Task: Add an event  with title  Marketing Campaign Analysis, date '2024/05/10' to 2024/05/12 & Select Event type as  Group. Add location for the event as  789 Park Retiro, Madrid, Spain and add a description: Participants will be led through a body scan exercise, where they will direct their attention to different parts of their body, noticing sensations and releasing any tension or discomfort. This practice promotes body awareness and relaxation.Create an event link  http-marketingcampaignanalysiscom & Select the event color as  Red. , logged in from the account softage.1@softage.netand send the event invitation to softage.3@softage.net and softage.4@softage.net
Action: Mouse moved to (884, 131)
Screenshot: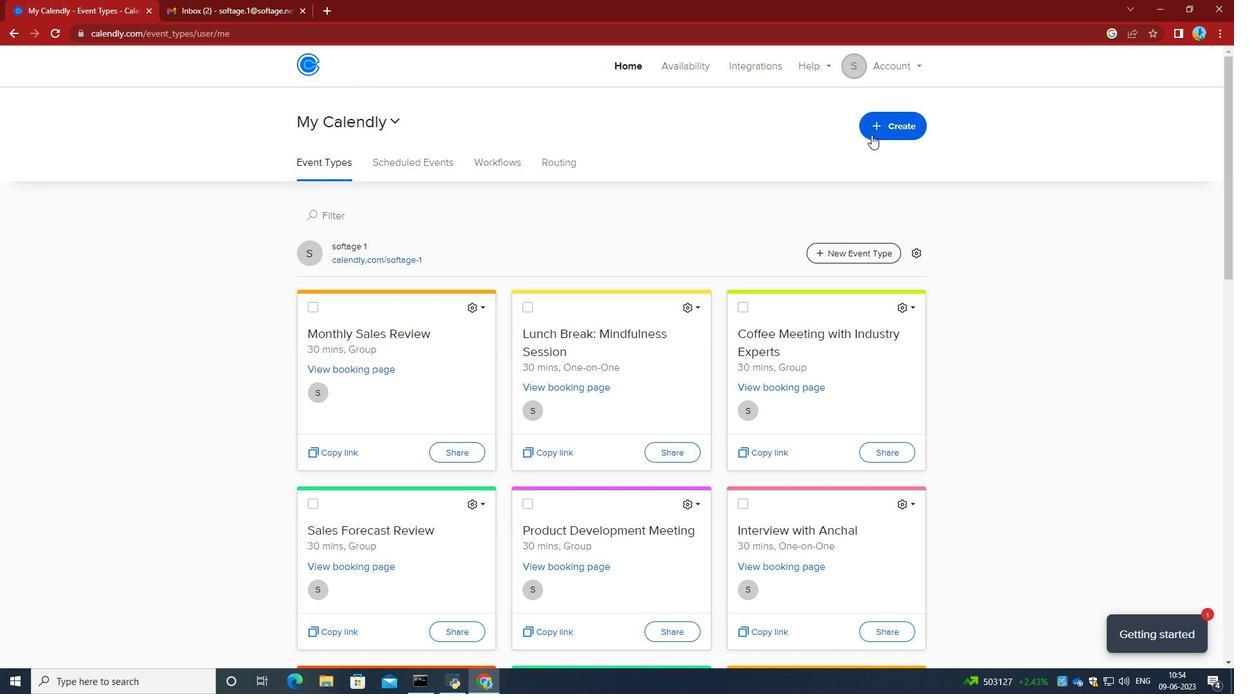 
Action: Mouse pressed left at (884, 131)
Screenshot: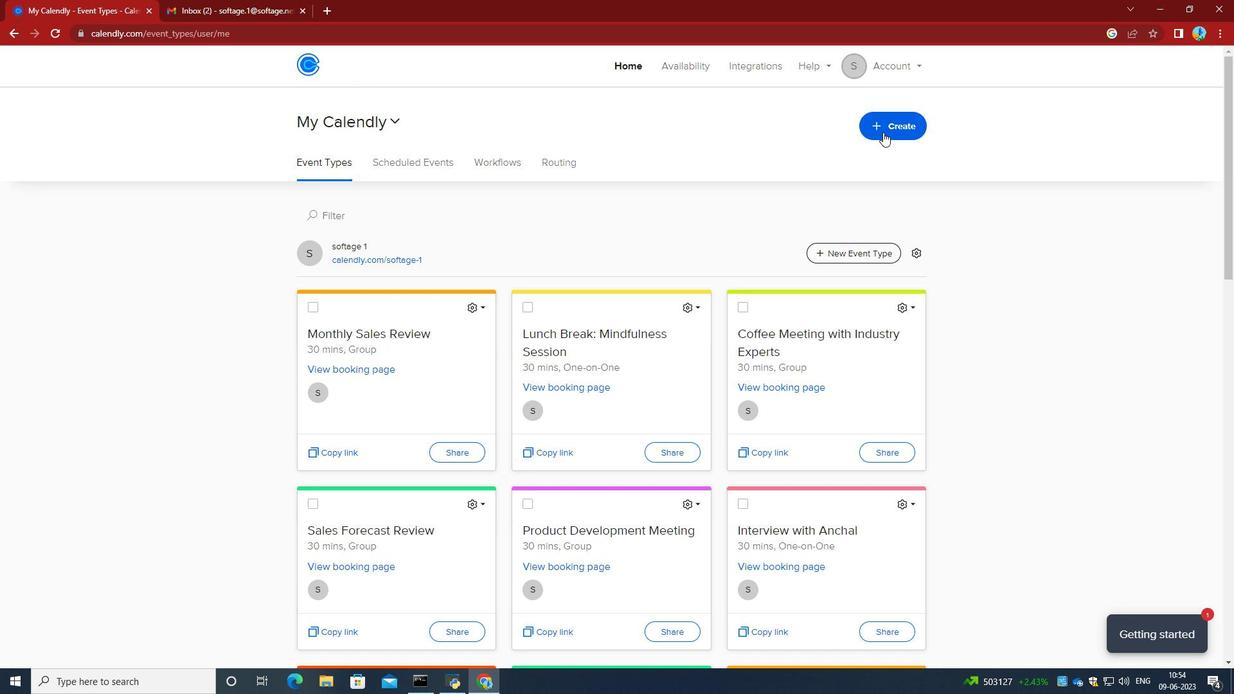 
Action: Mouse moved to (813, 176)
Screenshot: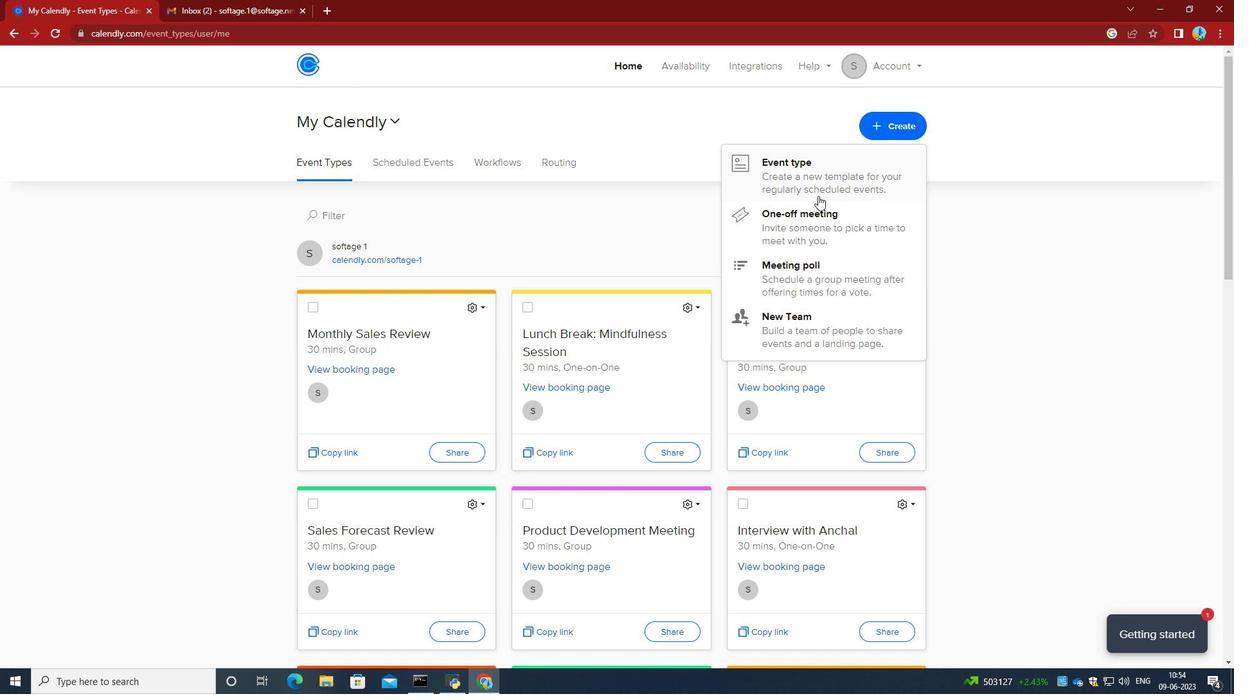 
Action: Mouse pressed left at (813, 176)
Screenshot: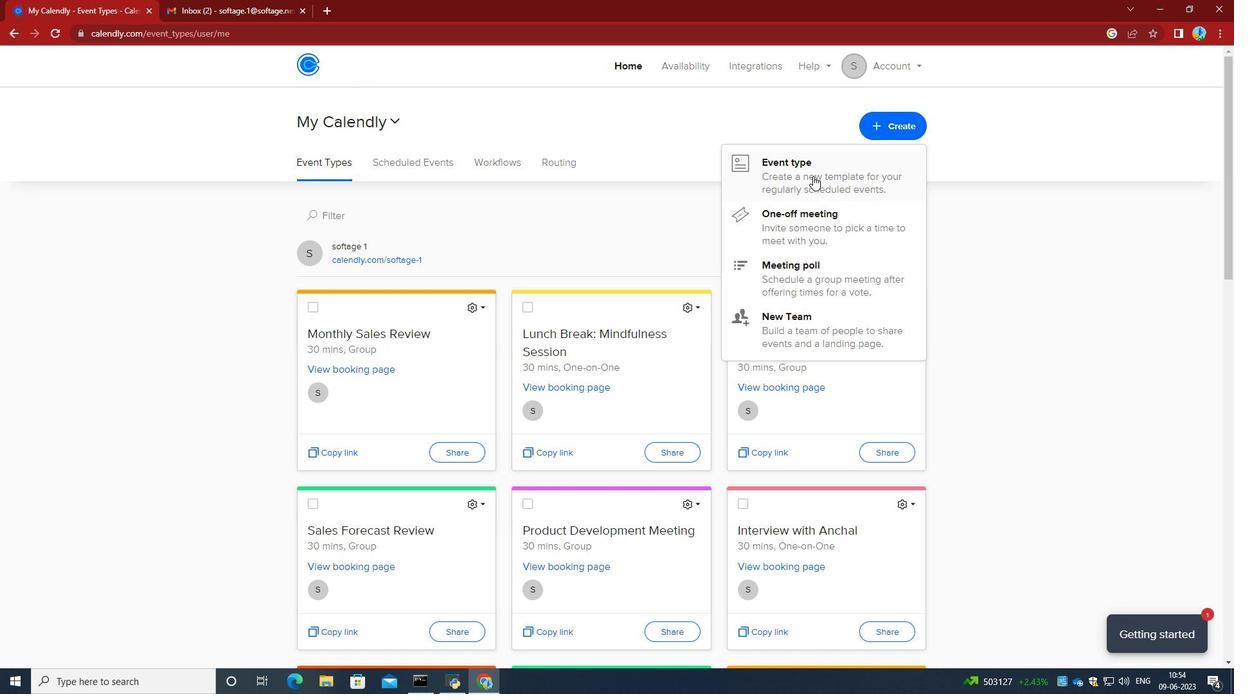 
Action: Mouse moved to (595, 307)
Screenshot: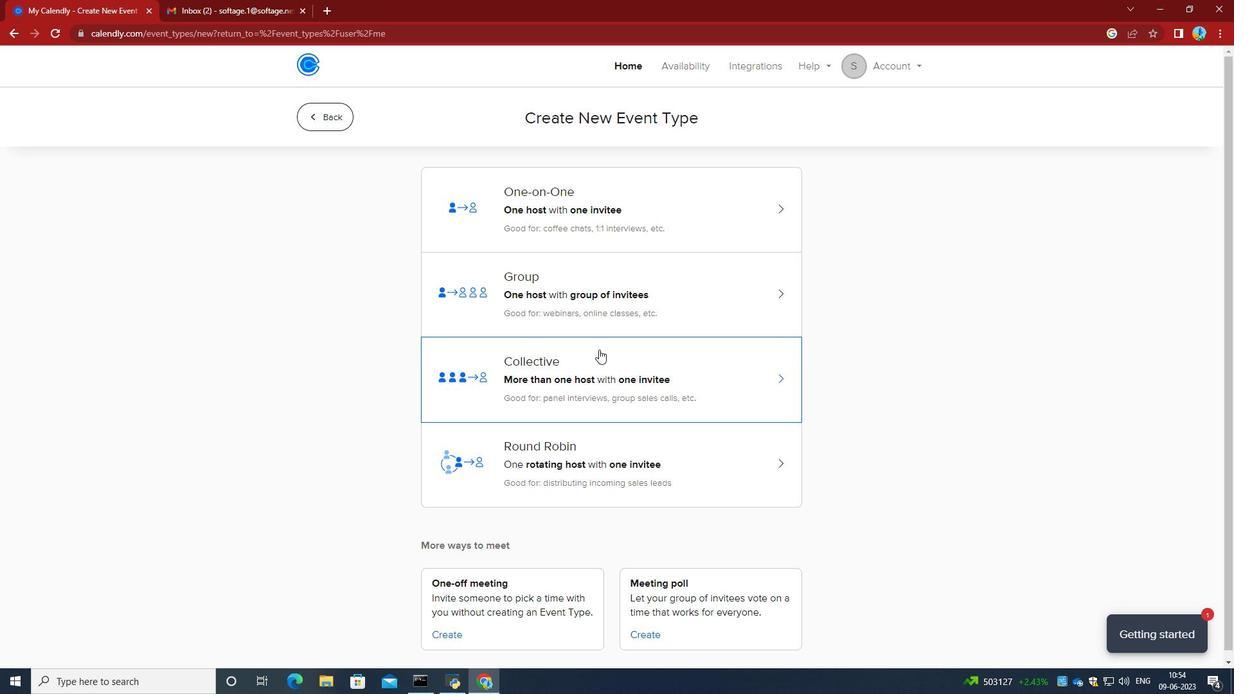 
Action: Mouse pressed left at (595, 307)
Screenshot: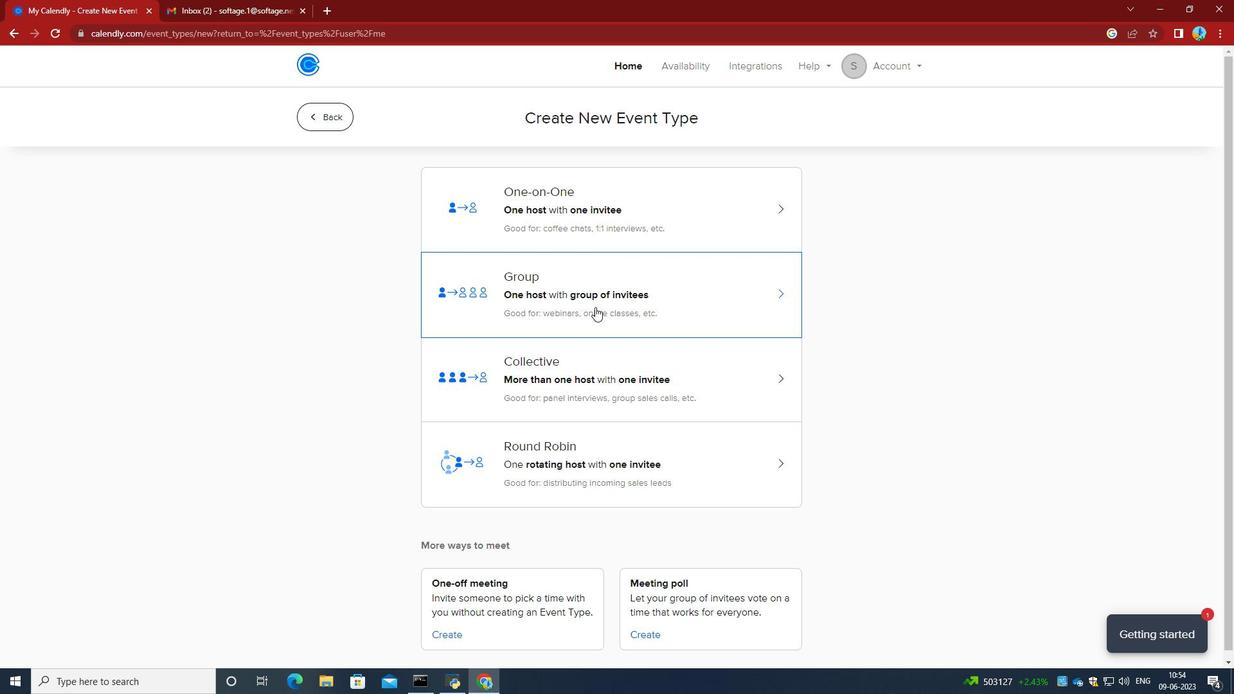 
Action: Mouse moved to (405, 304)
Screenshot: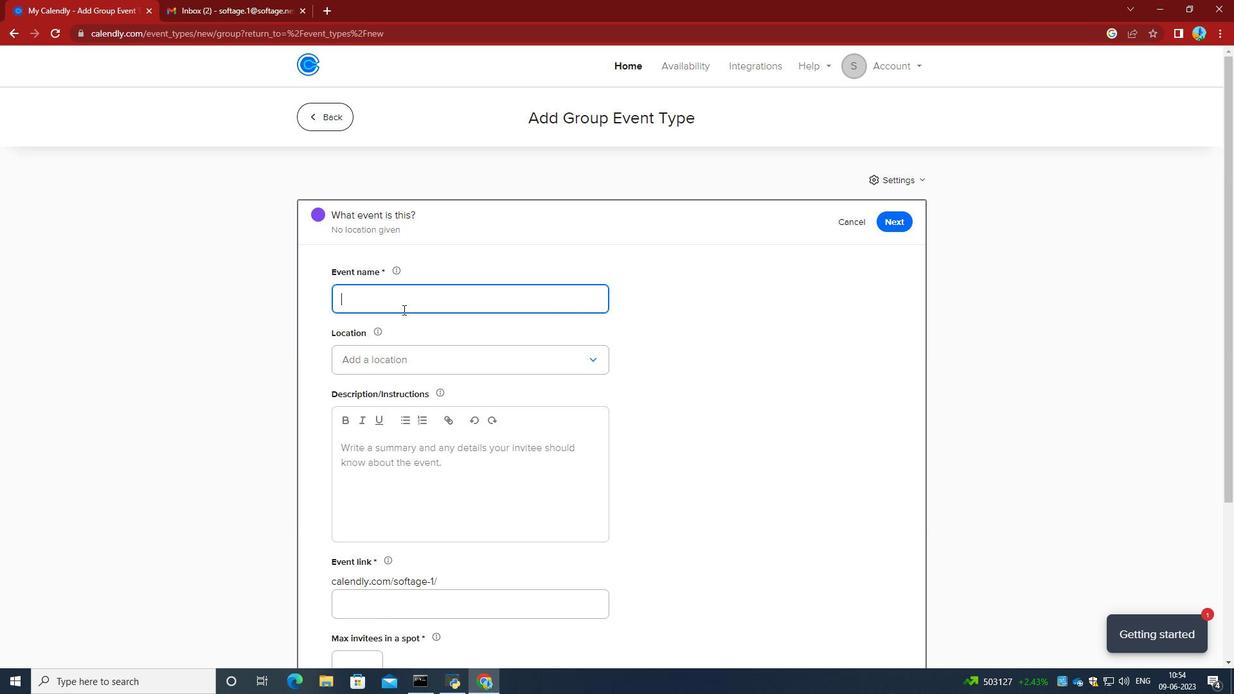 
Action: Mouse pressed left at (405, 304)
Screenshot: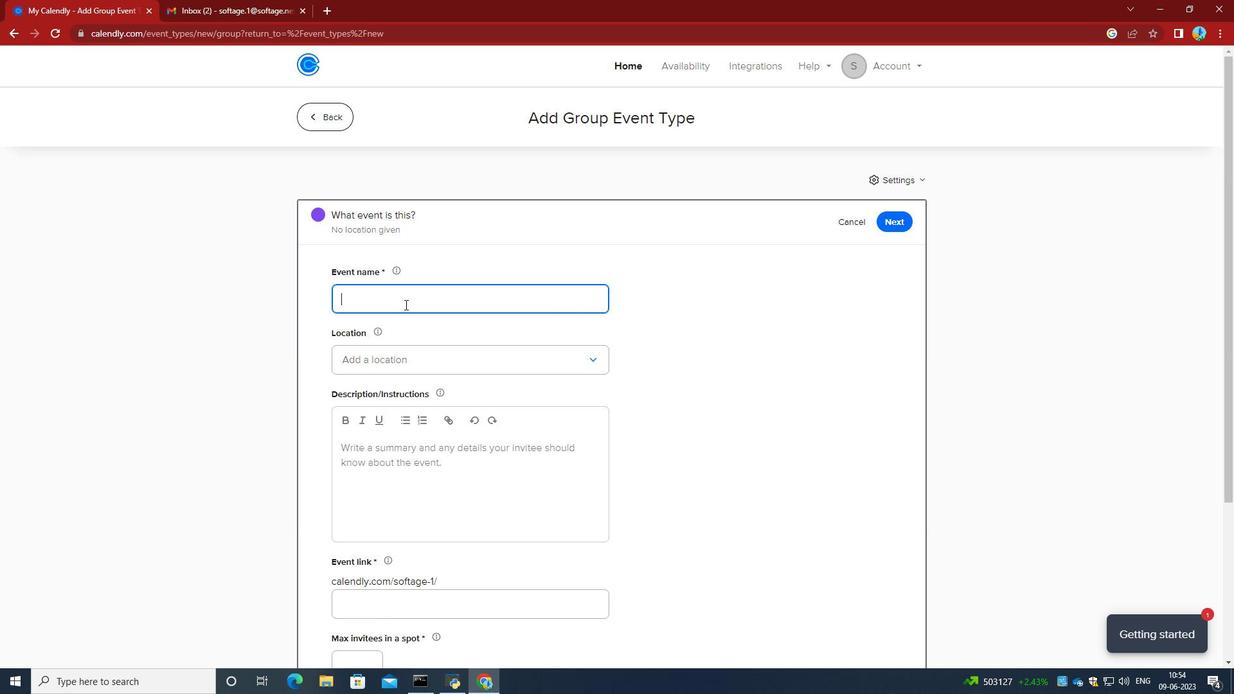 
Action: Key pressed <Key.caps_lock>M<Key.caps_lock>arketing<Key.space><Key.caps_lock>C<Key.caps_lock>ampaign<Key.space><Key.caps_lock>A<Key.caps_lock>nalysis<Key.space><Key.tab><Key.tab><Key.enter>
Screenshot: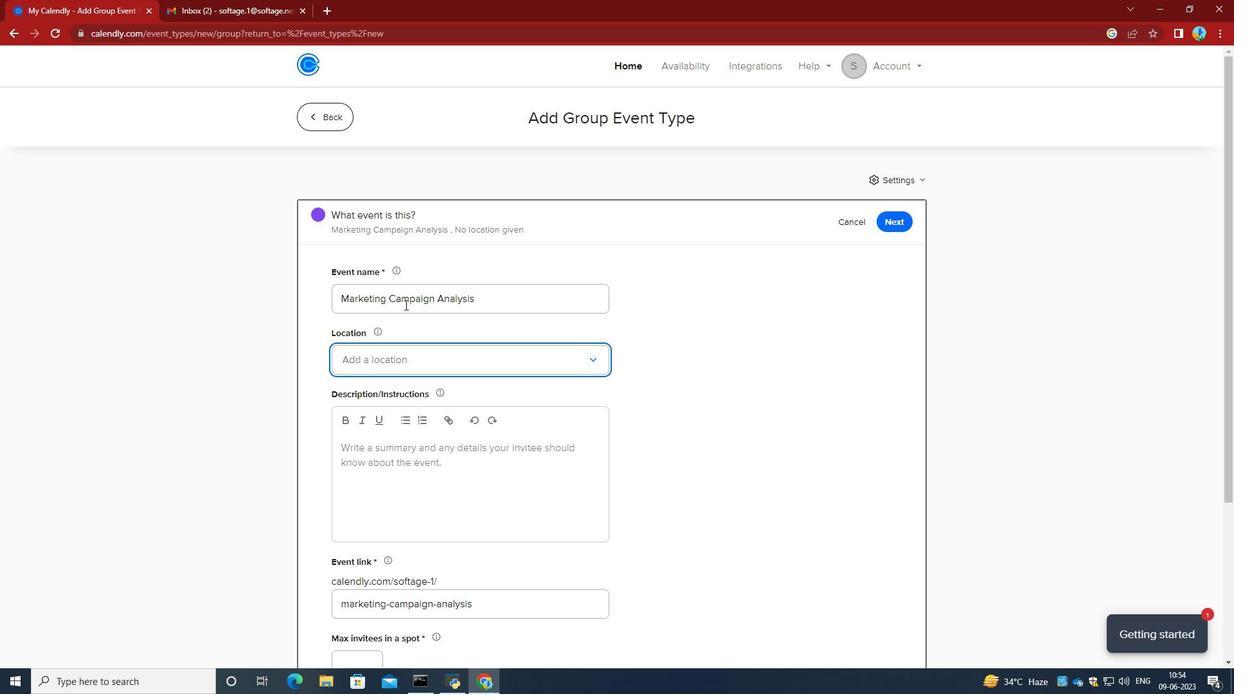 
Action: Mouse moved to (418, 389)
Screenshot: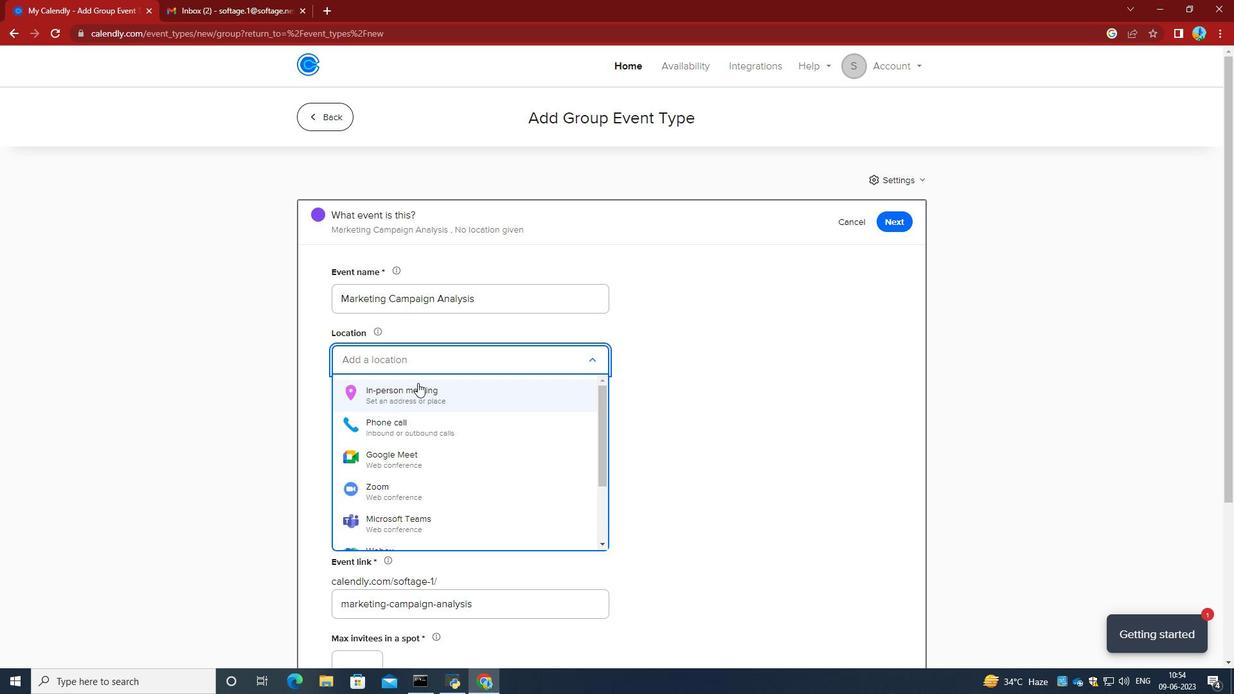 
Action: Mouse pressed left at (418, 389)
Screenshot: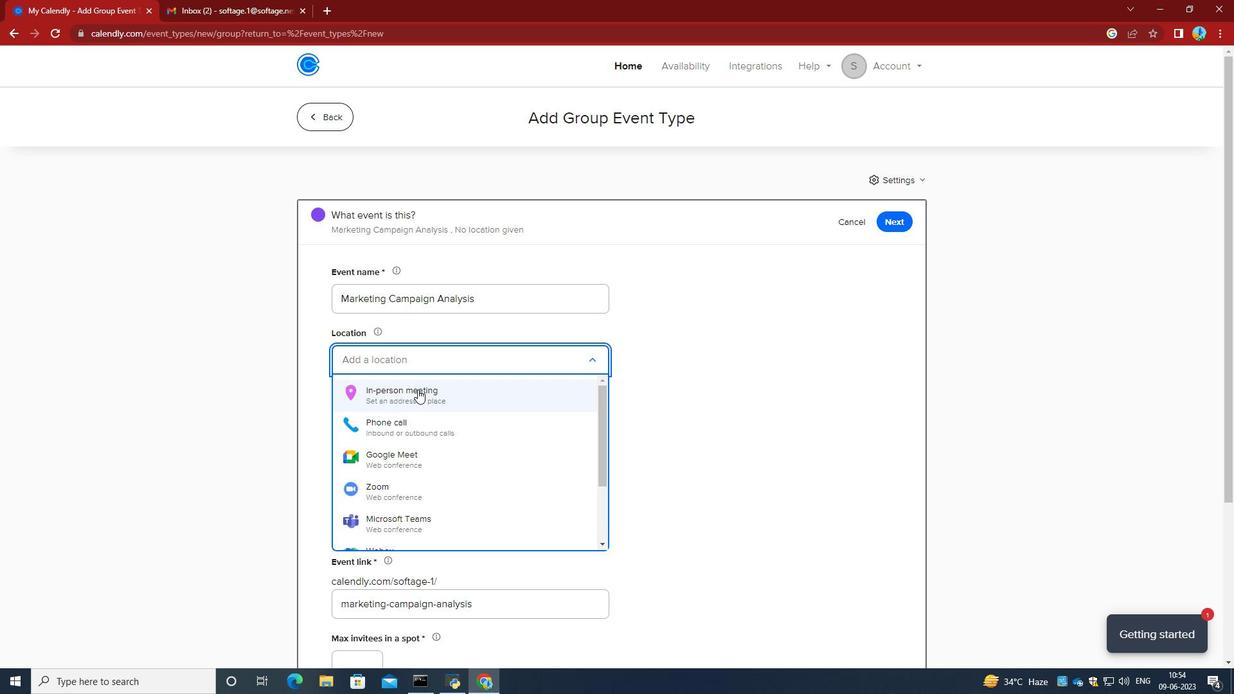 
Action: Mouse moved to (538, 199)
Screenshot: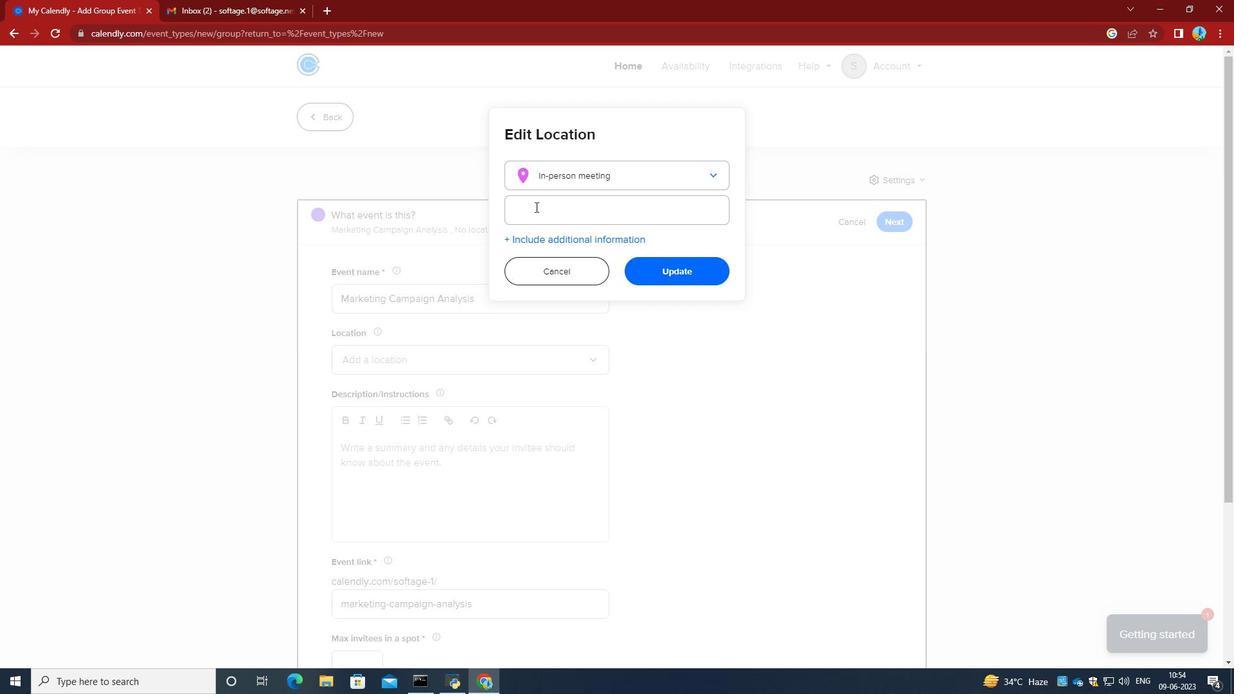 
Action: Mouse pressed left at (538, 199)
Screenshot: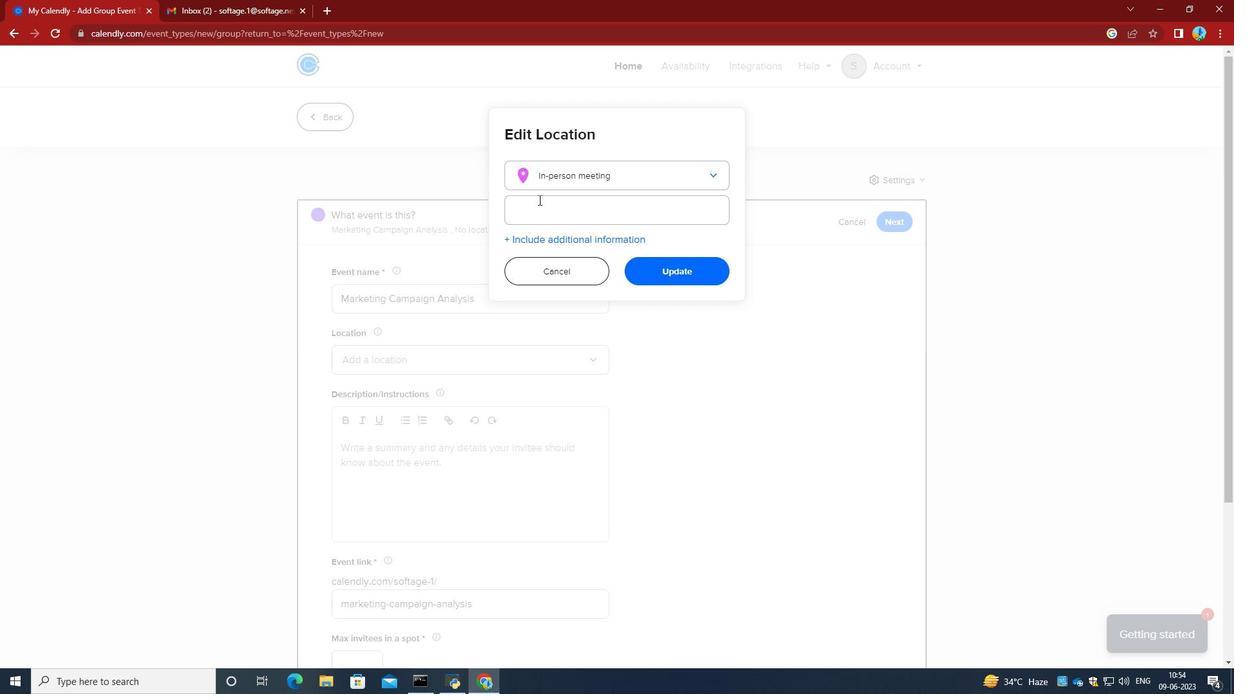 
Action: Key pressed 789<Key.space><Key.caps_lock>P<Key.caps_lock>ark<Key.space><Key.caps_lock>R<Key.caps_lock>etiro,<Key.space><Key.caps_lock>M<Key.caps_lock>adrie<Key.backspace>d,<Key.space><Key.caps_lock>S<Key.caps_lock>a<Key.backspace>pain
Screenshot: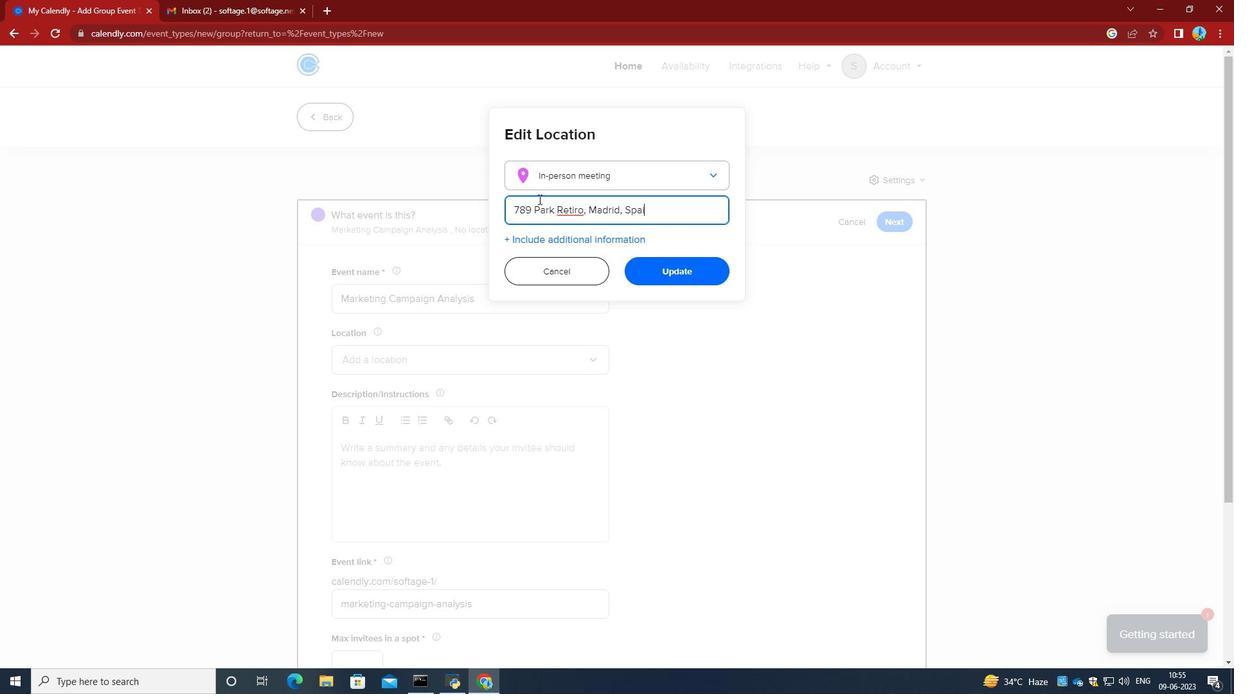 
Action: Mouse moved to (655, 273)
Screenshot: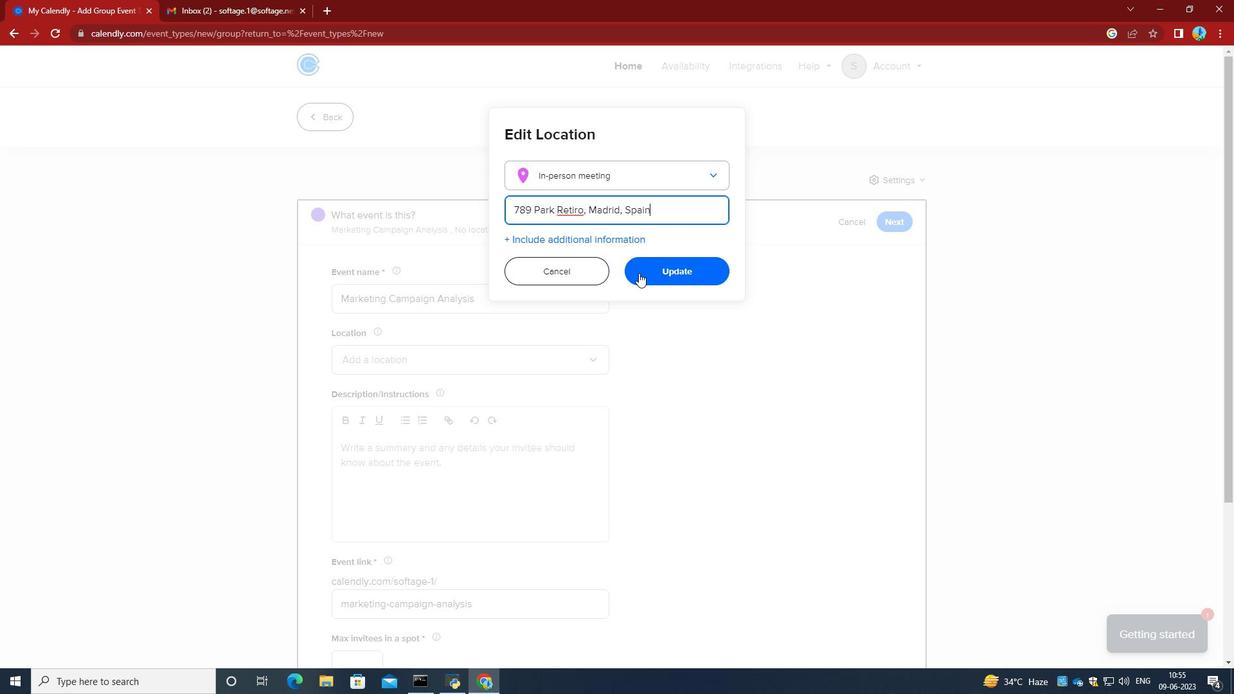 
Action: Mouse pressed left at (655, 273)
Screenshot: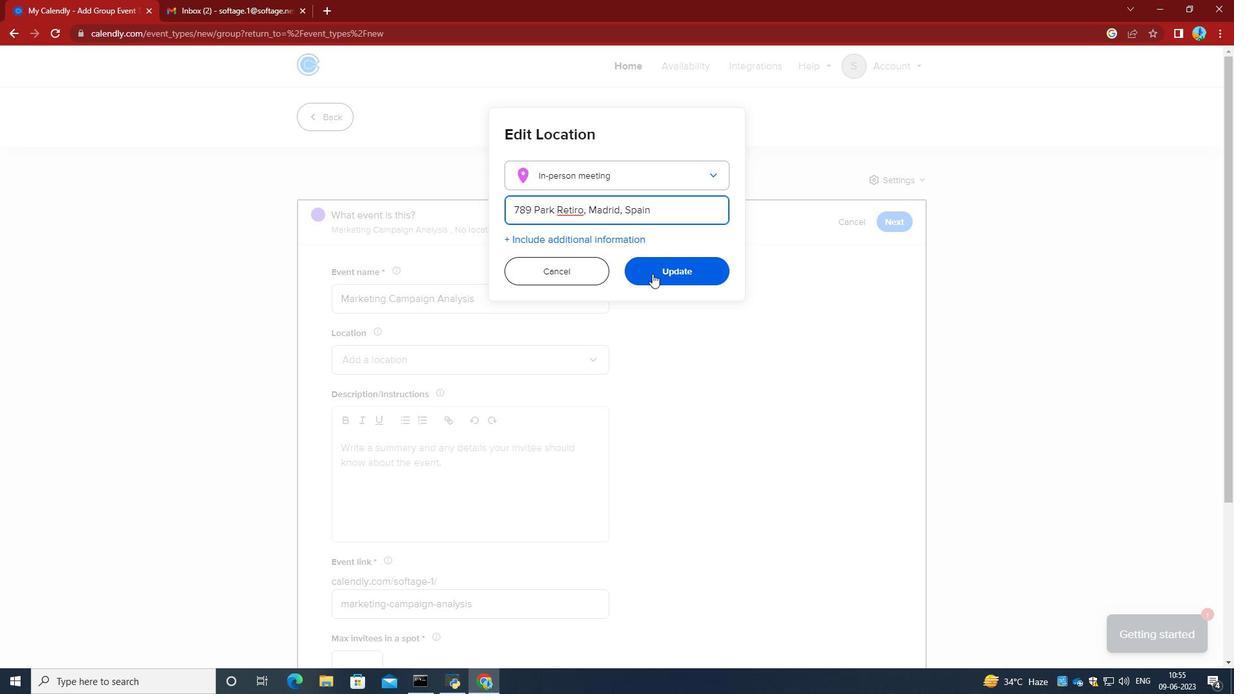 
Action: Mouse moved to (457, 490)
Screenshot: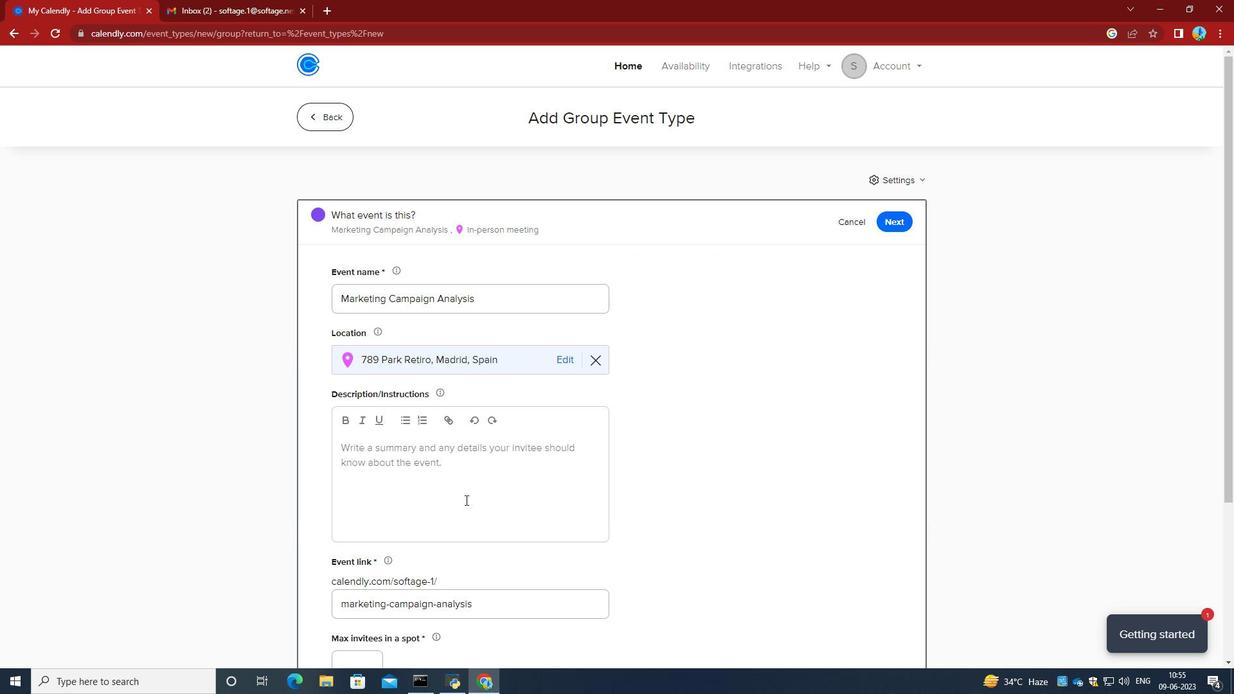 
Action: Mouse pressed left at (457, 490)
Screenshot: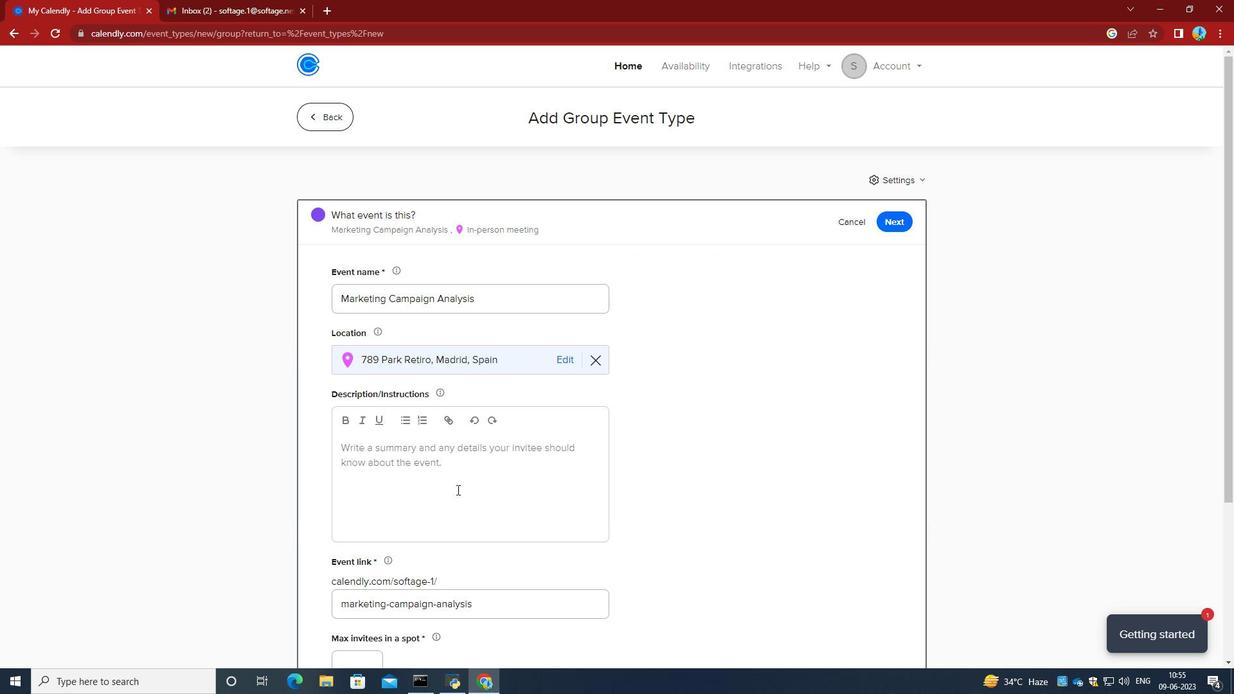
Action: Key pressed <Key.caps_lock>P<Key.caps_lock>articipants<Key.space>will<Key.space>be<Key.space>led<Key.space>through<Key.space>a<Key.space>body<Key.space>sca<Key.space><Key.backspace>n<Key.space>exersice<Key.space>=<Key.backspace><Key.backspace><Key.backspace><Key.backspace><Key.backspace><Key.backspace><Key.backspace>rcise<Key.space><Key.backspace>,<Key.space>wher<Key.space><Key.backspace>e<Key.space>they<Key.space>will<Key.space>dirc<Key.backspace>ect<Key.space>their<Key.space>attens<Key.backspace>tion<Key.space>to<Key.space>different<Key.space>parts<Key.space>of<Key.space>their<Key.space>d<Key.backspace>body,<Key.space>noticing<Key.space>sensations<Key.space>and<Key.space>e<Key.backspace>releasing<Key.space>any<Key.space>tension<Key.space>or<Key.space>discio<Key.backspace><Key.backspace>omfort.<Key.space><Key.caps_lock>T<Key.caps_lock>his<Key.space>practis<Key.backspace>ce<Key.space>promotes<Key.space>body<Key.space>awareness<Key.space>and<Key.space>relaxation.
Screenshot: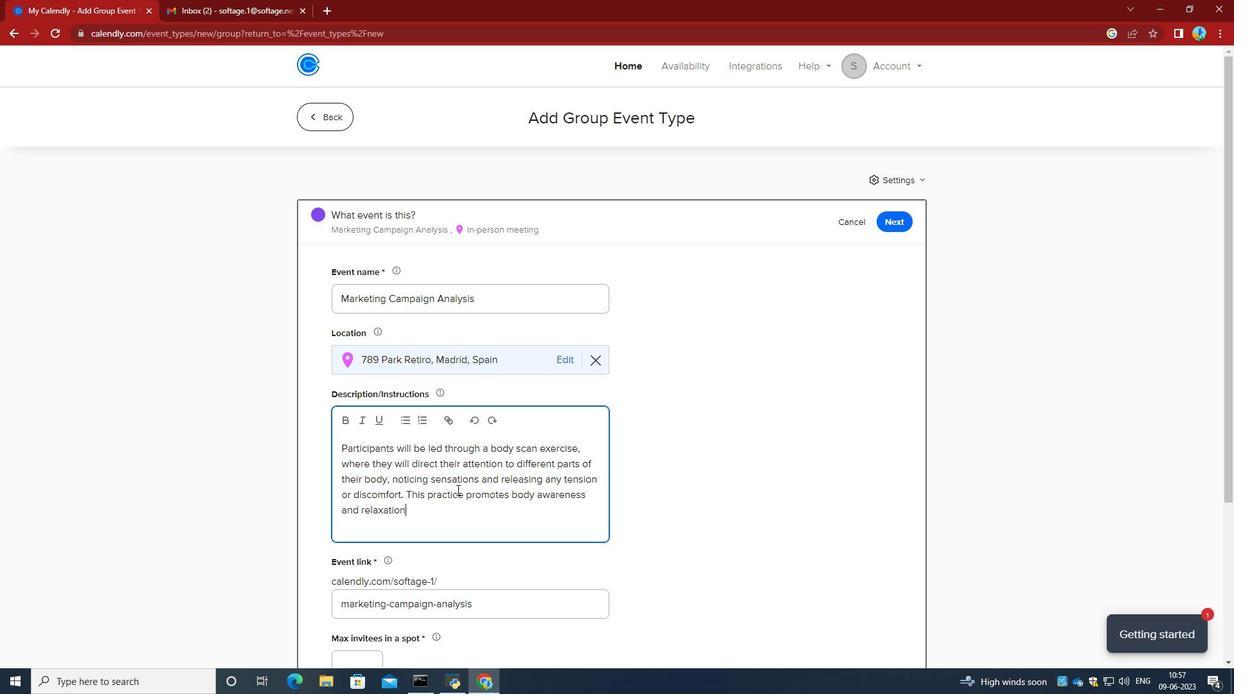 
Action: Mouse scrolled (457, 489) with delta (0, 0)
Screenshot: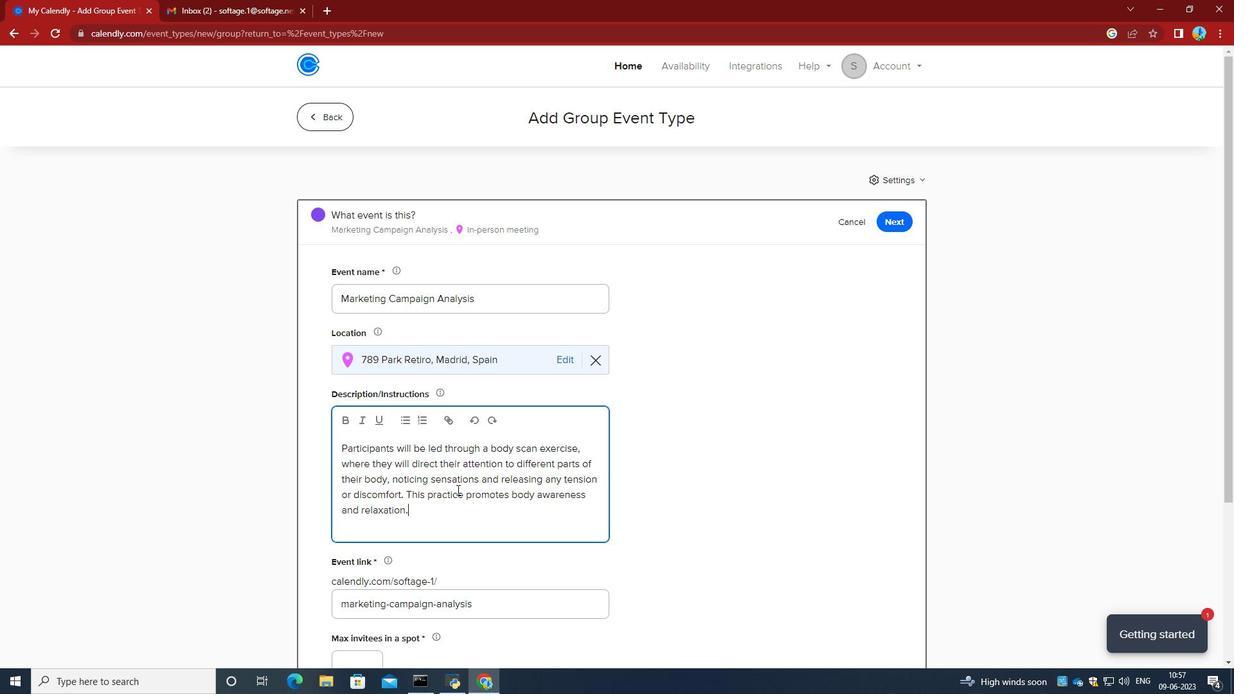 
Action: Mouse moved to (486, 540)
Screenshot: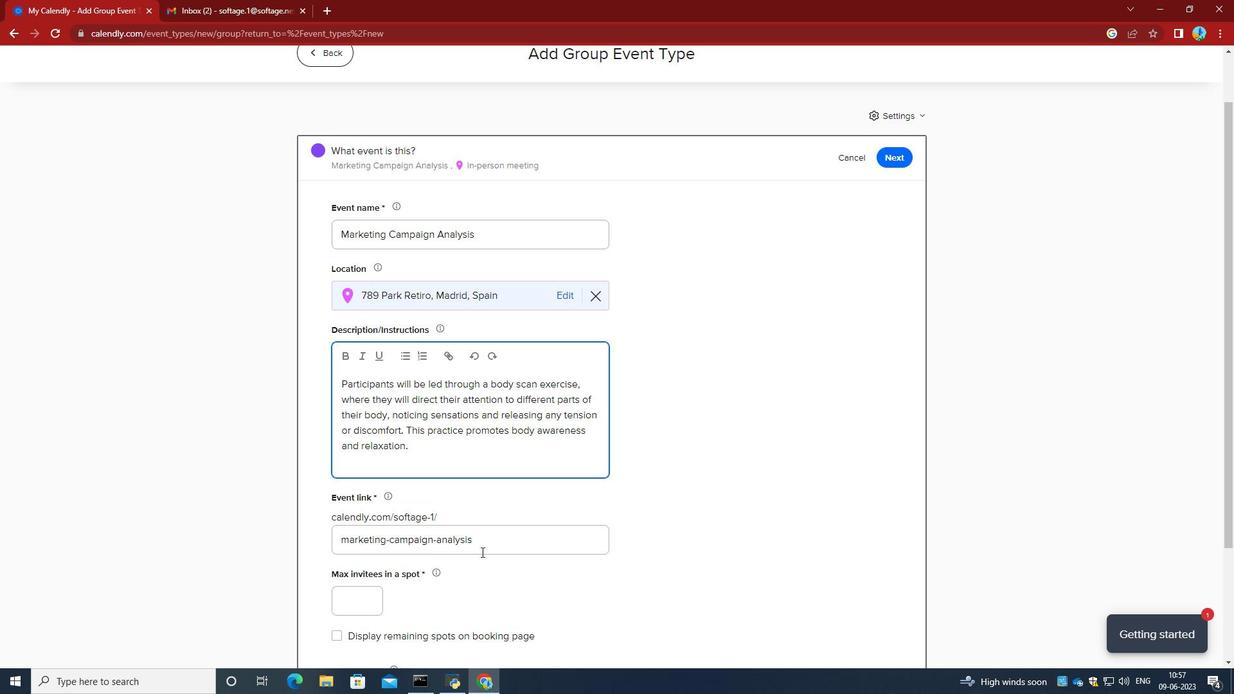 
Action: Mouse pressed left at (486, 540)
Screenshot: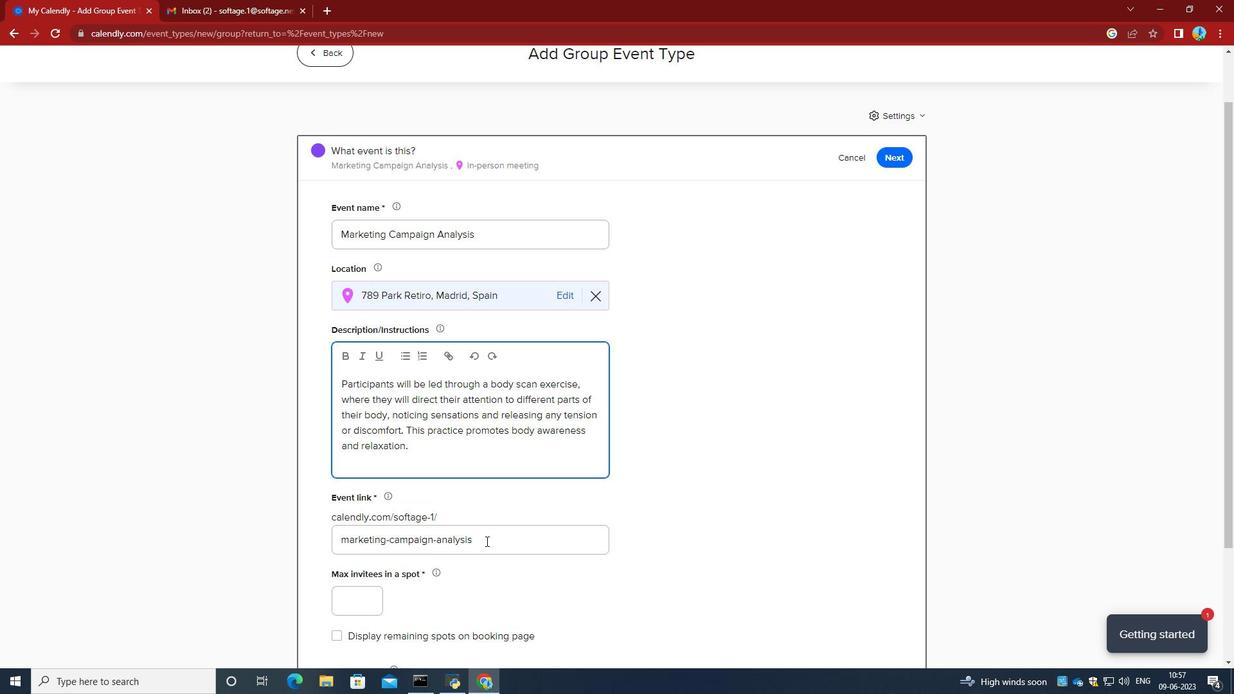 
Action: Mouse moved to (304, 528)
Screenshot: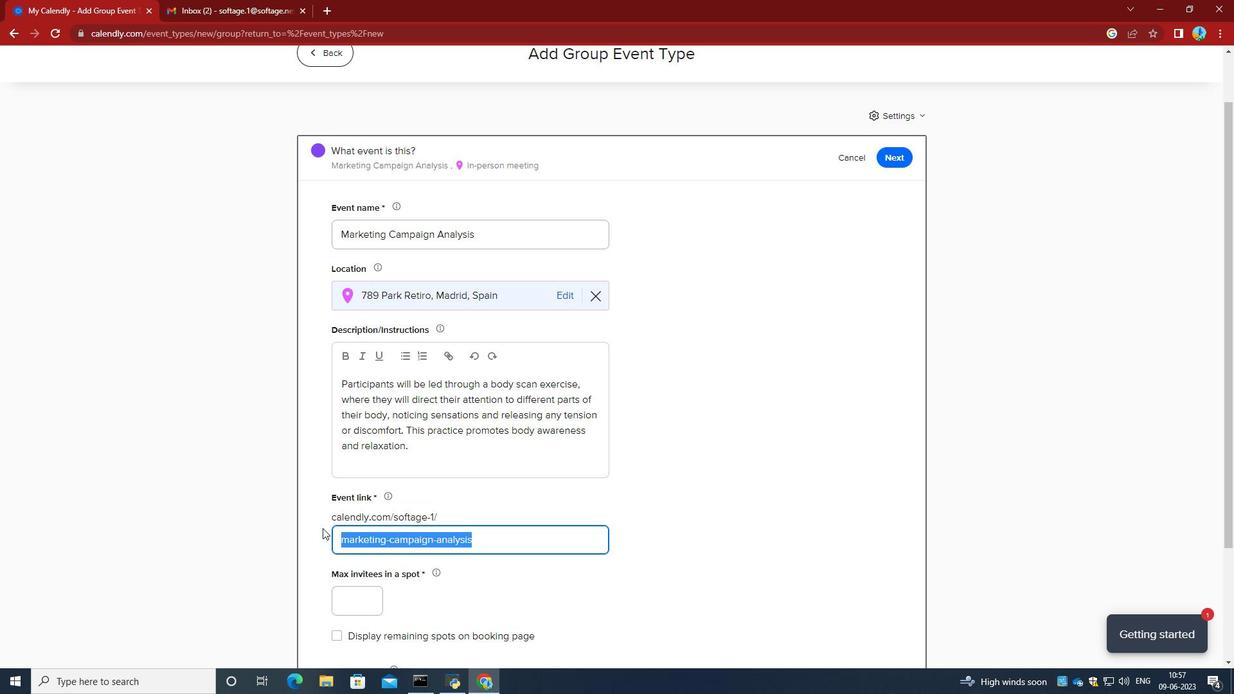 
Action: Key pressed <Key.backspace><Key.caps_lock><Key.caps_lock>http-marketingcampaignnanalysiscom
Screenshot: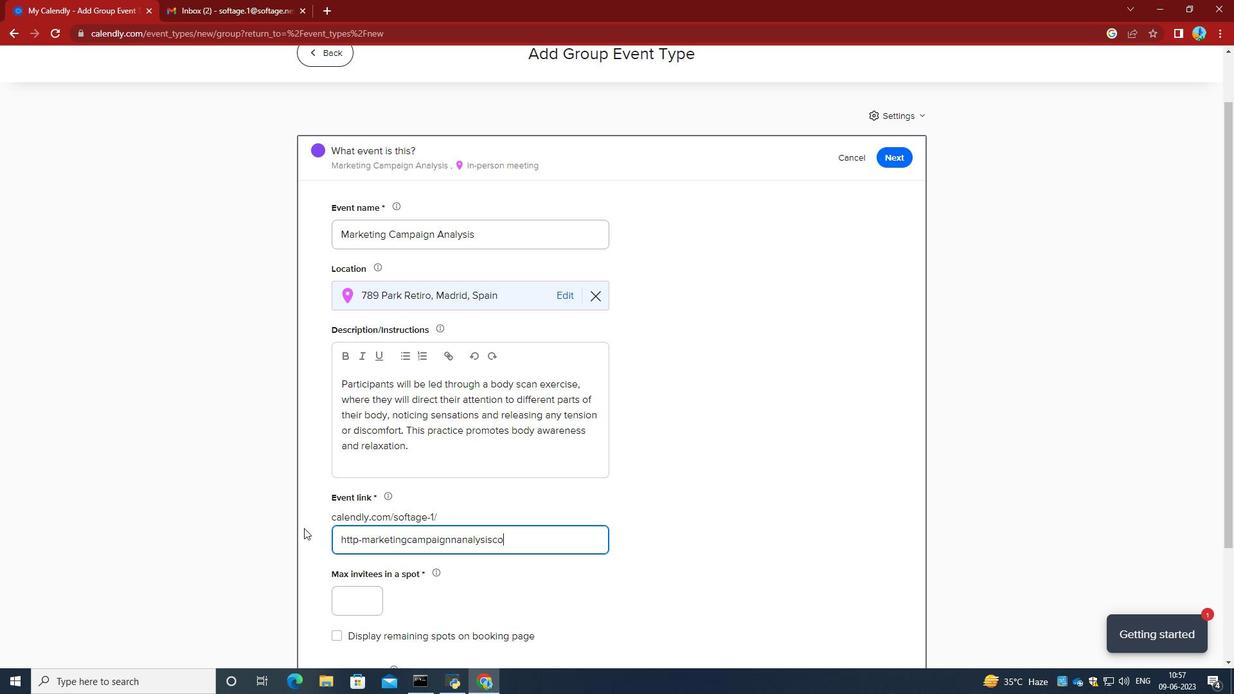 
Action: Mouse moved to (360, 608)
Screenshot: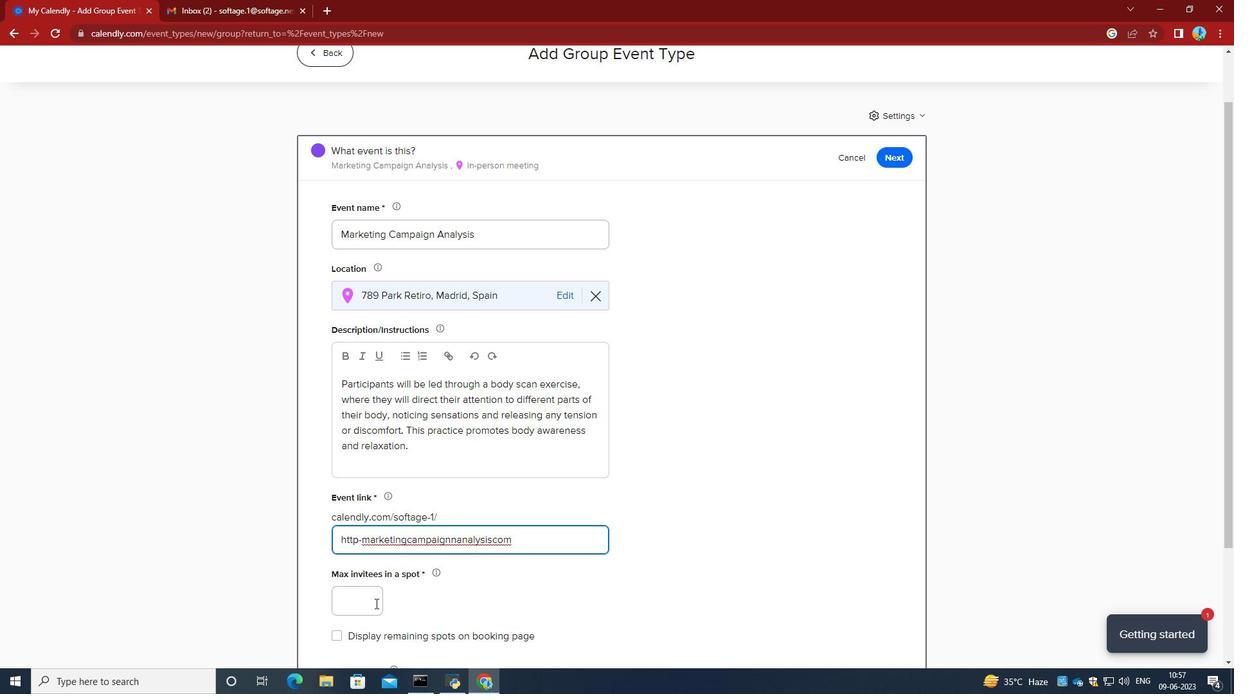 
Action: Mouse pressed left at (360, 608)
Screenshot: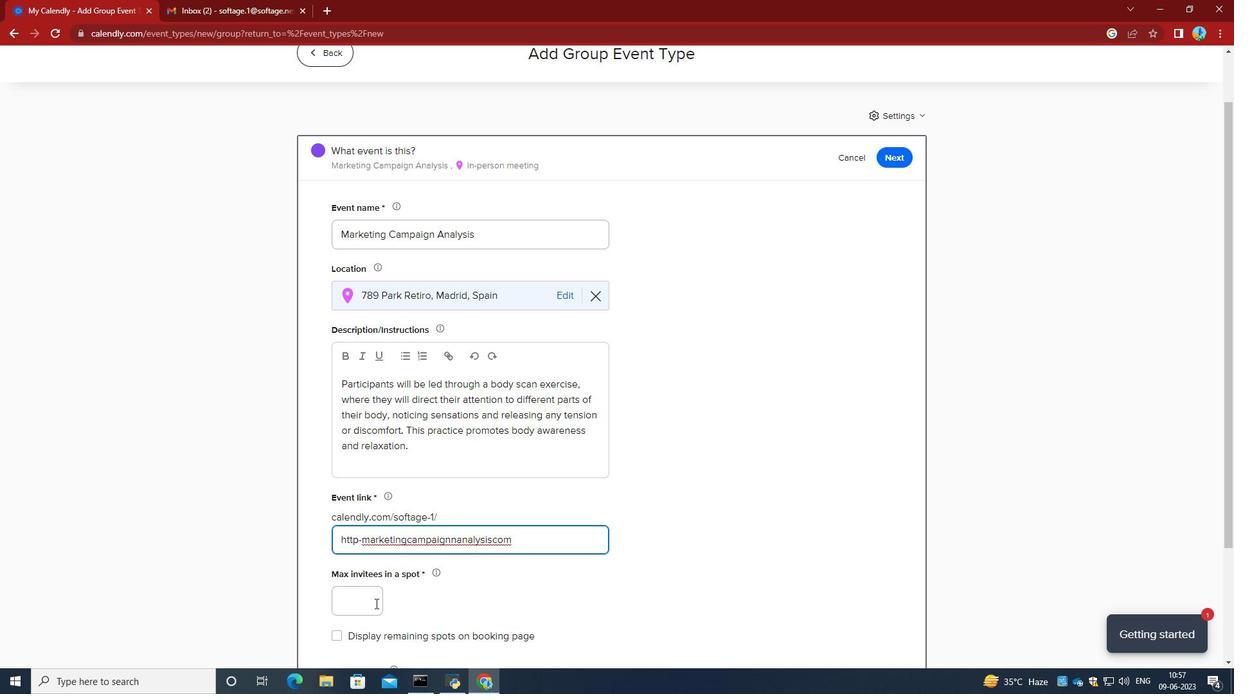 
Action: Key pressed 2
Screenshot: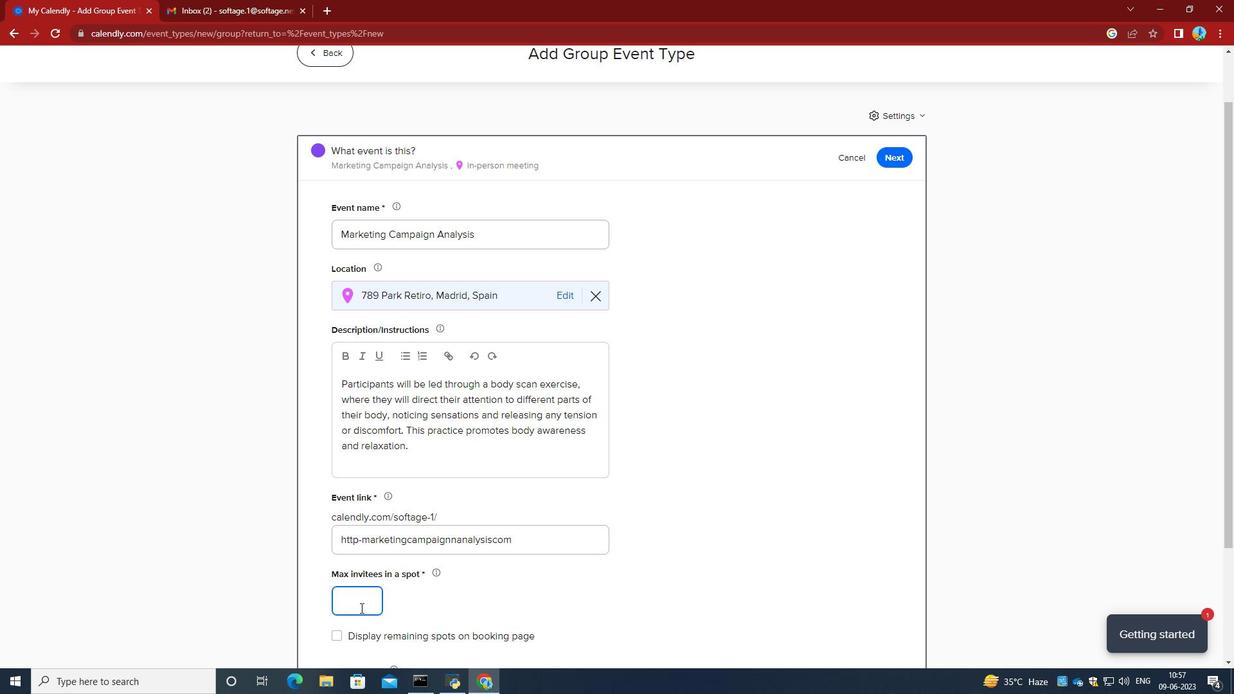 
Action: Mouse moved to (367, 601)
Screenshot: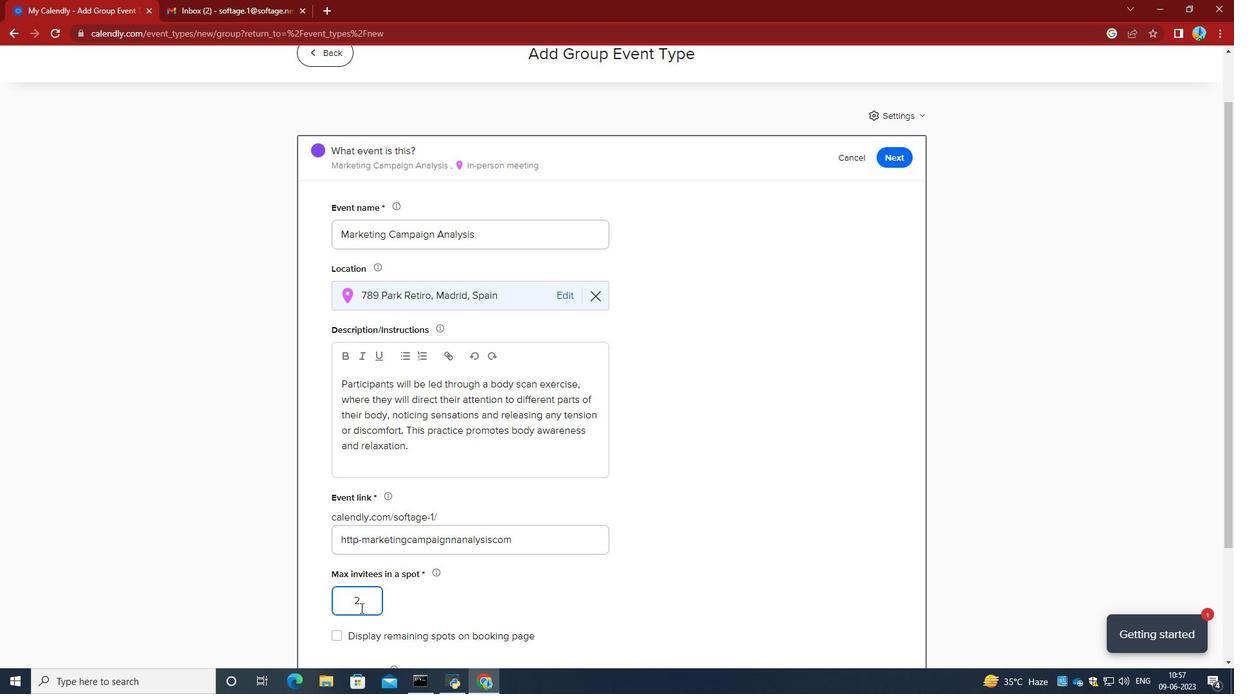 
Action: Mouse scrolled (367, 601) with delta (0, 0)
Screenshot: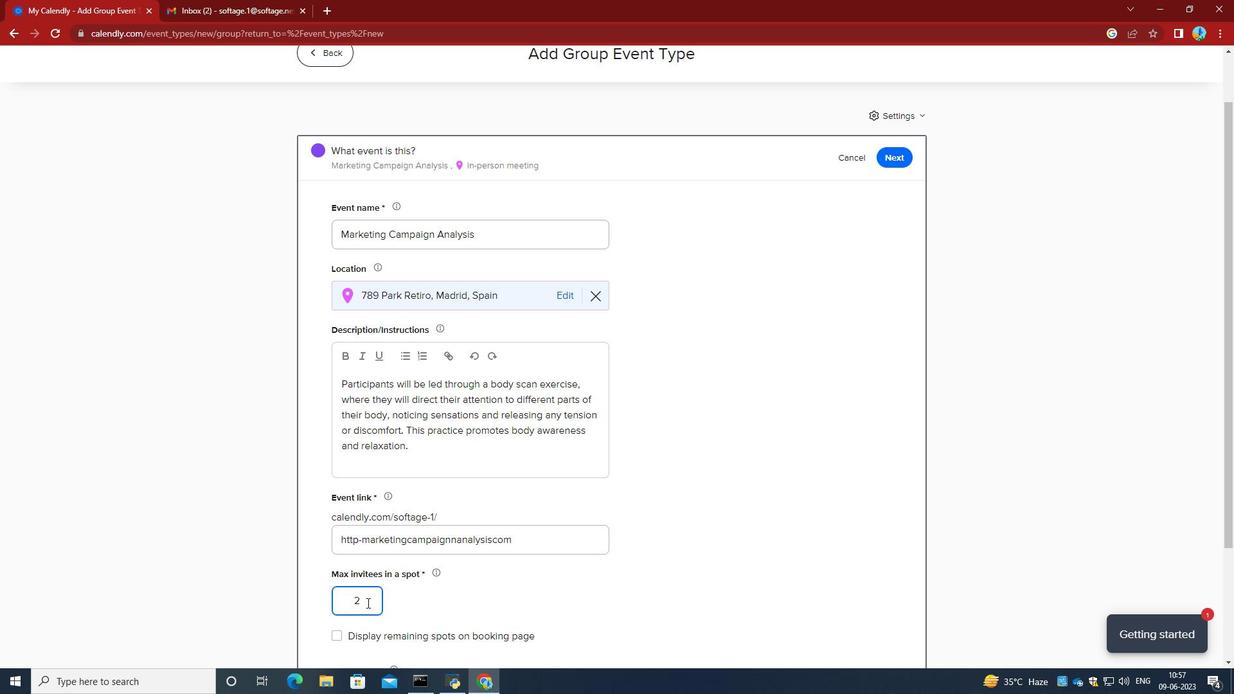 
Action: Mouse moved to (343, 629)
Screenshot: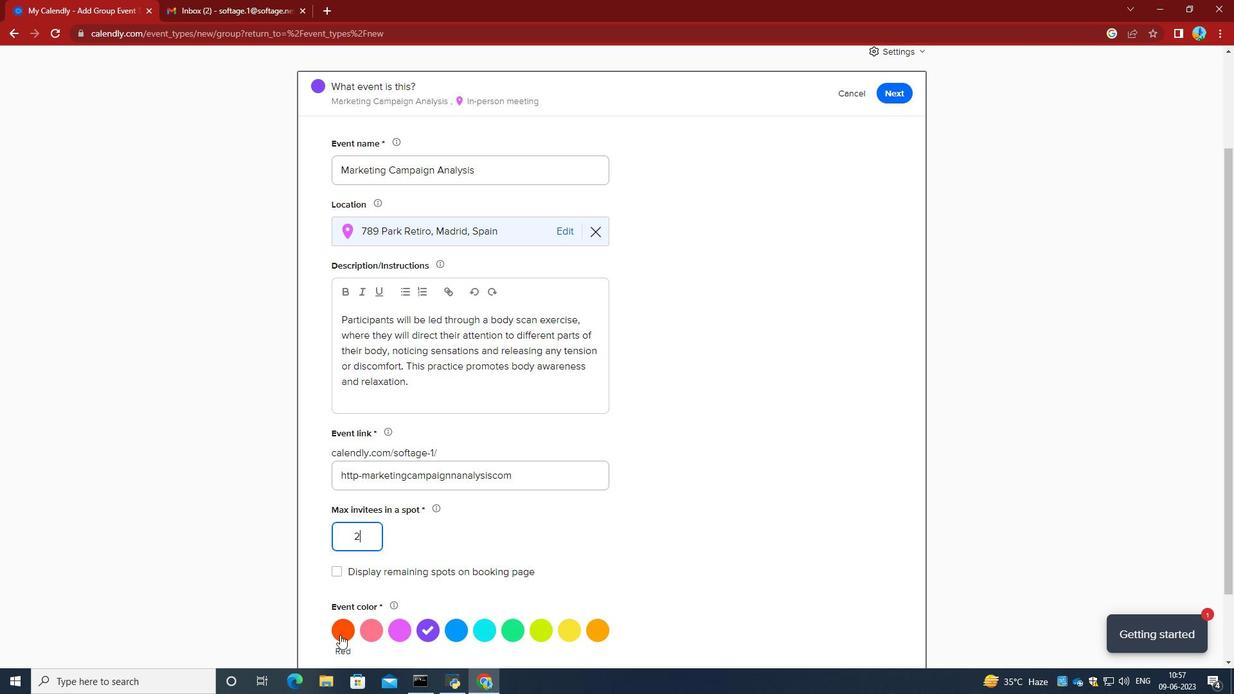 
Action: Mouse pressed left at (343, 629)
Screenshot: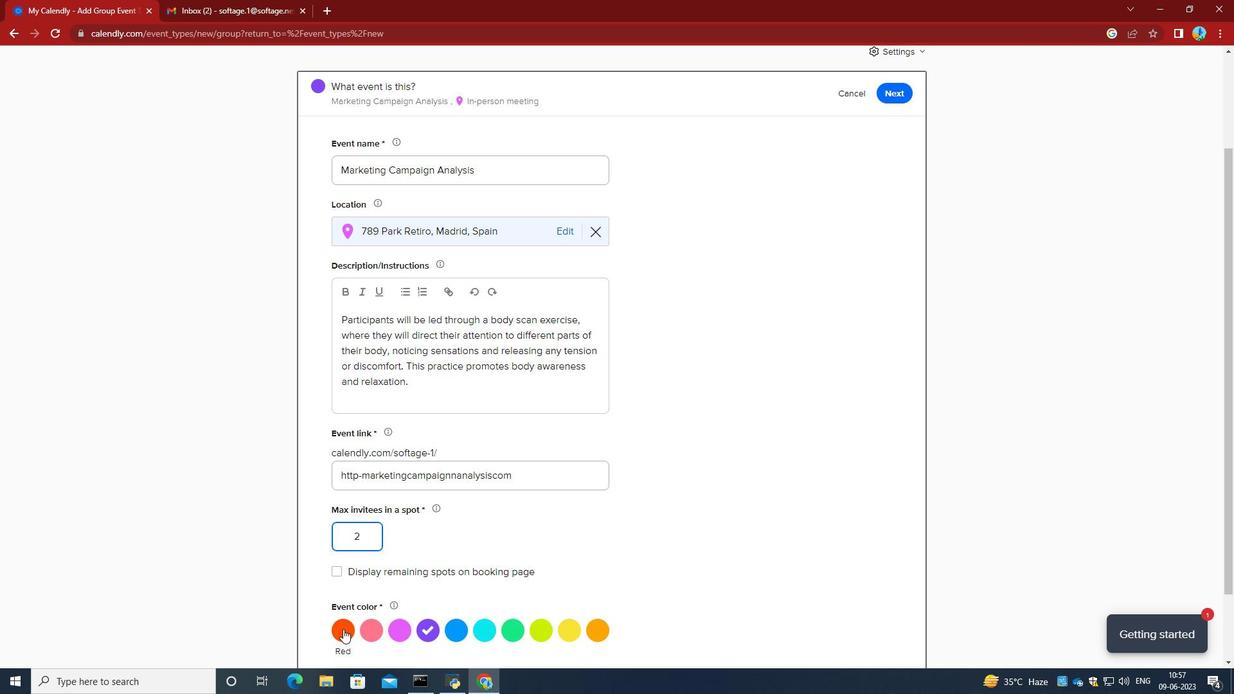 
Action: Mouse moved to (650, 564)
Screenshot: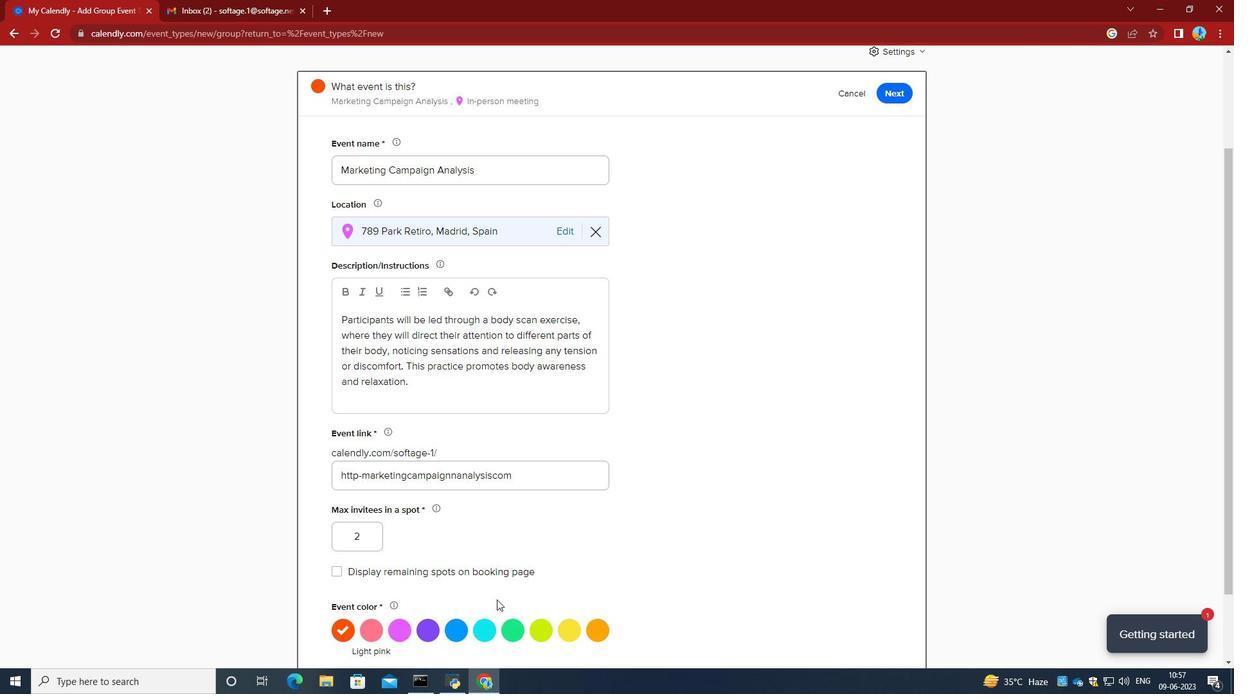 
Action: Mouse scrolled (650, 563) with delta (0, 0)
Screenshot: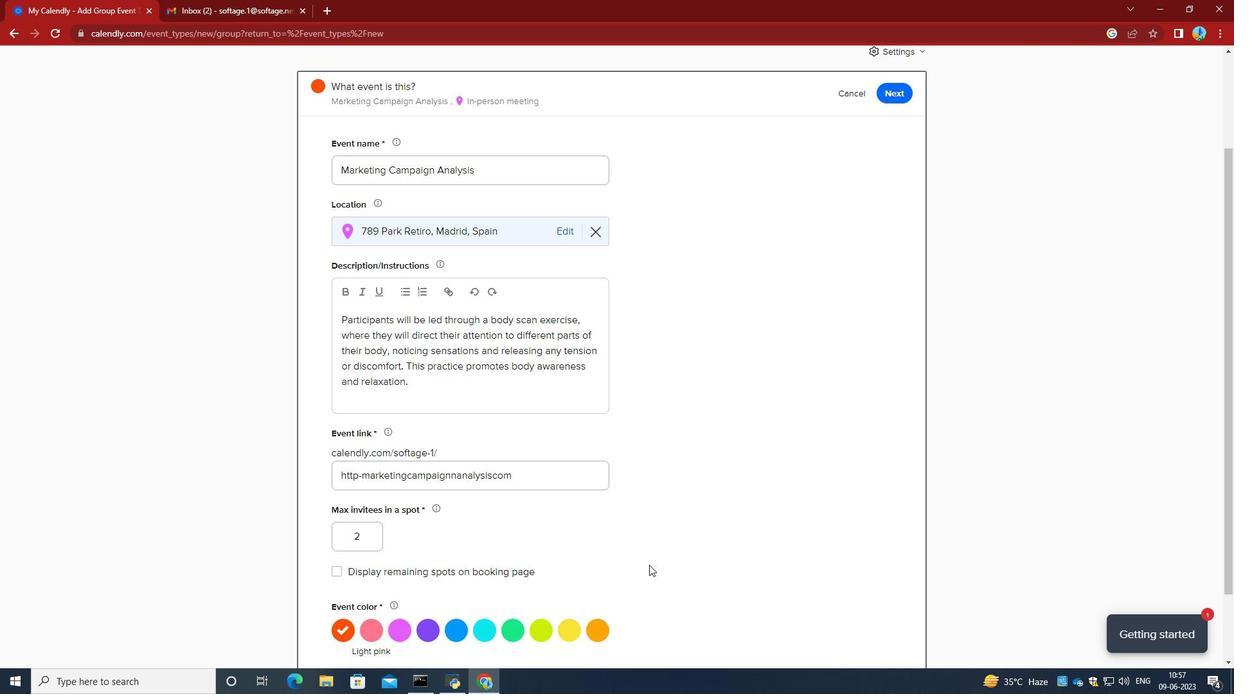 
Action: Mouse scrolled (650, 563) with delta (0, 0)
Screenshot: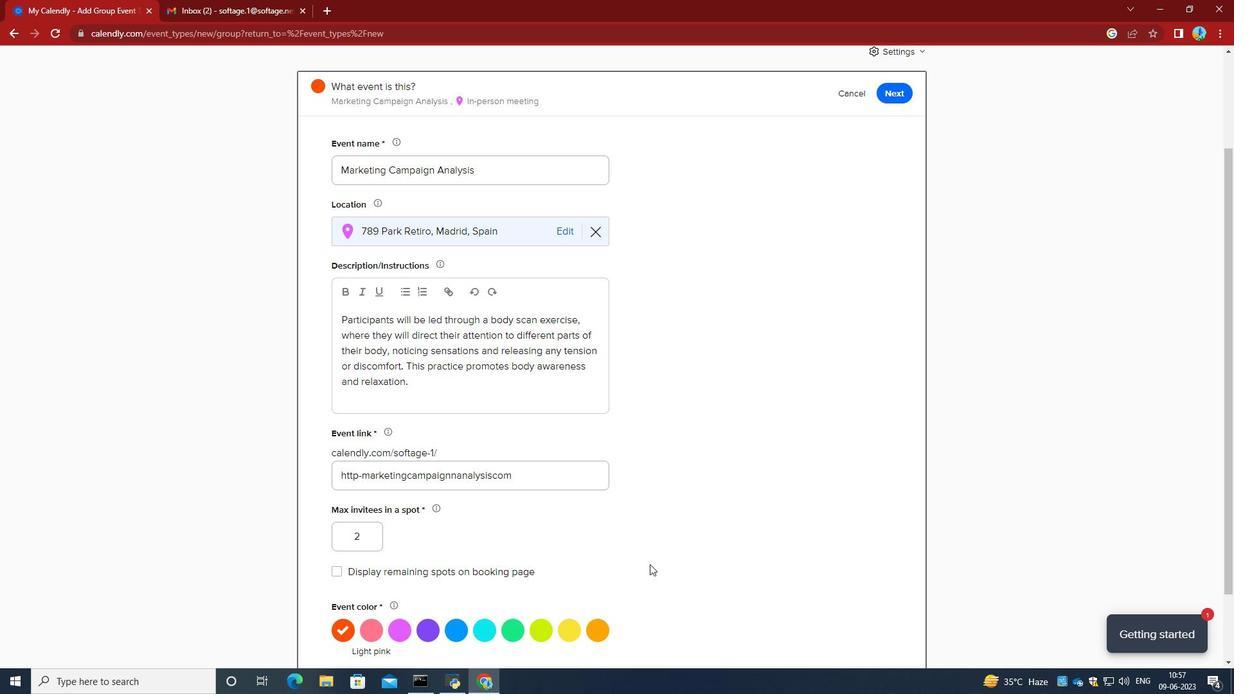 
Action: Mouse scrolled (650, 563) with delta (0, 0)
Screenshot: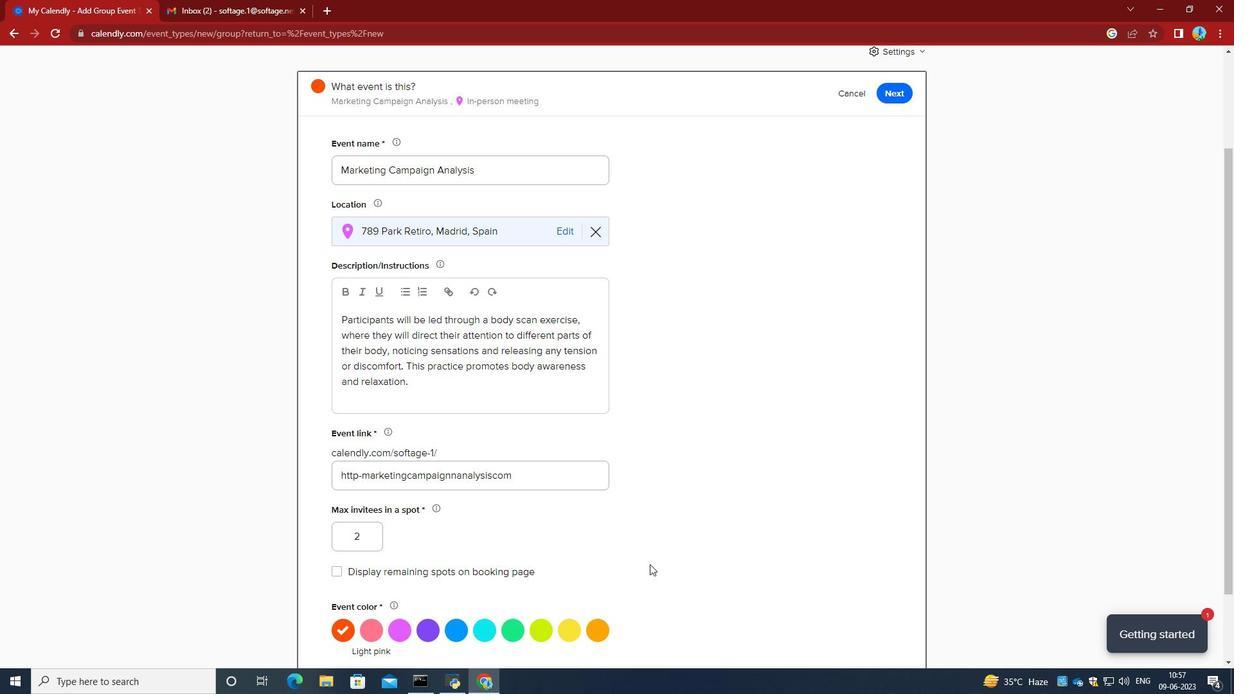 
Action: Mouse moved to (888, 603)
Screenshot: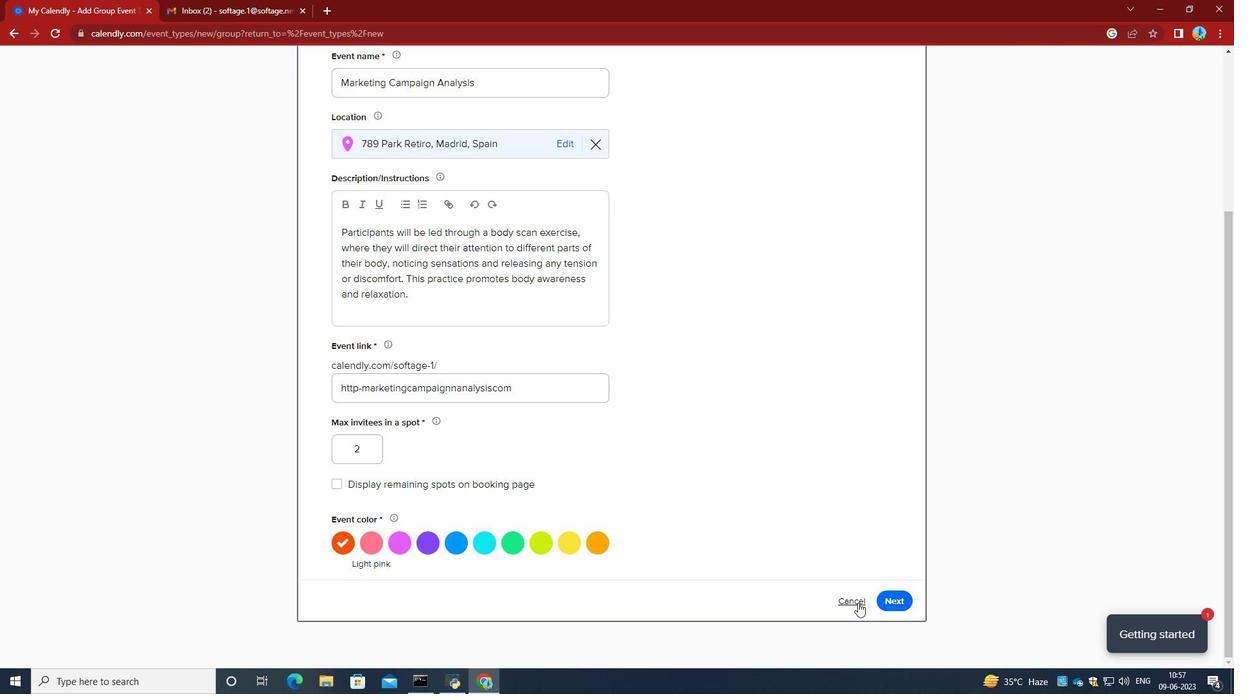 
Action: Mouse pressed left at (888, 603)
Screenshot: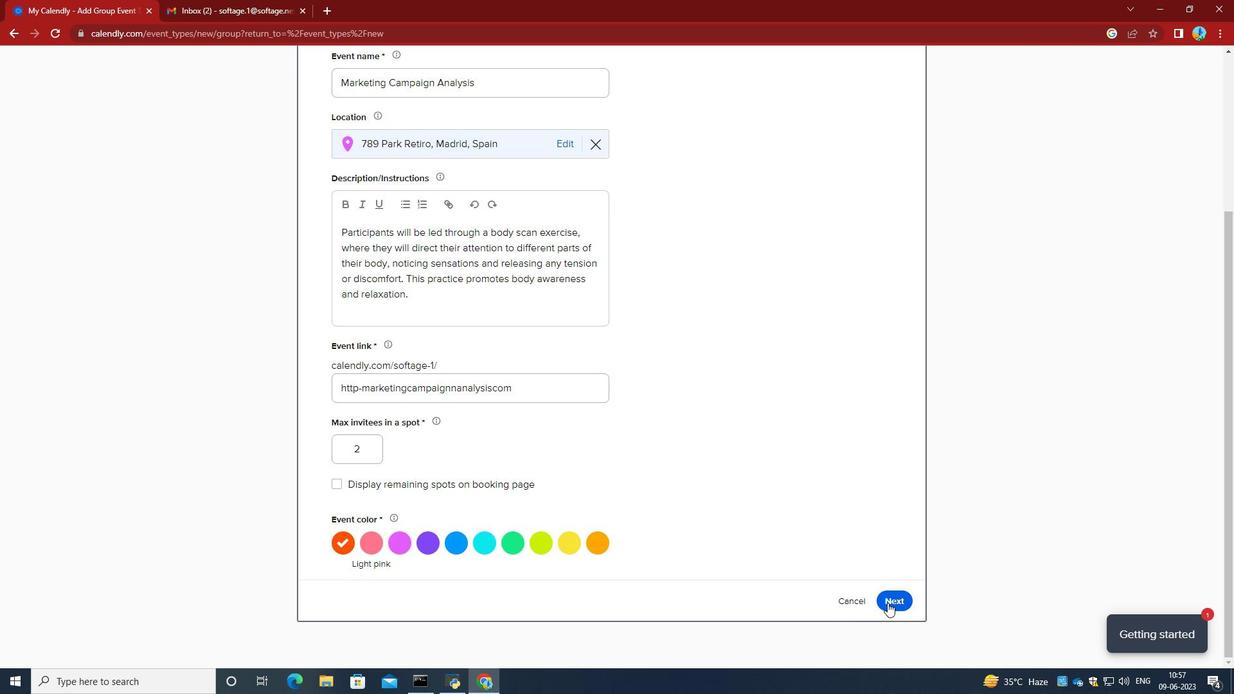 
Action: Mouse moved to (381, 198)
Screenshot: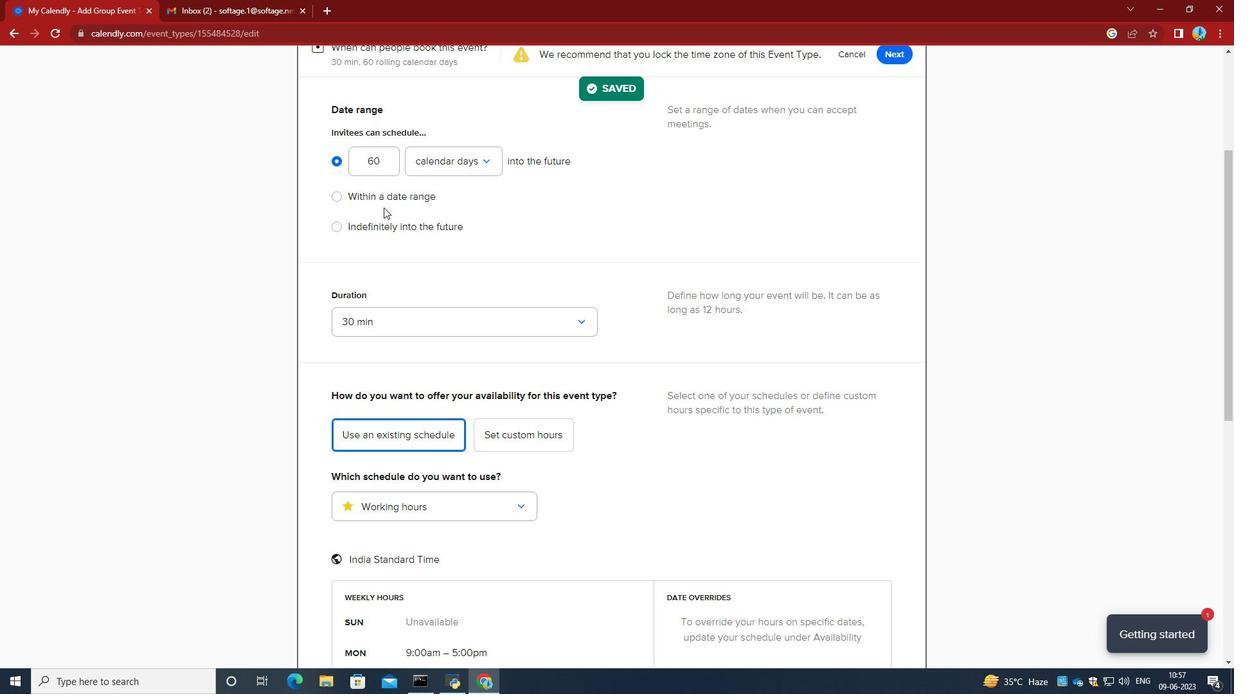 
Action: Mouse pressed left at (381, 198)
Screenshot: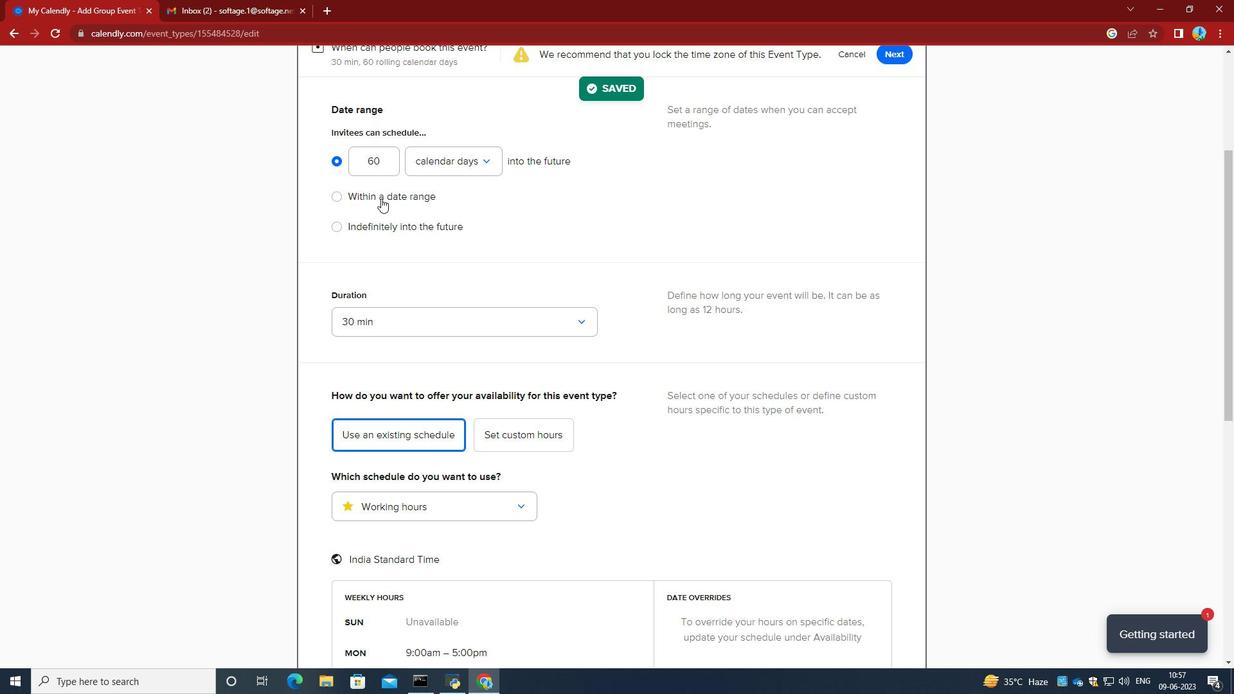 
Action: Mouse moved to (502, 197)
Screenshot: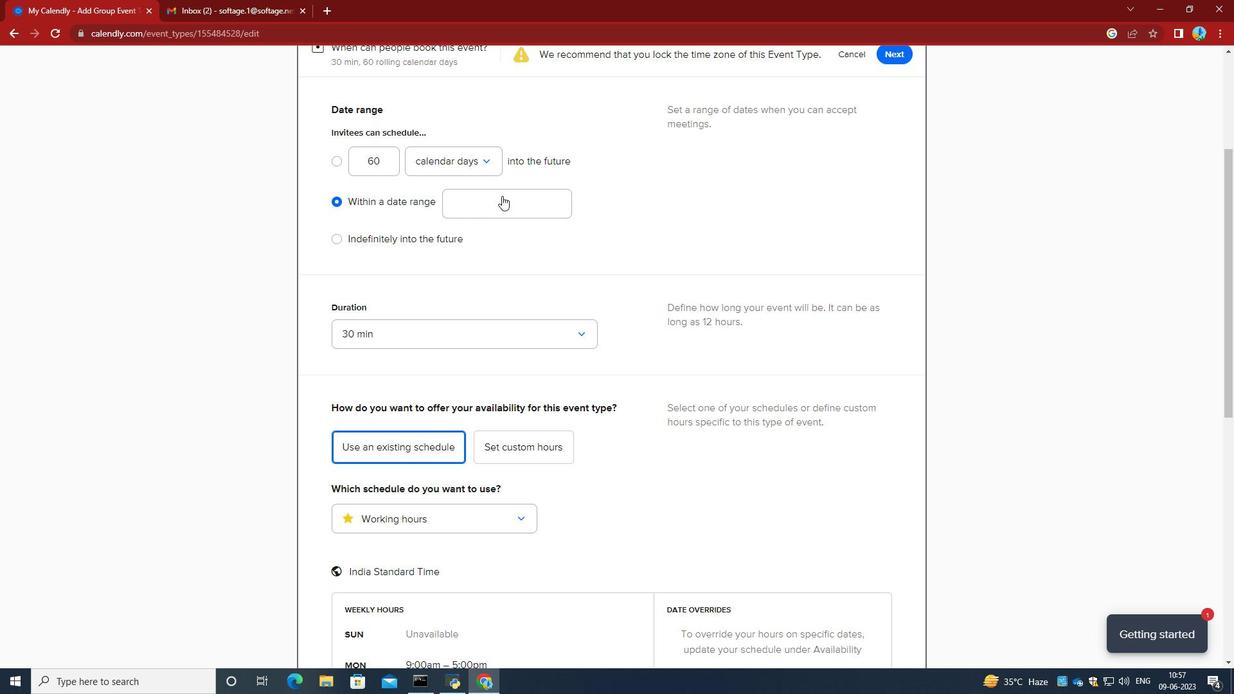 
Action: Mouse pressed left at (502, 197)
Screenshot: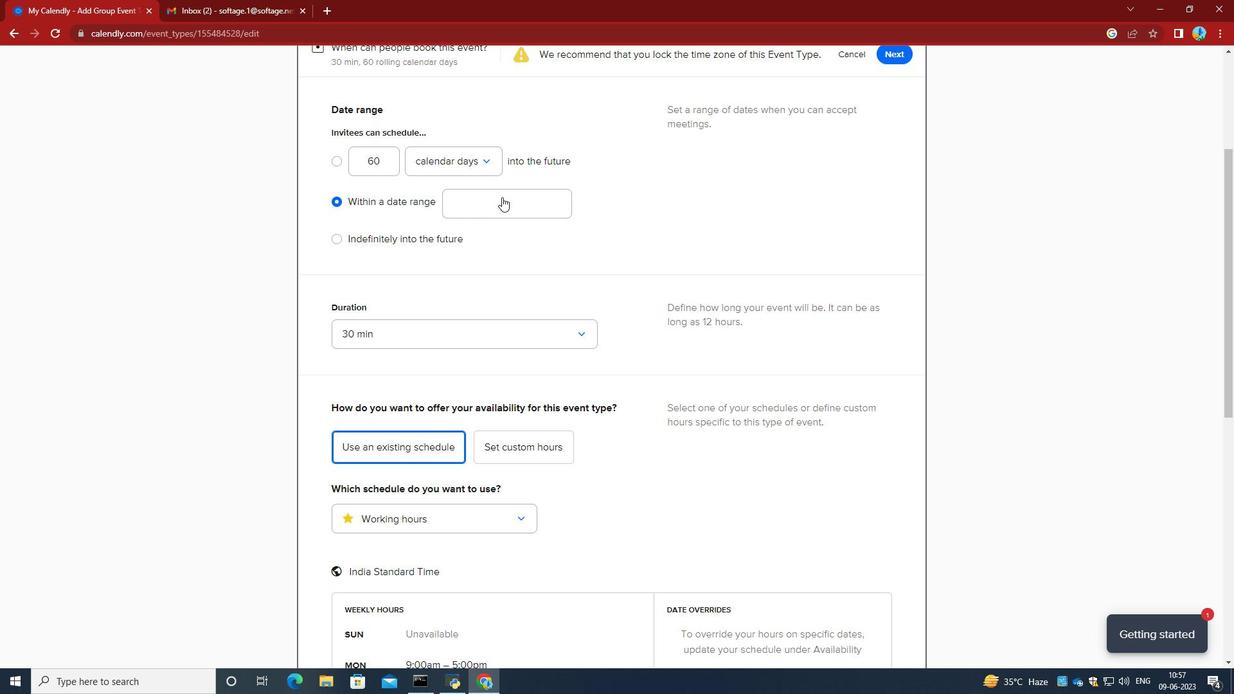 
Action: Mouse moved to (546, 246)
Screenshot: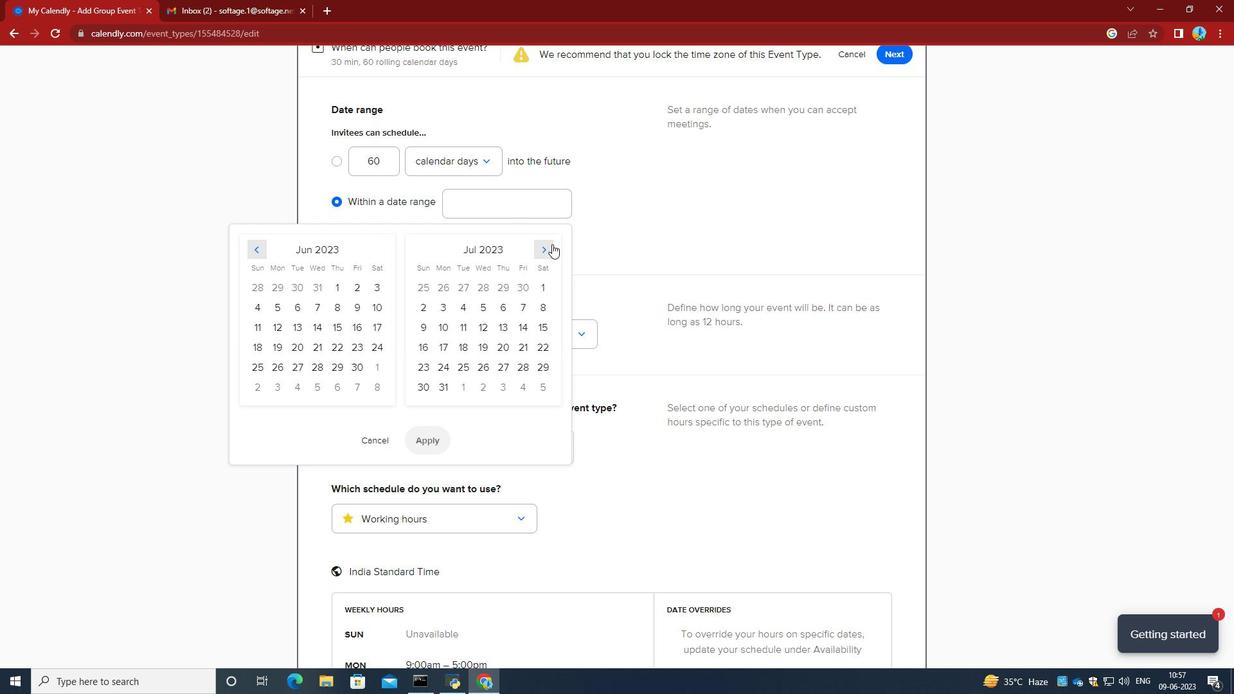 
Action: Mouse pressed left at (546, 246)
Screenshot: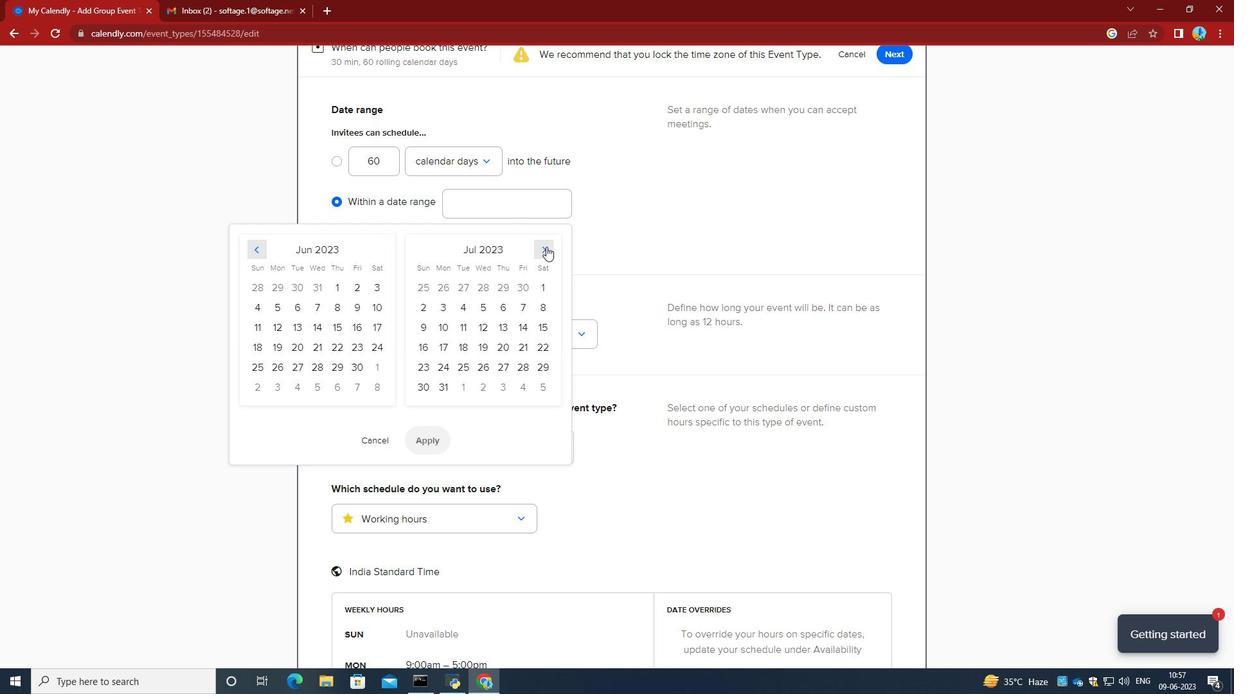 
Action: Mouse pressed left at (546, 246)
Screenshot: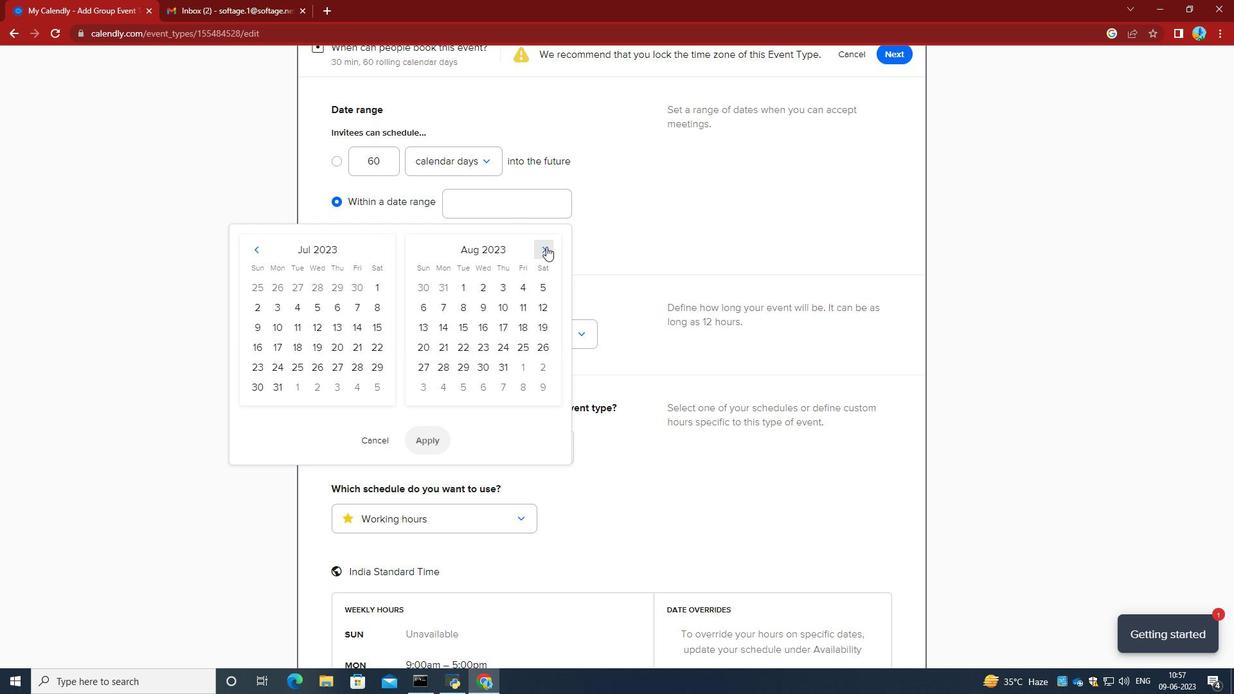 
Action: Mouse pressed left at (546, 246)
Screenshot: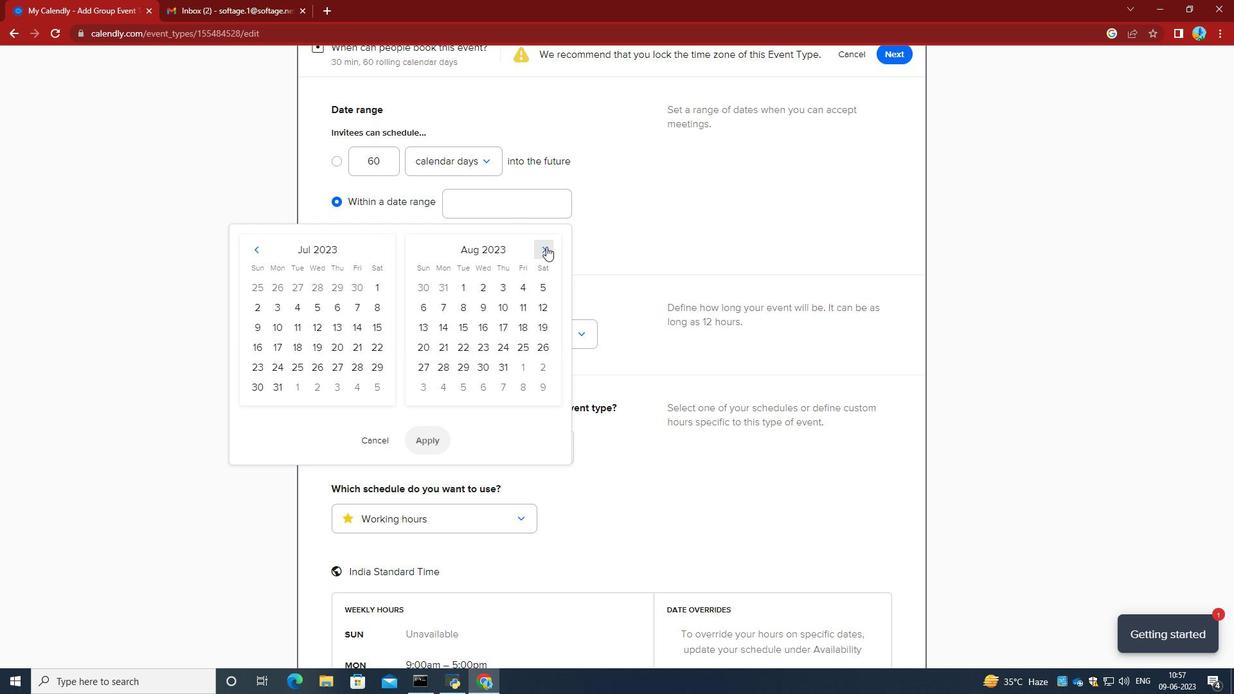 
Action: Mouse pressed left at (546, 246)
Screenshot: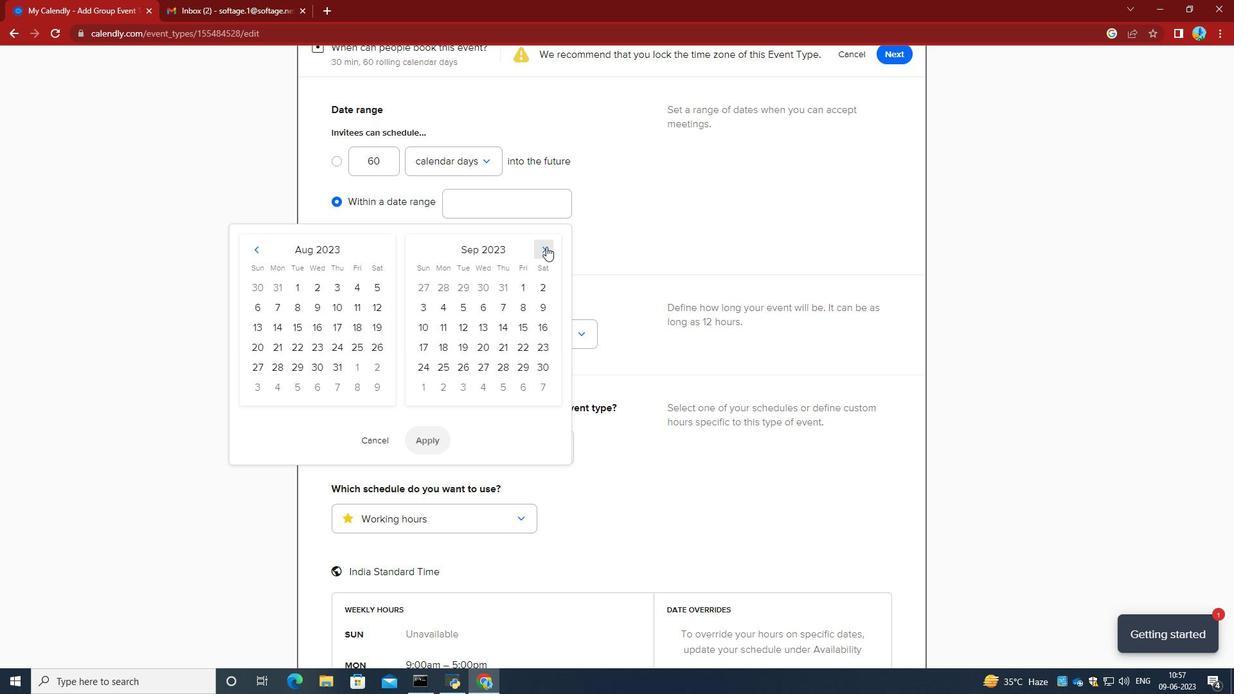 
Action: Mouse pressed left at (546, 246)
Screenshot: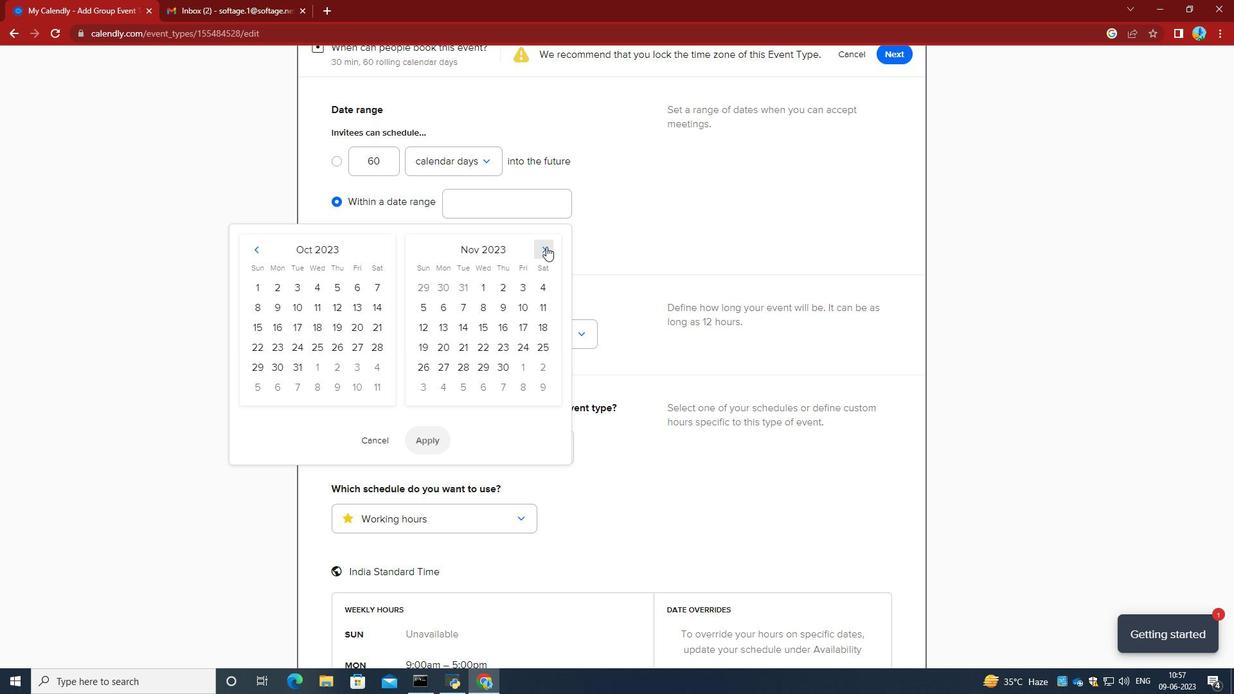 
Action: Mouse pressed left at (546, 246)
Screenshot: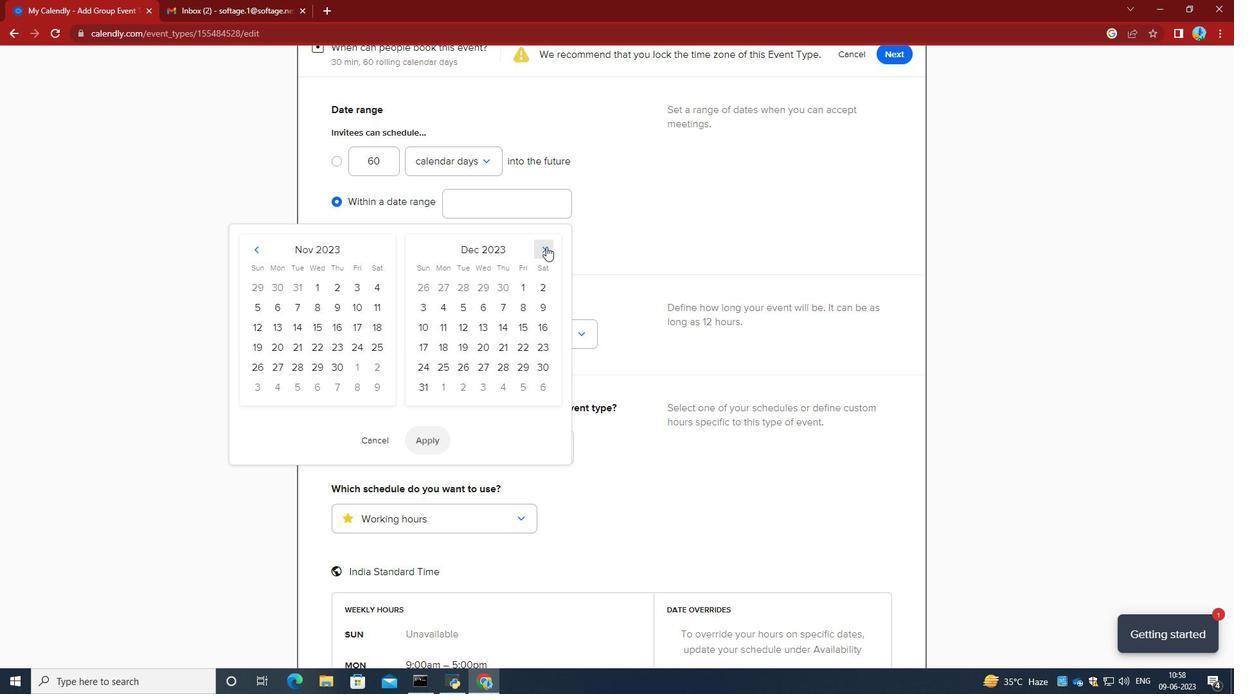 
Action: Mouse pressed left at (546, 246)
Screenshot: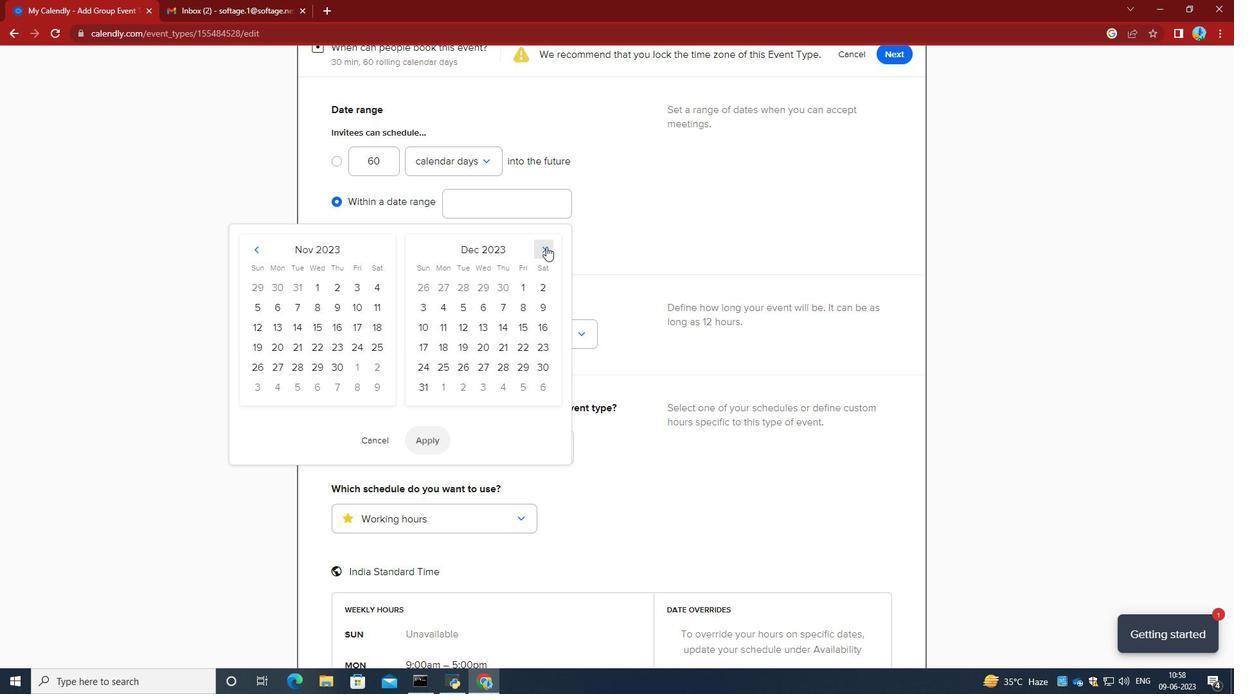 
Action: Mouse pressed left at (546, 246)
Screenshot: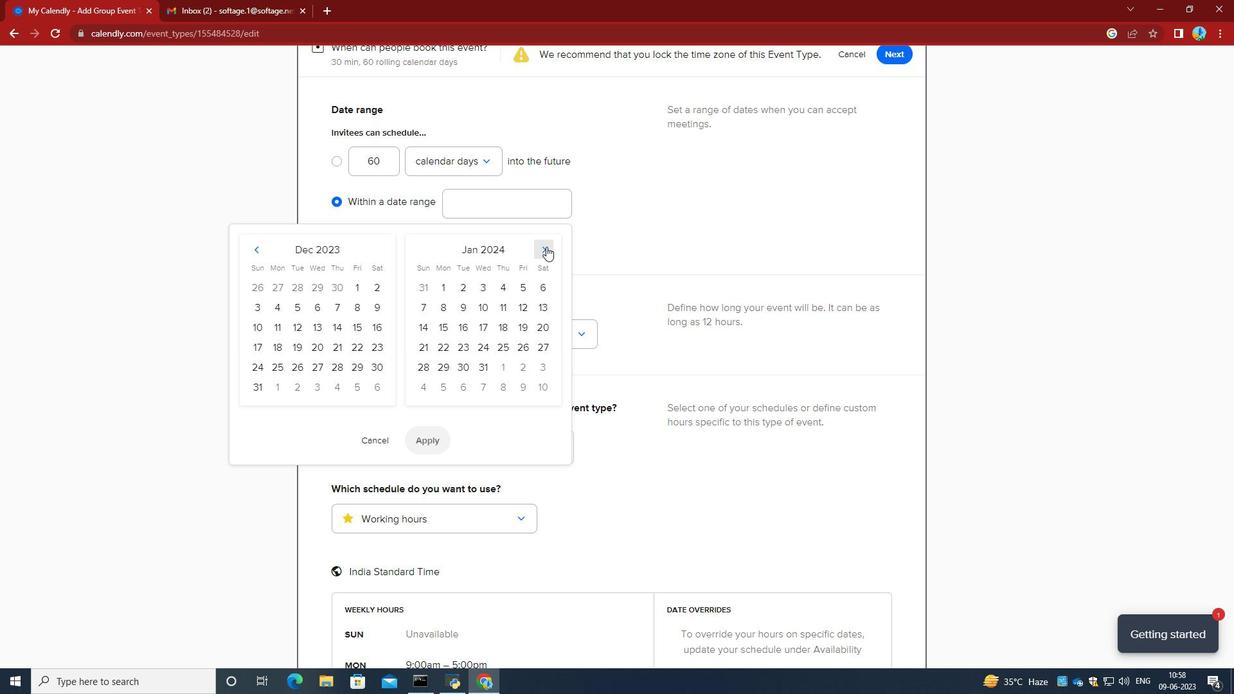 
Action: Mouse pressed left at (546, 246)
Screenshot: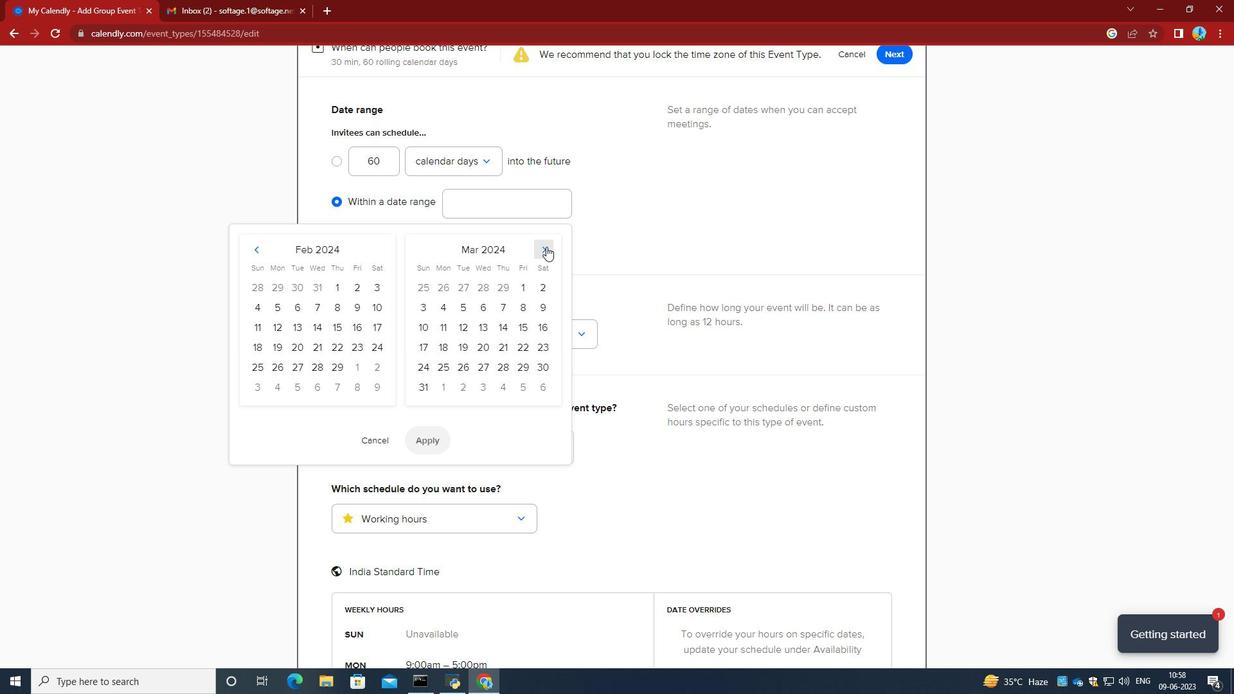 
Action: Mouse pressed left at (546, 246)
Screenshot: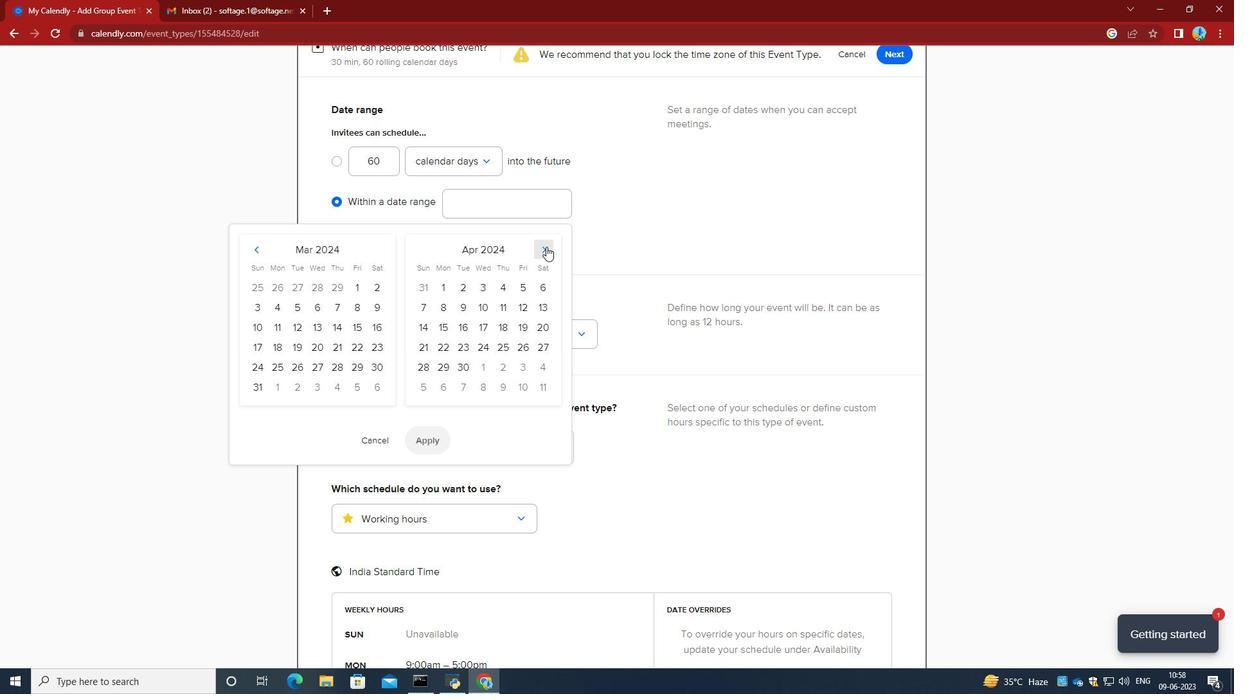 
Action: Mouse moved to (524, 310)
Screenshot: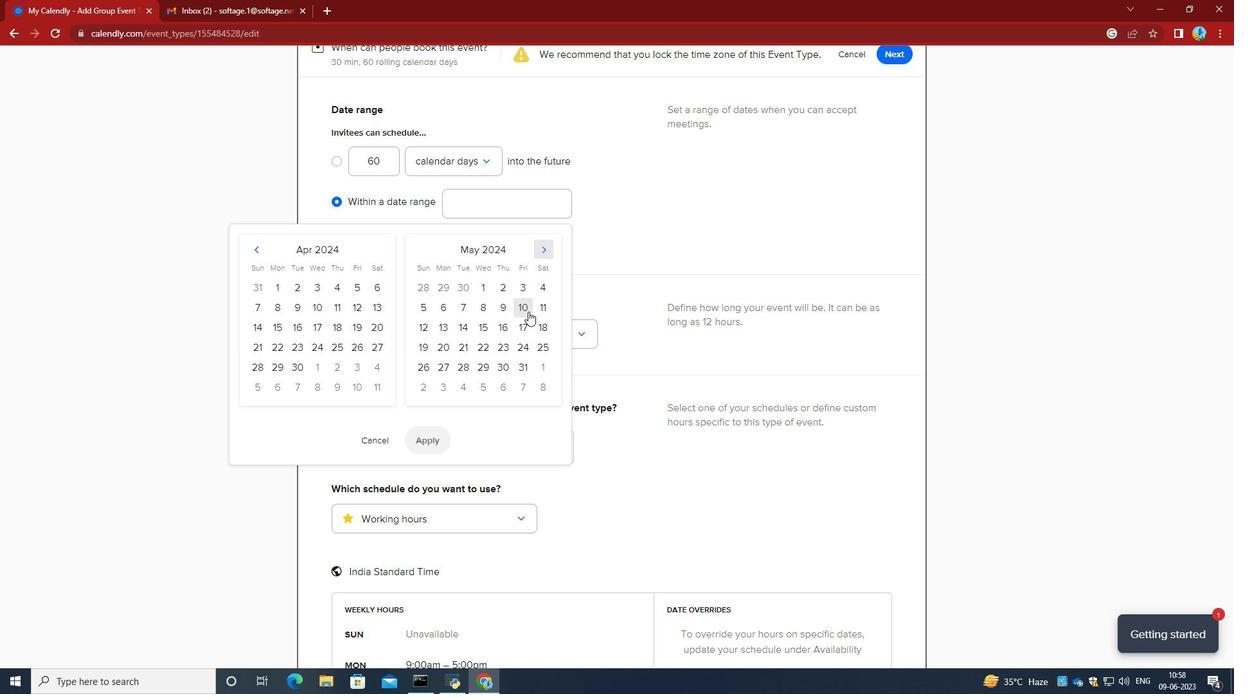 
Action: Mouse pressed left at (524, 310)
Screenshot: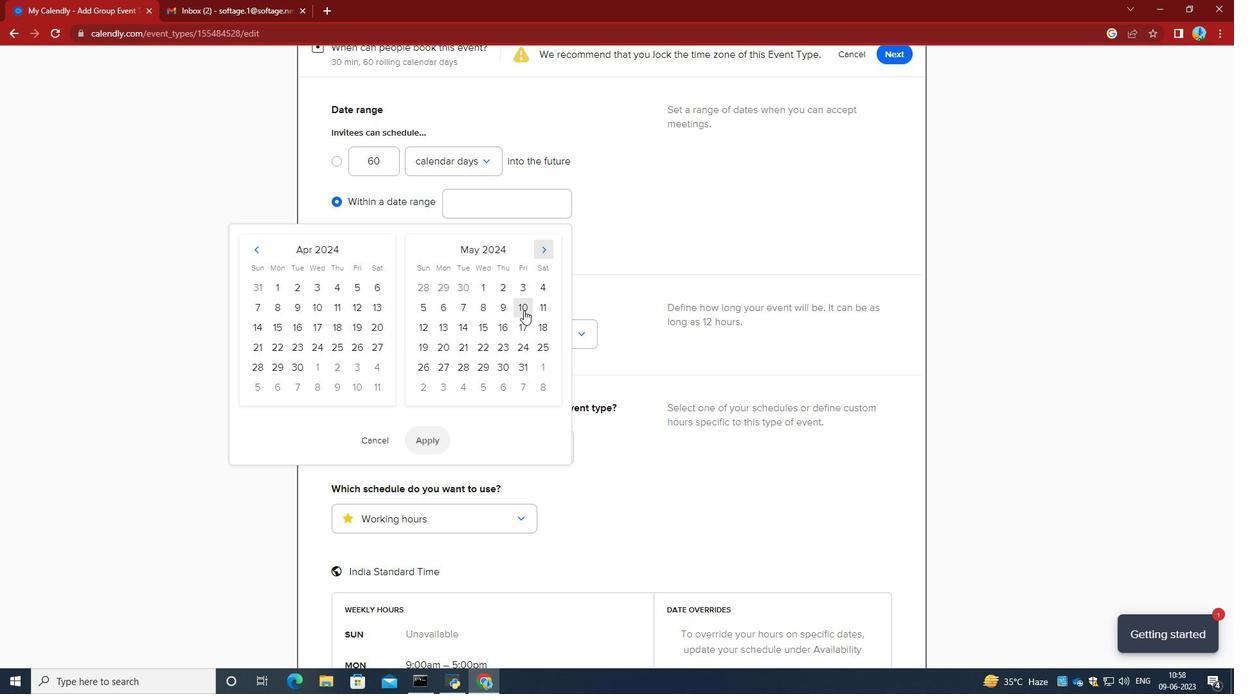 
Action: Mouse moved to (428, 333)
Screenshot: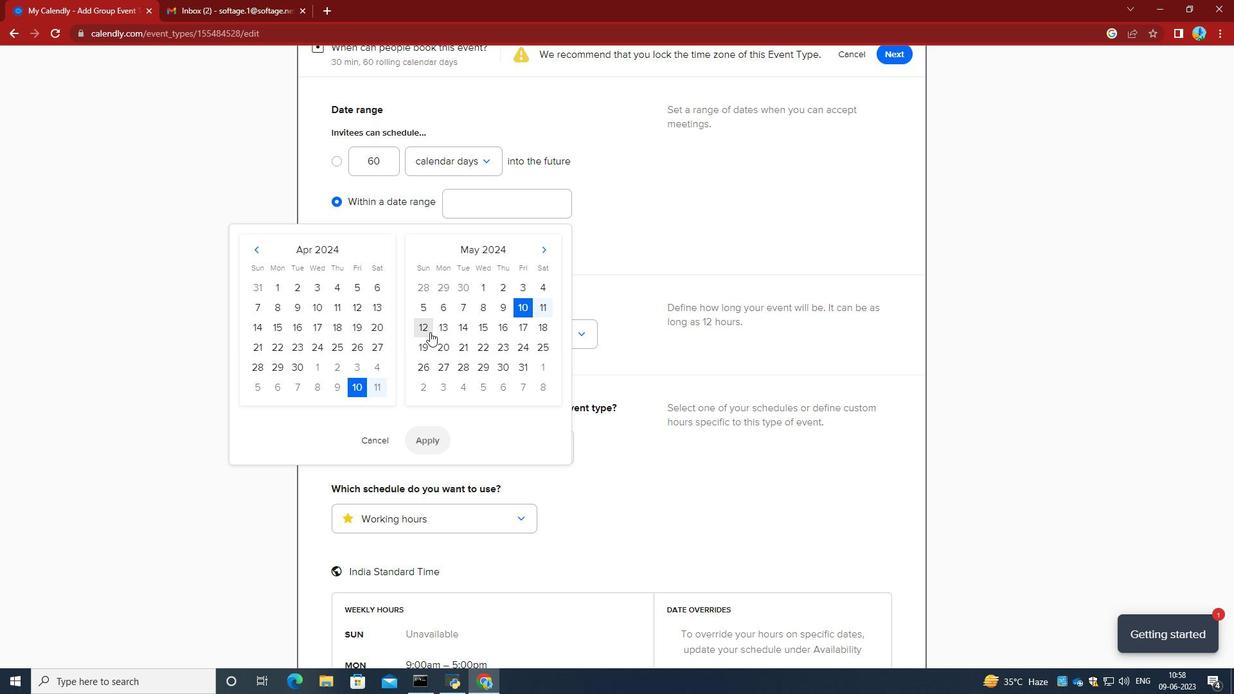 
Action: Mouse pressed left at (428, 333)
Screenshot: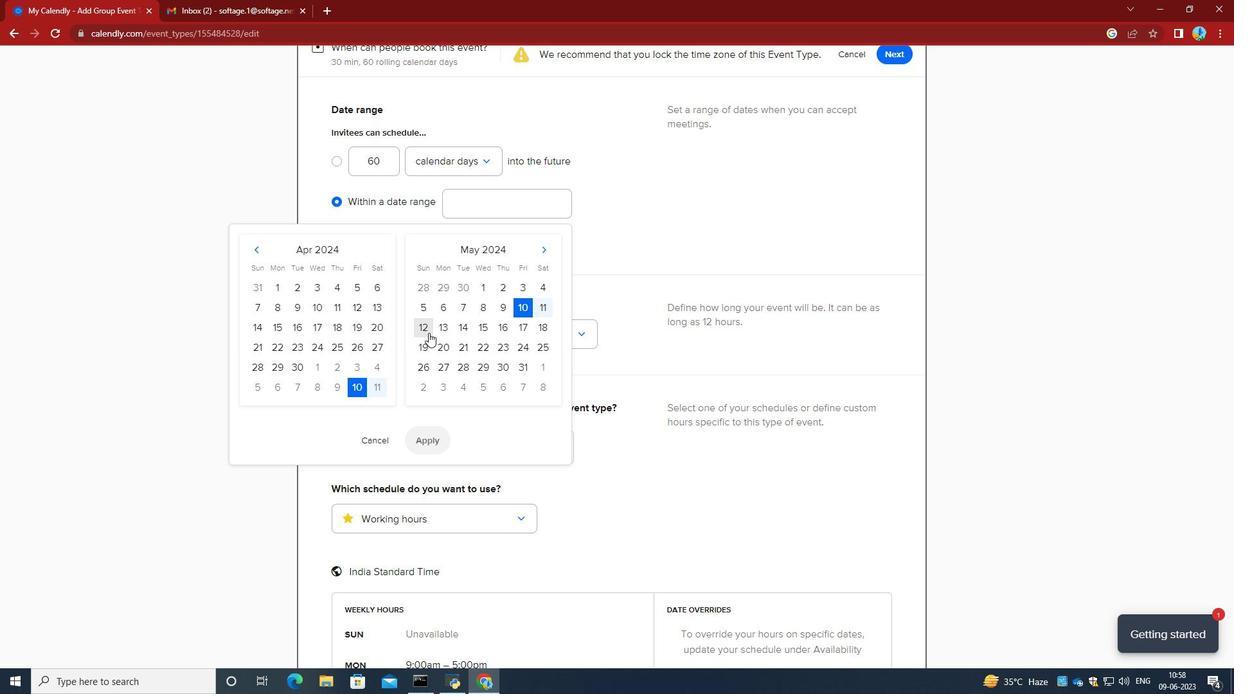 
Action: Mouse moved to (427, 437)
Screenshot: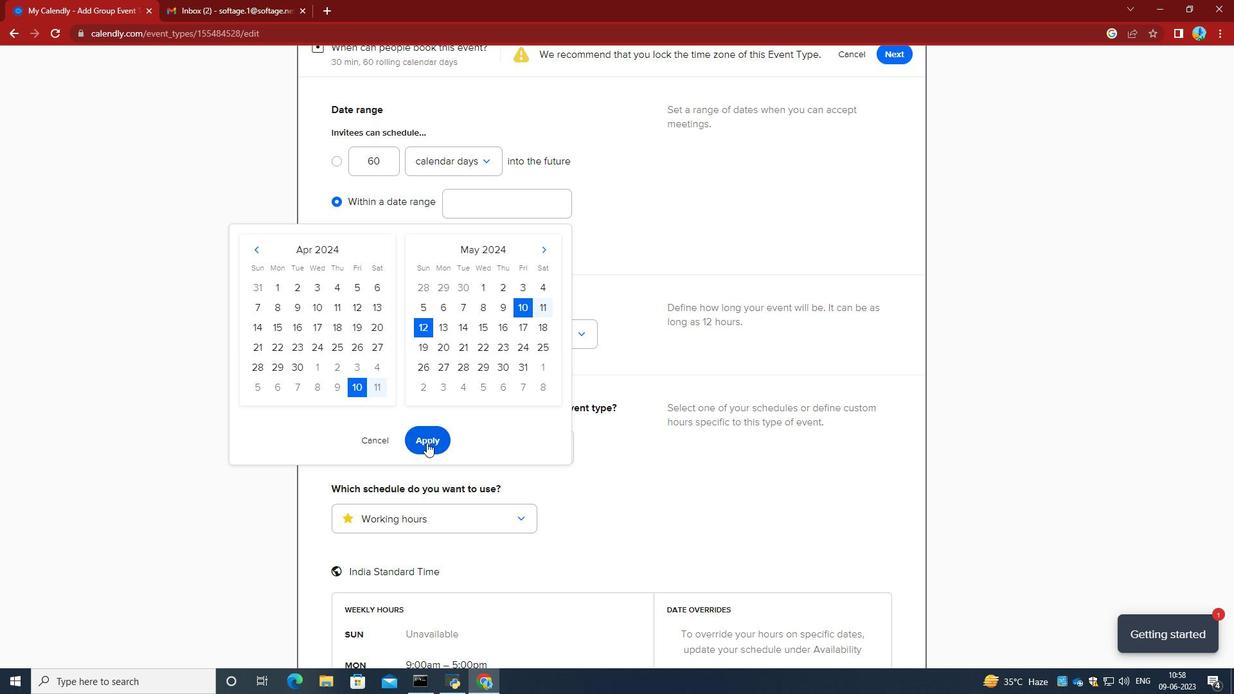 
Action: Mouse pressed left at (427, 437)
Screenshot: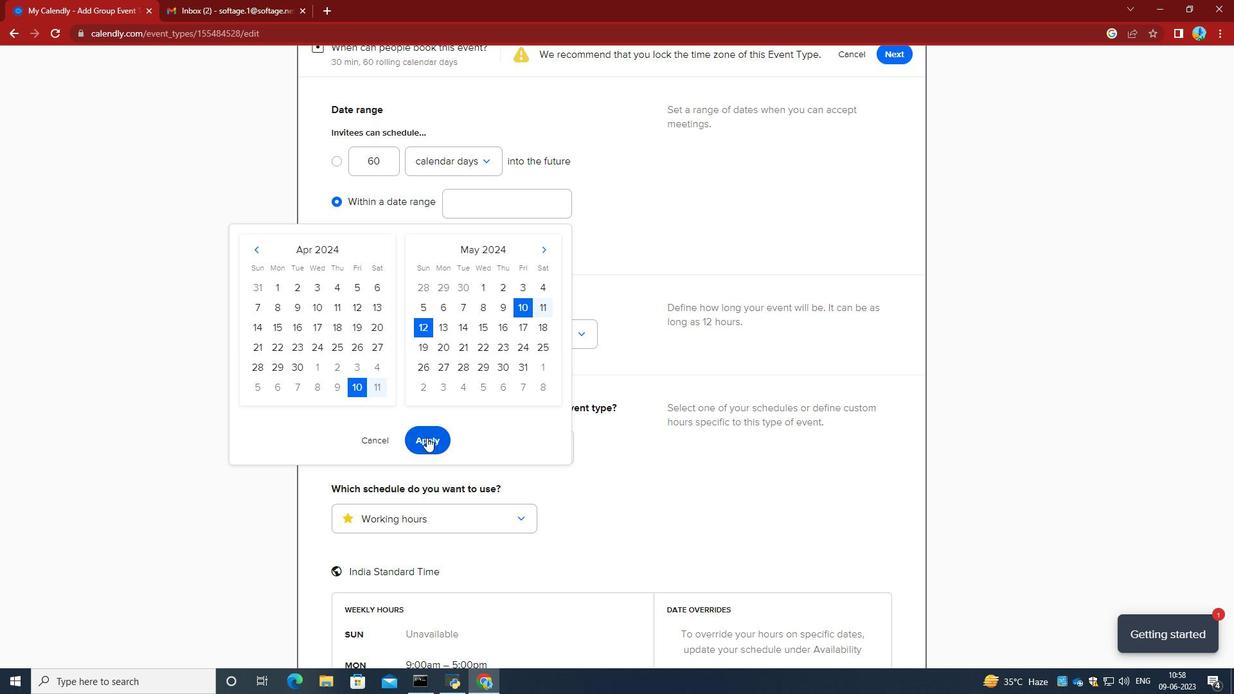 
Action: Mouse moved to (518, 407)
Screenshot: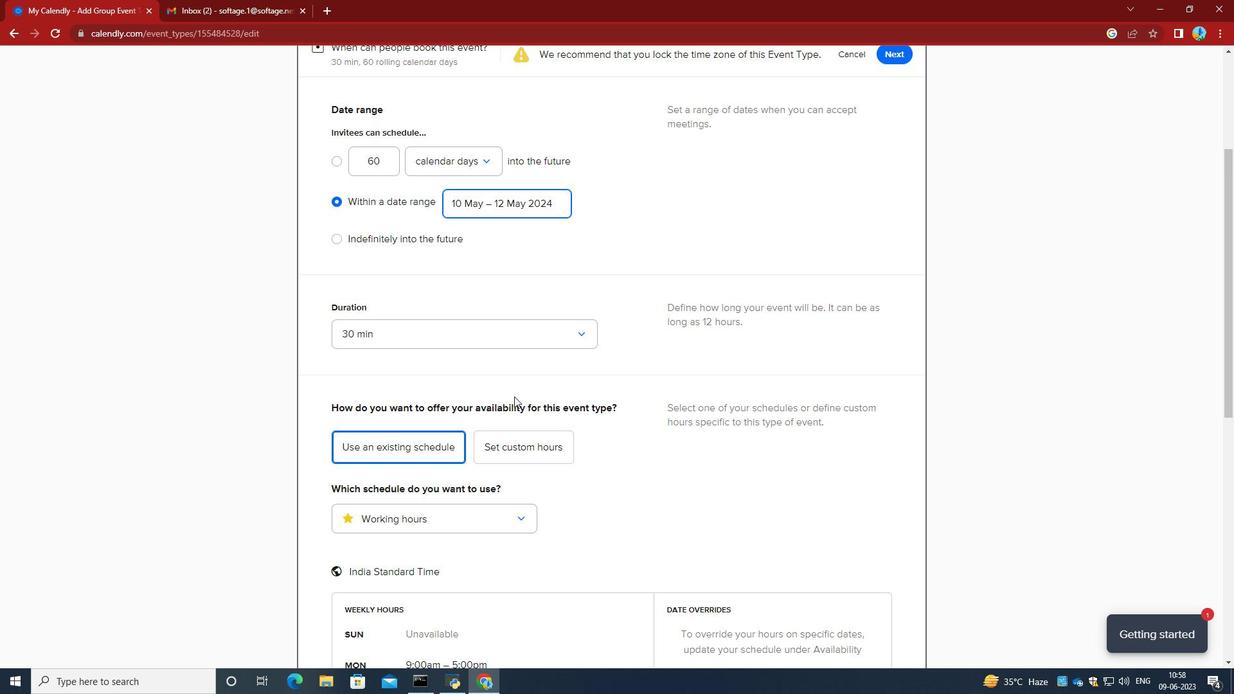 
Action: Mouse scrolled (518, 406) with delta (0, 0)
Screenshot: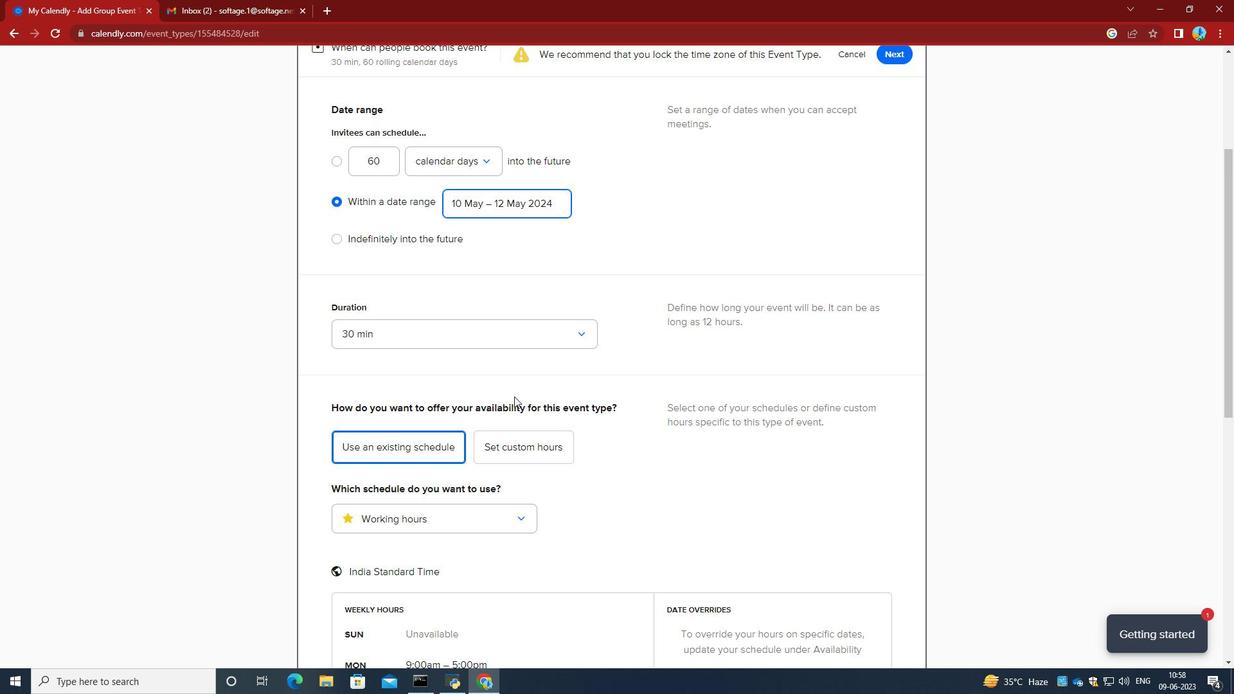 
Action: Mouse moved to (519, 409)
Screenshot: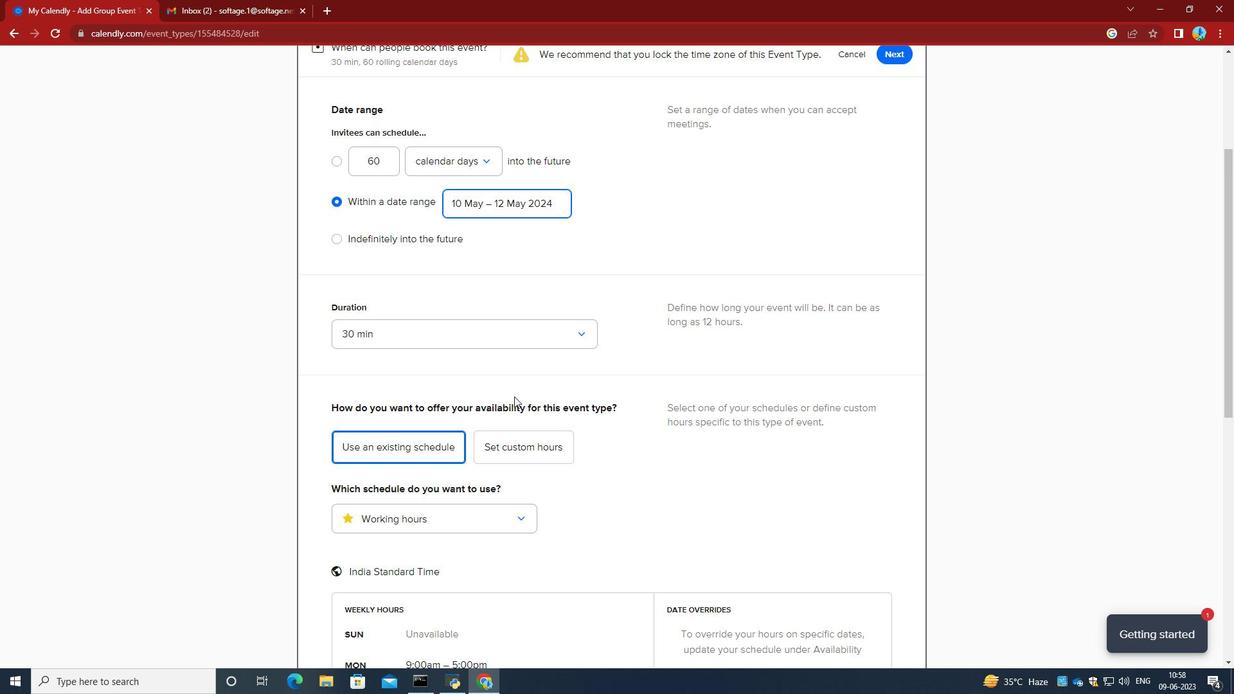 
Action: Mouse scrolled (519, 409) with delta (0, 0)
Screenshot: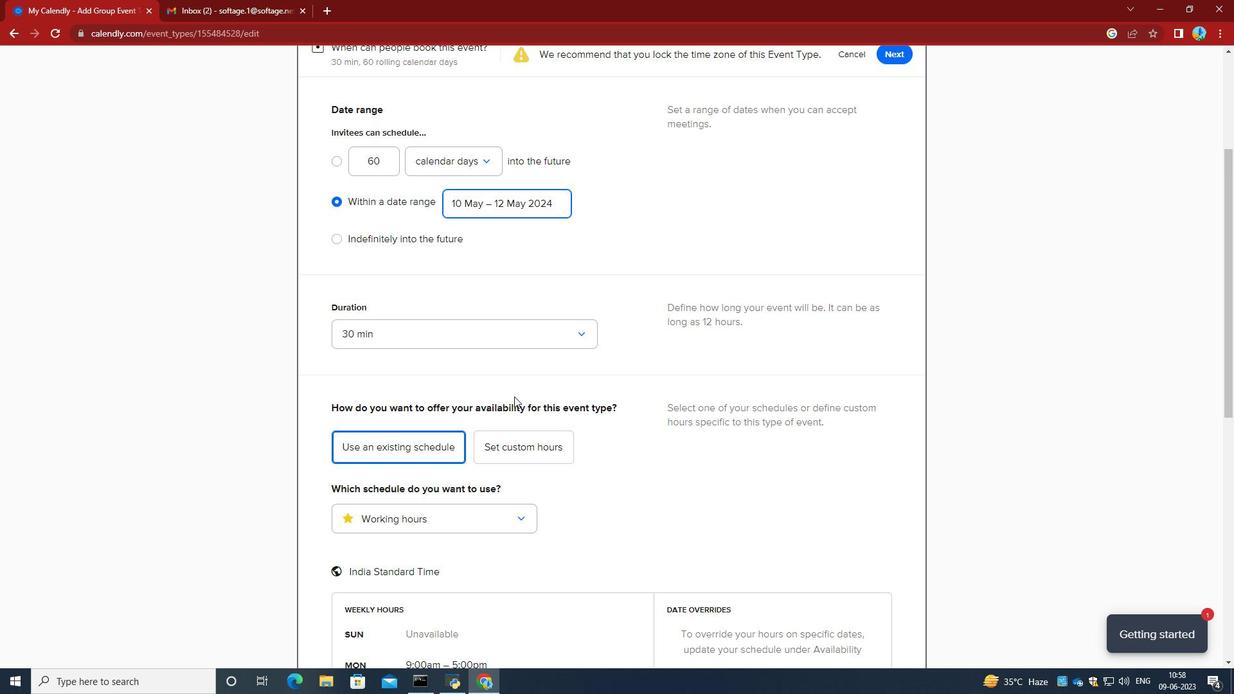 
Action: Mouse scrolled (519, 409) with delta (0, 0)
Screenshot: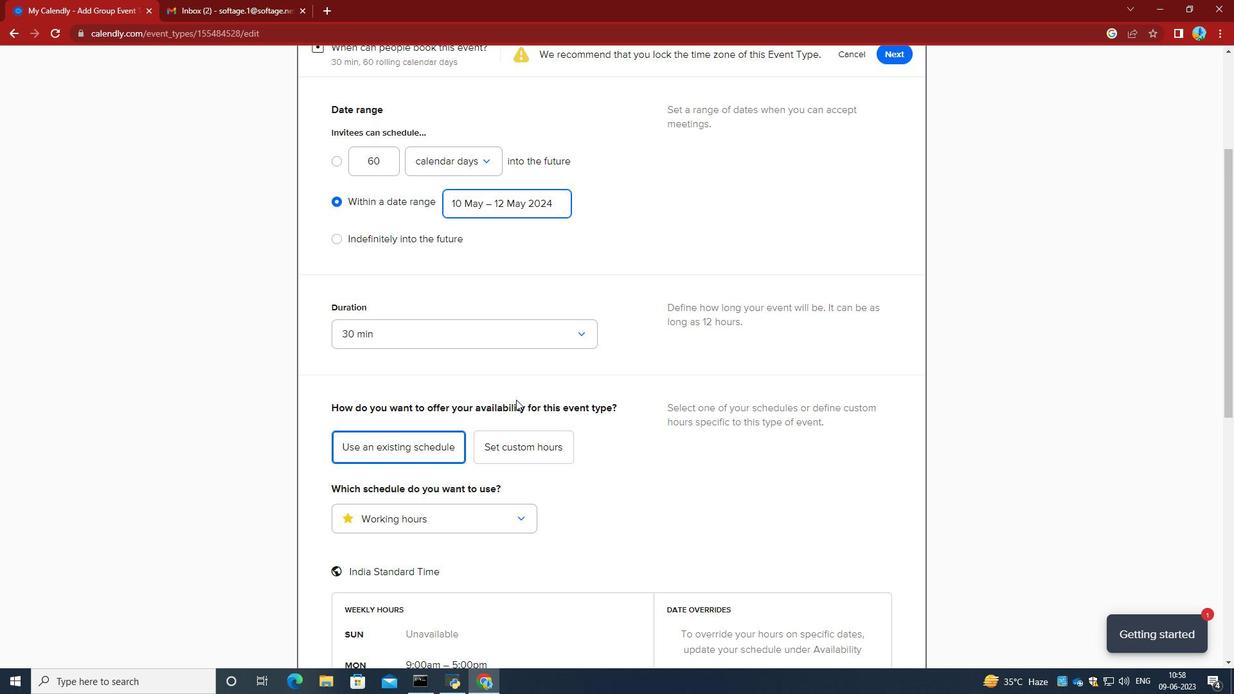 
Action: Mouse scrolled (519, 409) with delta (0, 0)
Screenshot: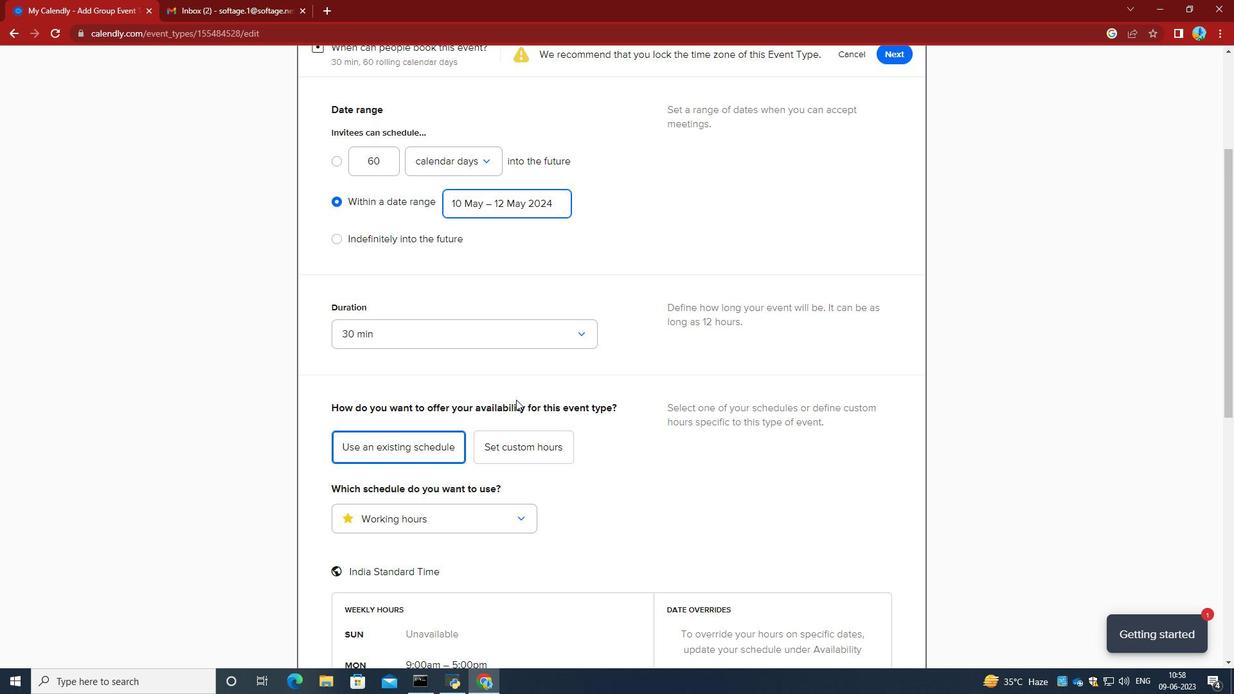 
Action: Mouse scrolled (519, 409) with delta (0, 0)
Screenshot: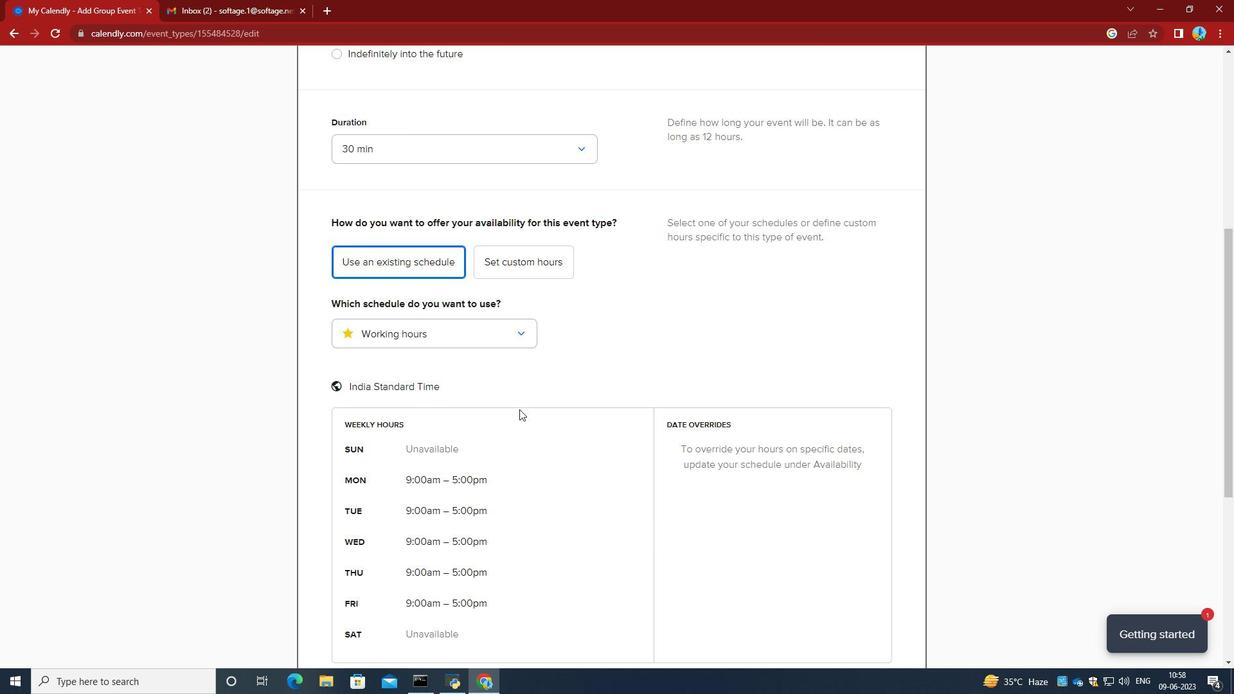 
Action: Mouse scrolled (519, 409) with delta (0, 0)
Screenshot: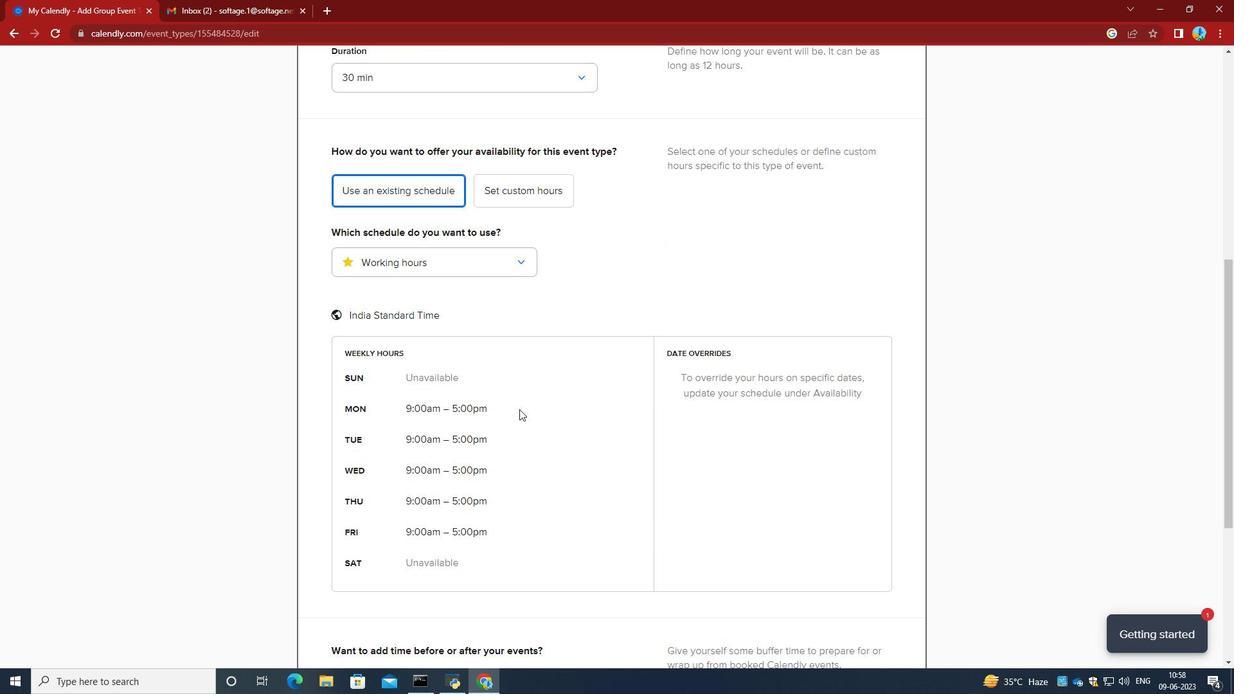 
Action: Mouse scrolled (519, 409) with delta (0, 0)
Screenshot: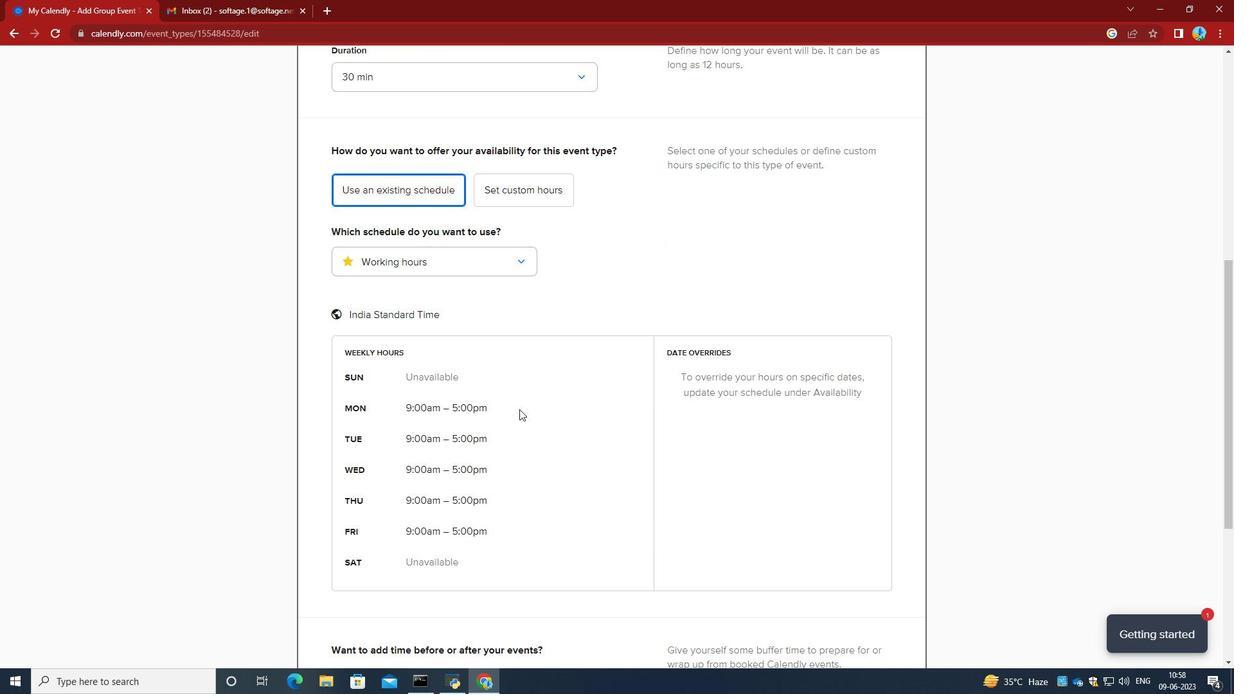 
Action: Mouse moved to (519, 410)
Screenshot: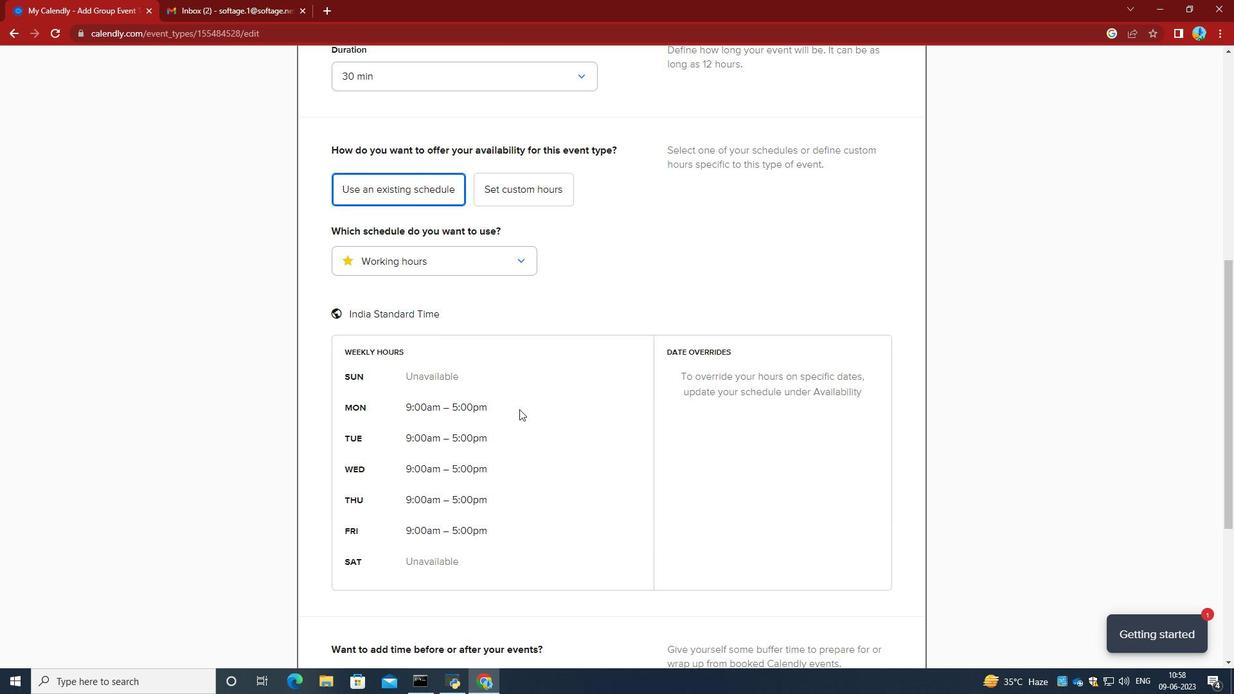 
Action: Mouse scrolled (519, 409) with delta (0, 0)
Screenshot: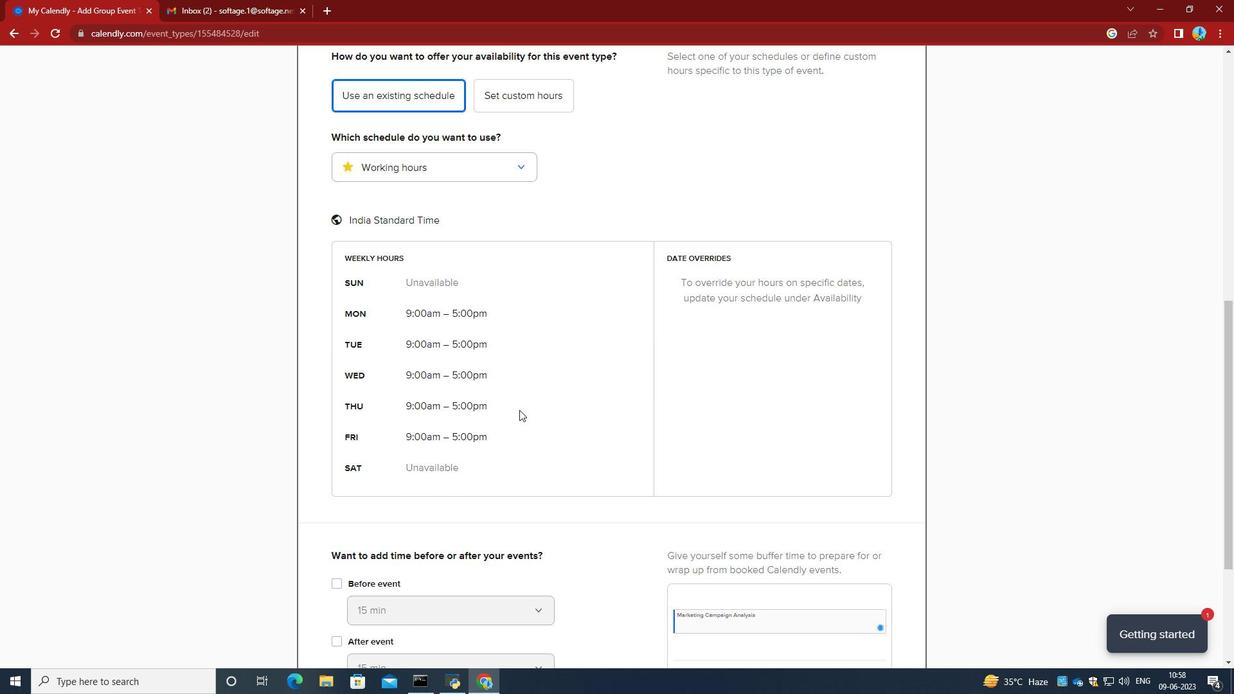 
Action: Mouse scrolled (519, 409) with delta (0, 0)
Screenshot: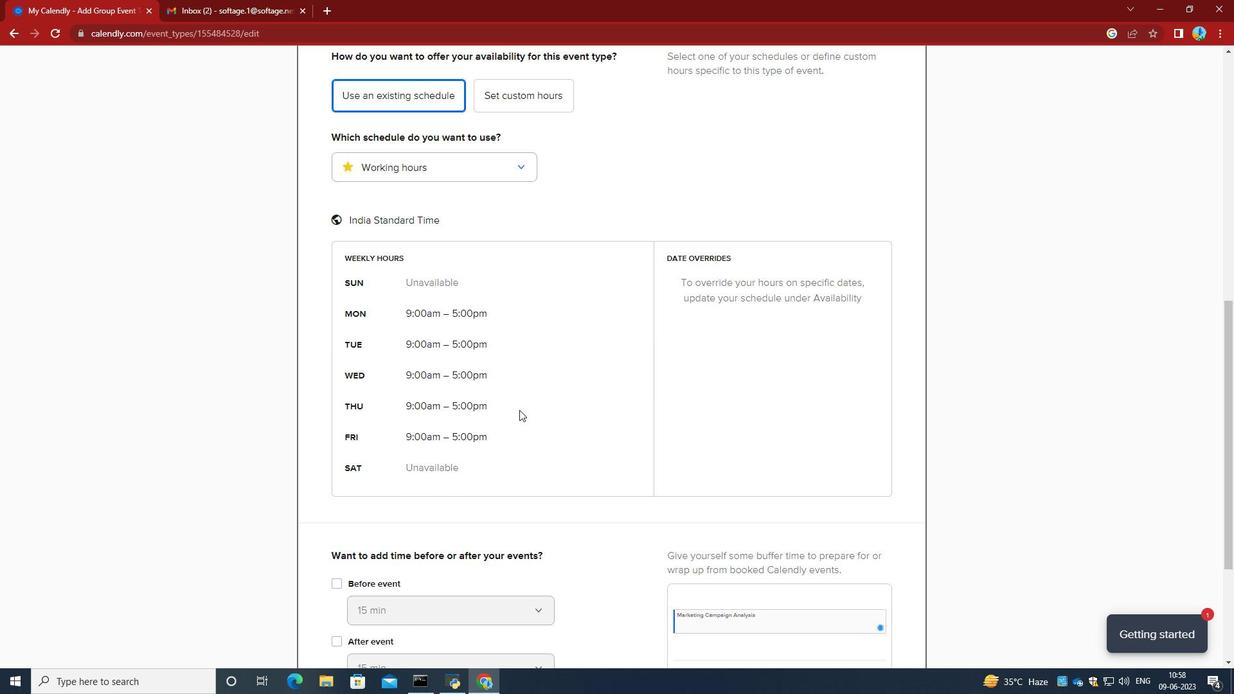 
Action: Mouse scrolled (519, 409) with delta (0, 0)
Screenshot: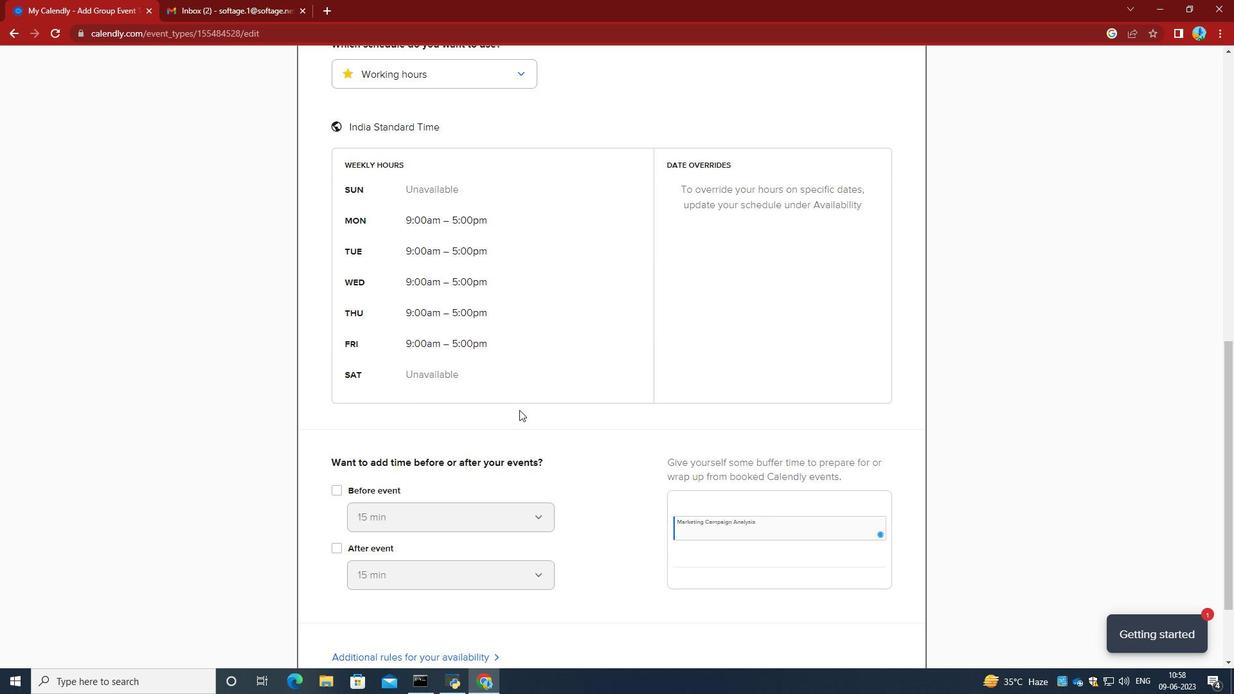 
Action: Mouse scrolled (519, 409) with delta (0, 0)
Screenshot: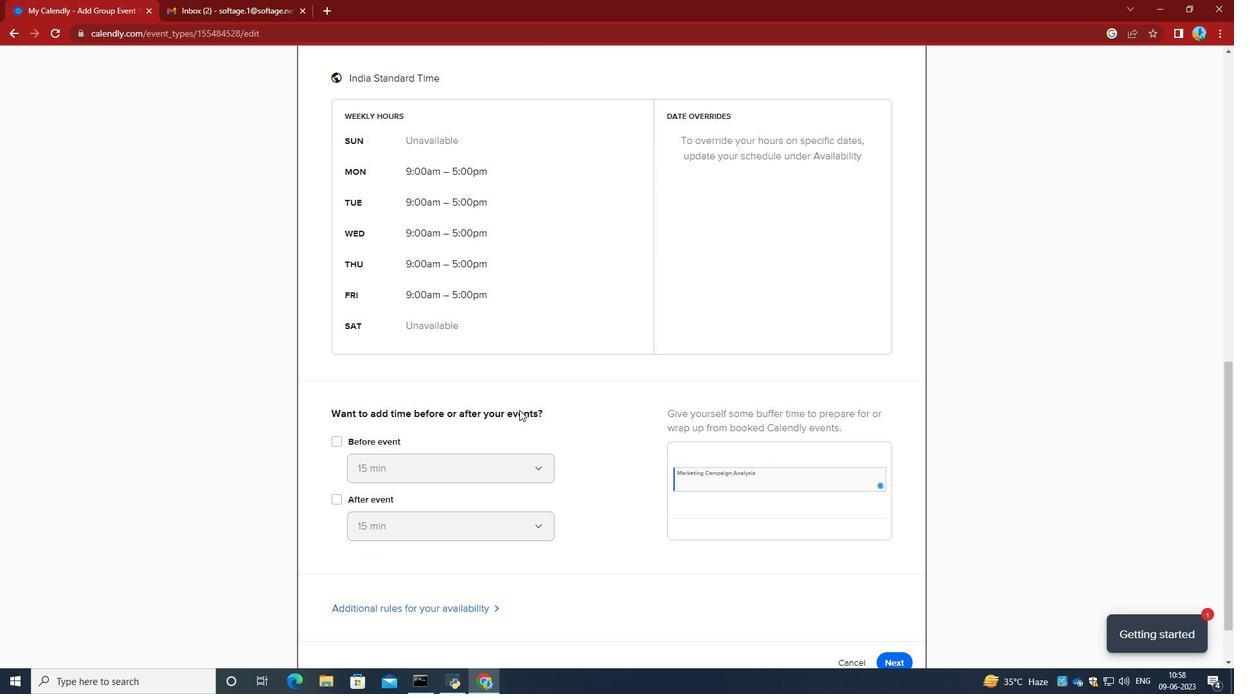 
Action: Mouse scrolled (519, 409) with delta (0, 0)
Screenshot: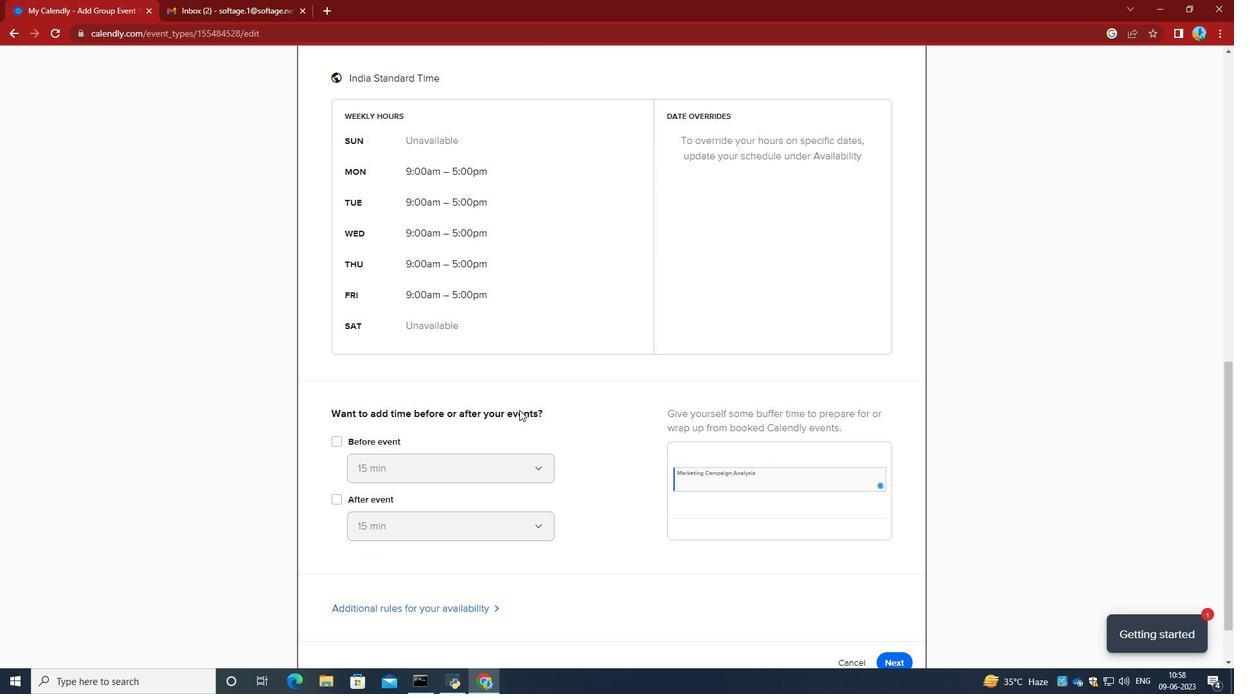 
Action: Mouse scrolled (519, 409) with delta (0, 0)
Screenshot: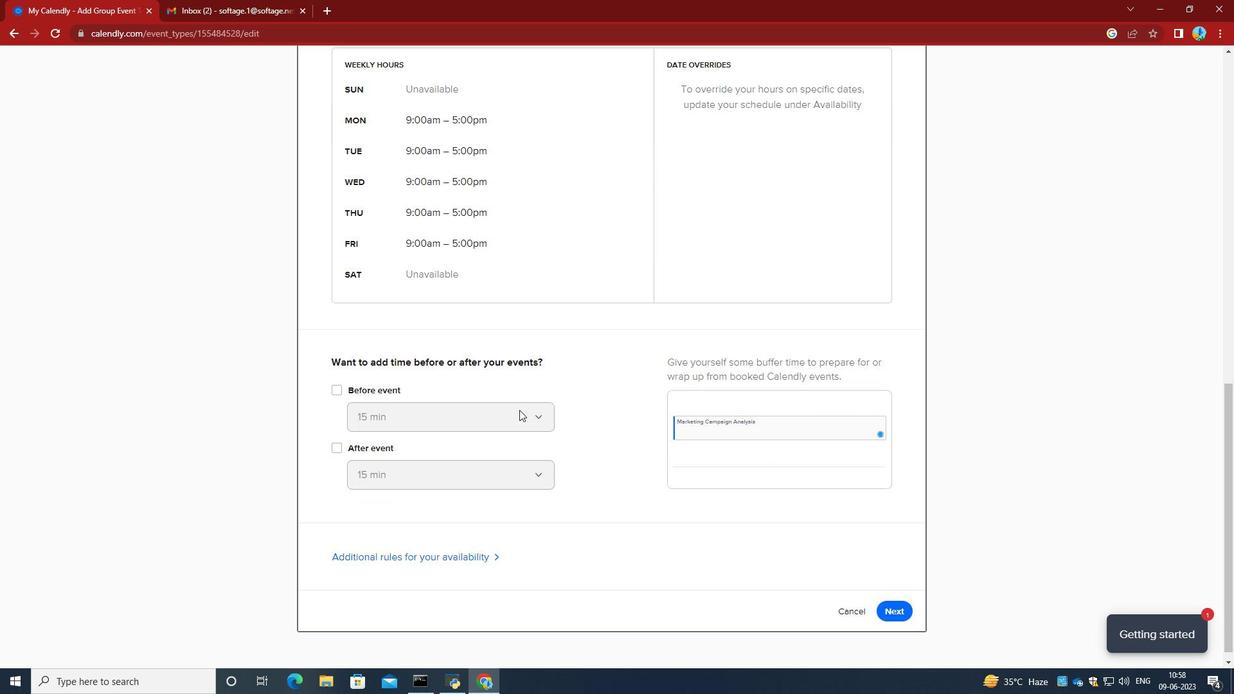 
Action: Mouse scrolled (519, 409) with delta (0, 0)
Screenshot: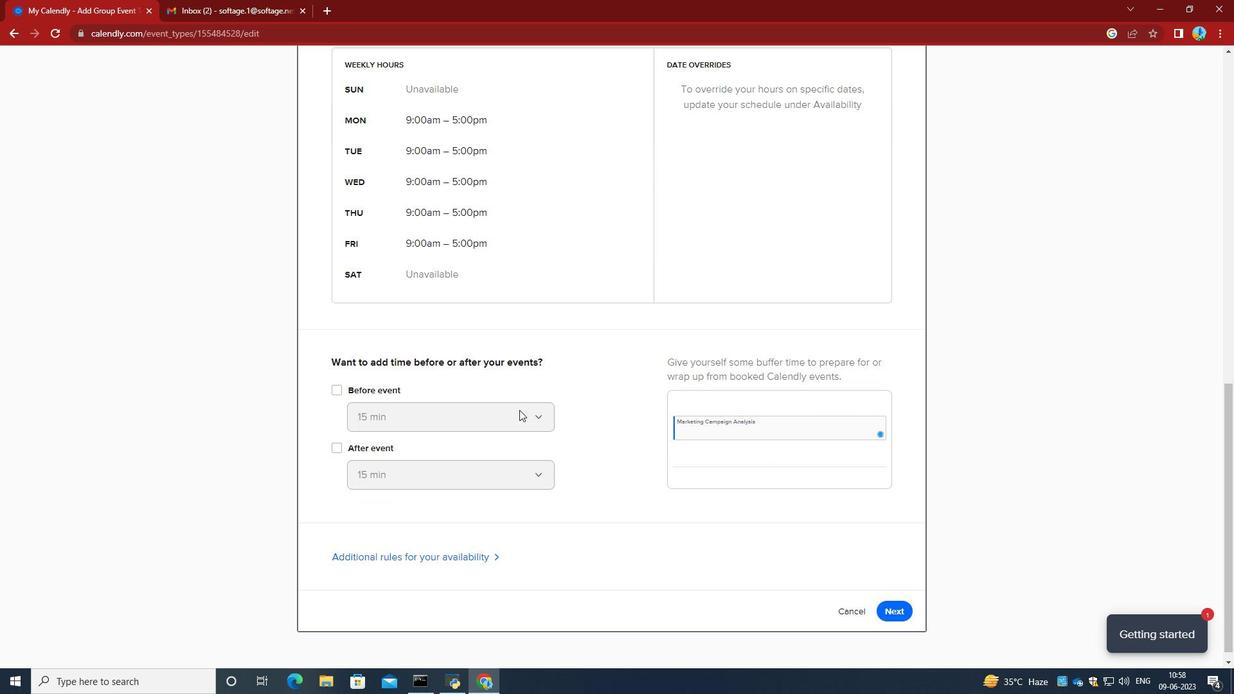 
Action: Mouse moved to (899, 603)
Screenshot: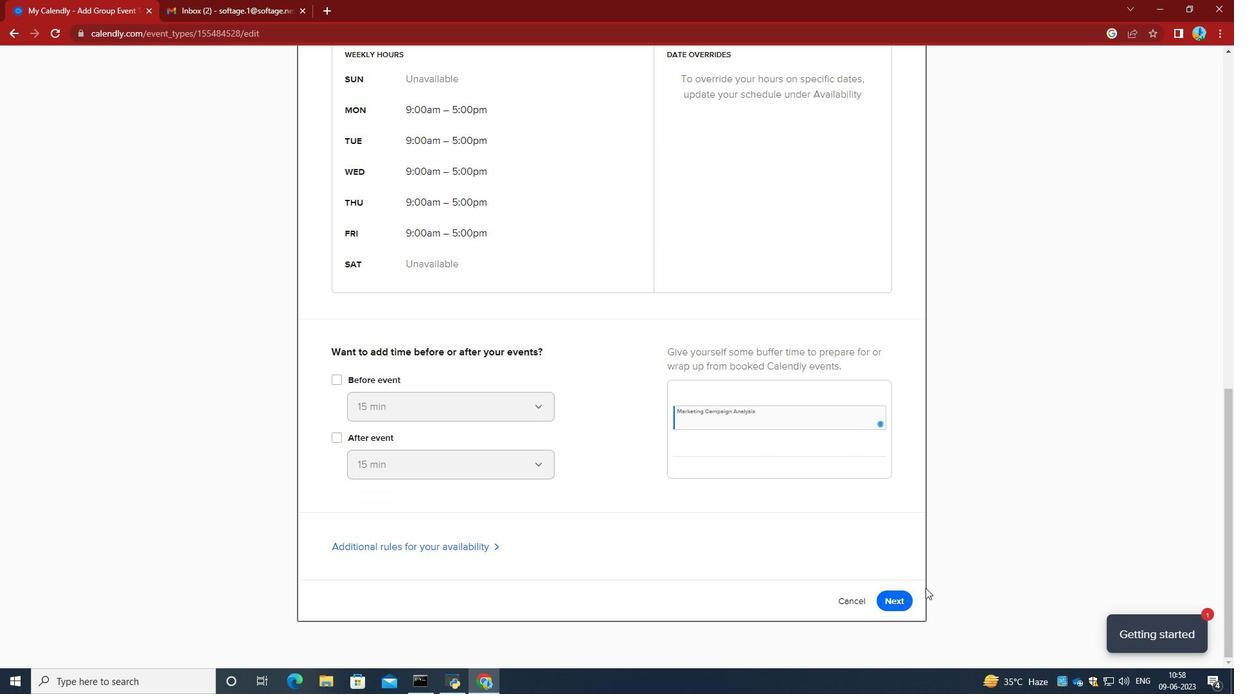 
Action: Mouse pressed left at (899, 603)
Screenshot: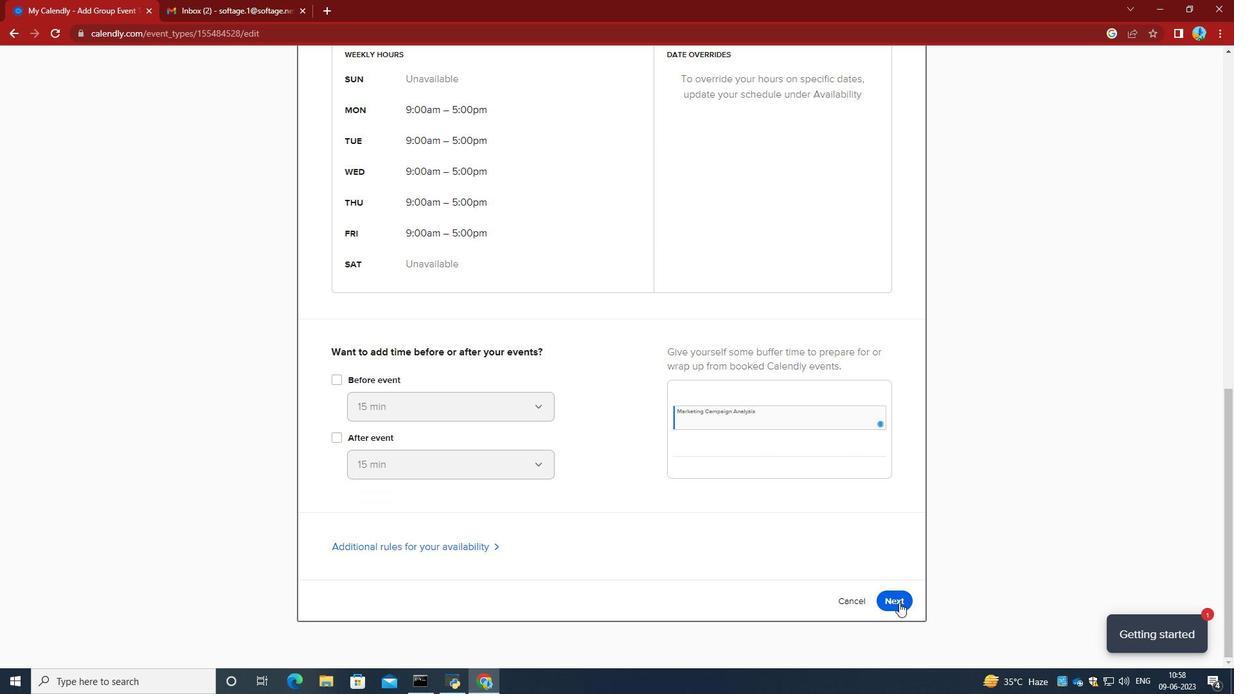 
Action: Mouse moved to (782, 301)
Screenshot: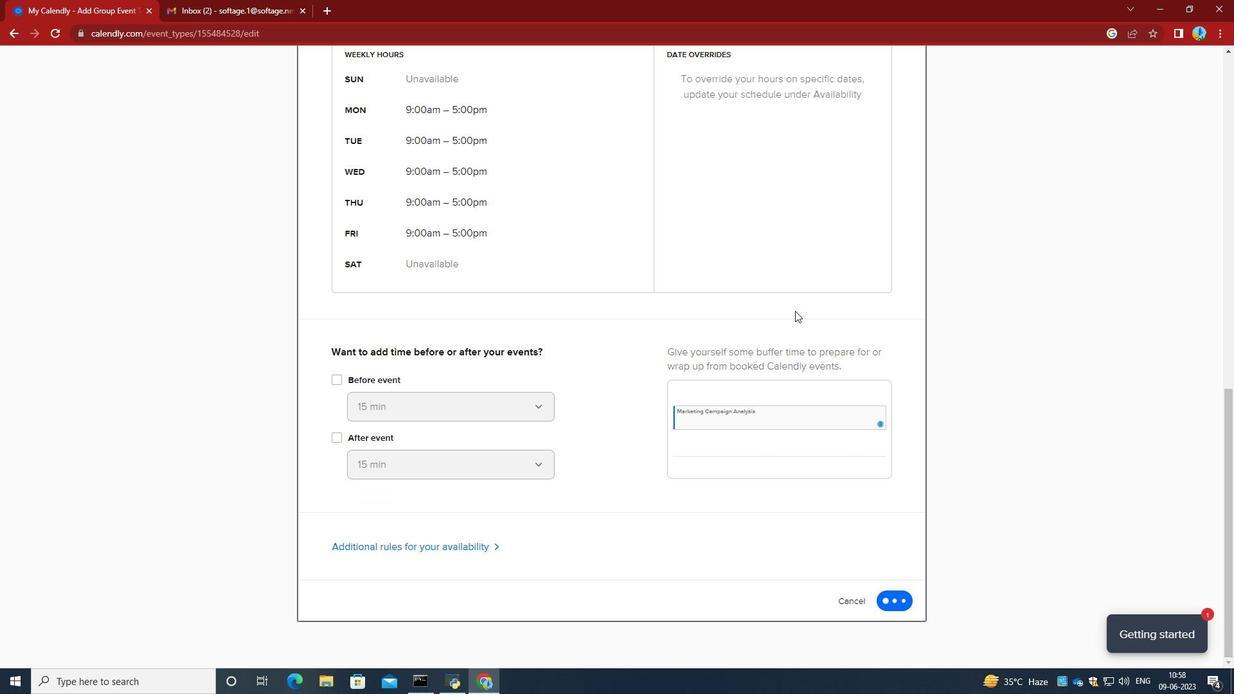 
Action: Mouse scrolled (782, 300) with delta (0, 0)
Screenshot: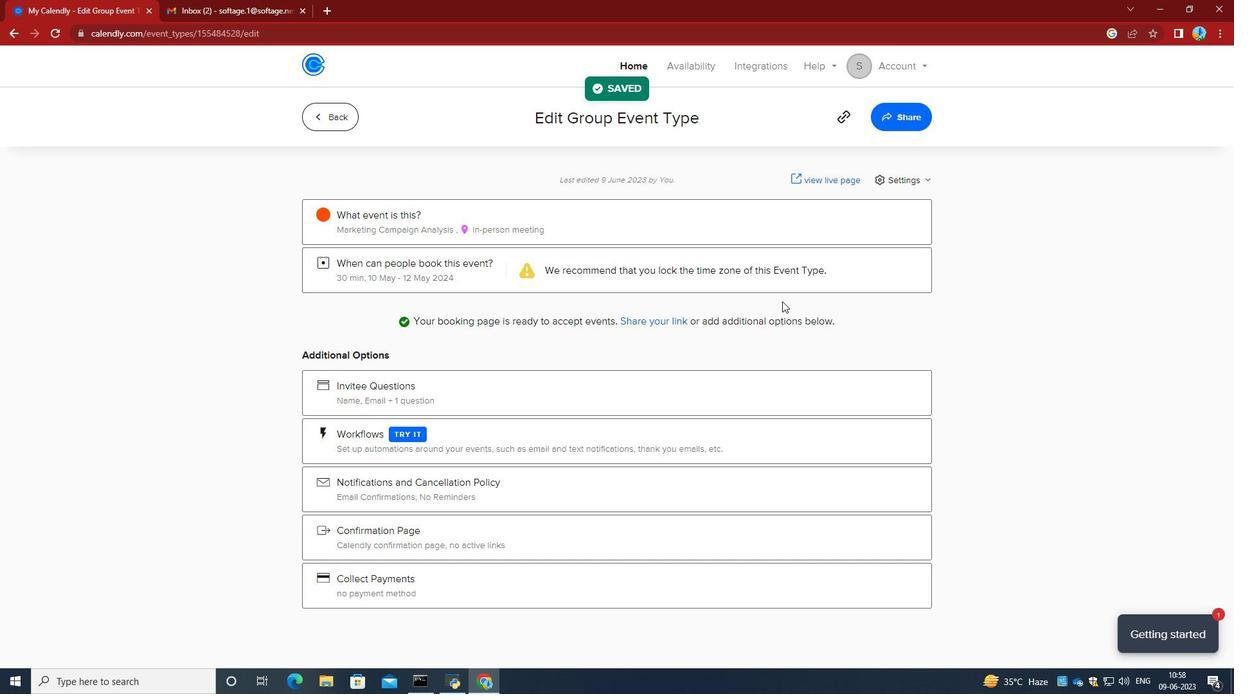 
Action: Mouse scrolled (782, 300) with delta (0, 0)
Screenshot: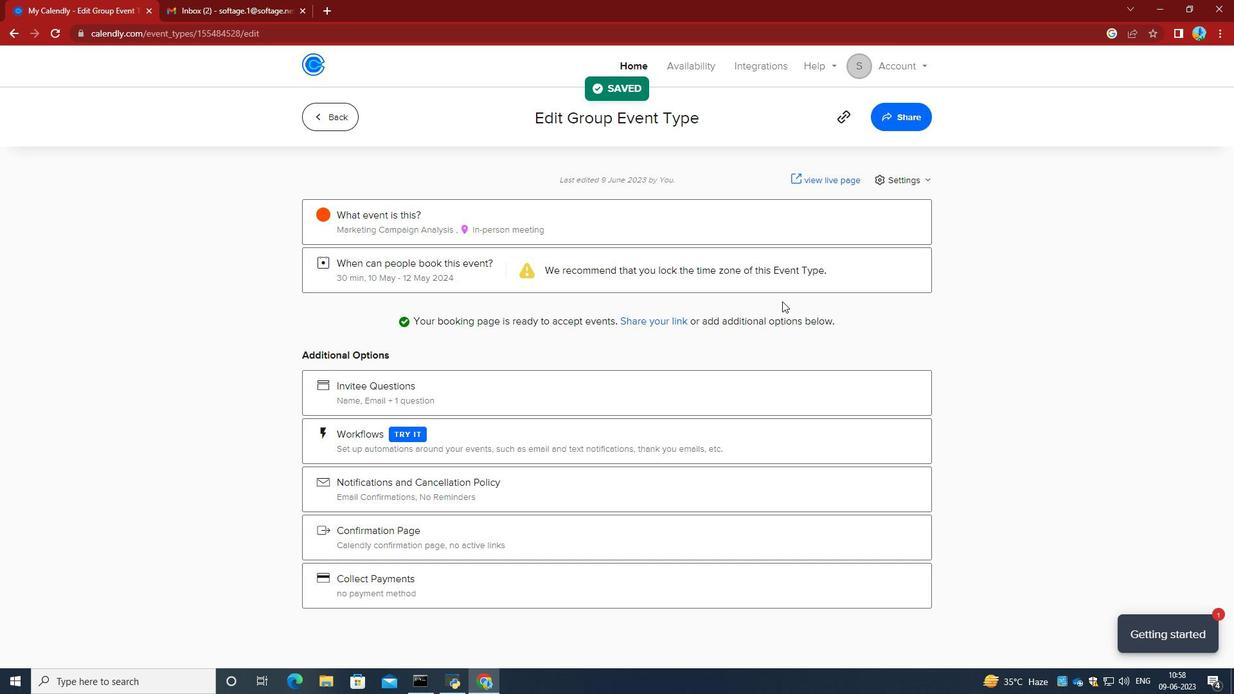 
Action: Mouse scrolled (782, 300) with delta (0, 0)
Screenshot: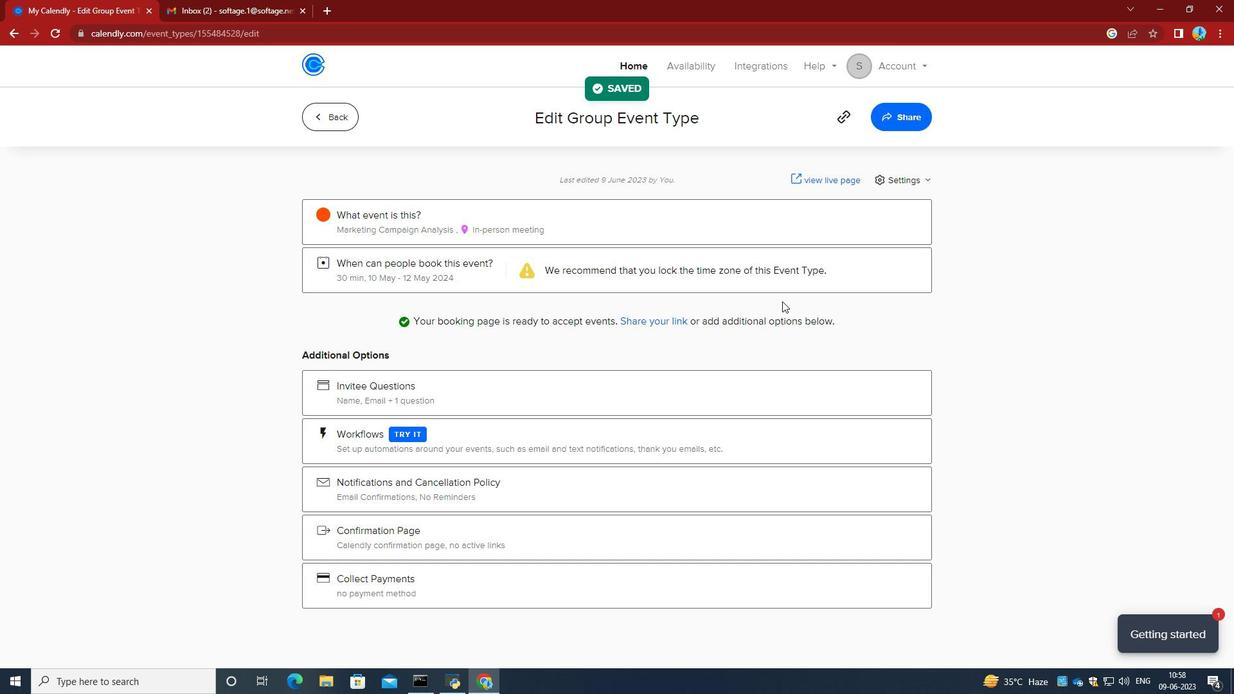 
Action: Mouse moved to (909, 115)
Screenshot: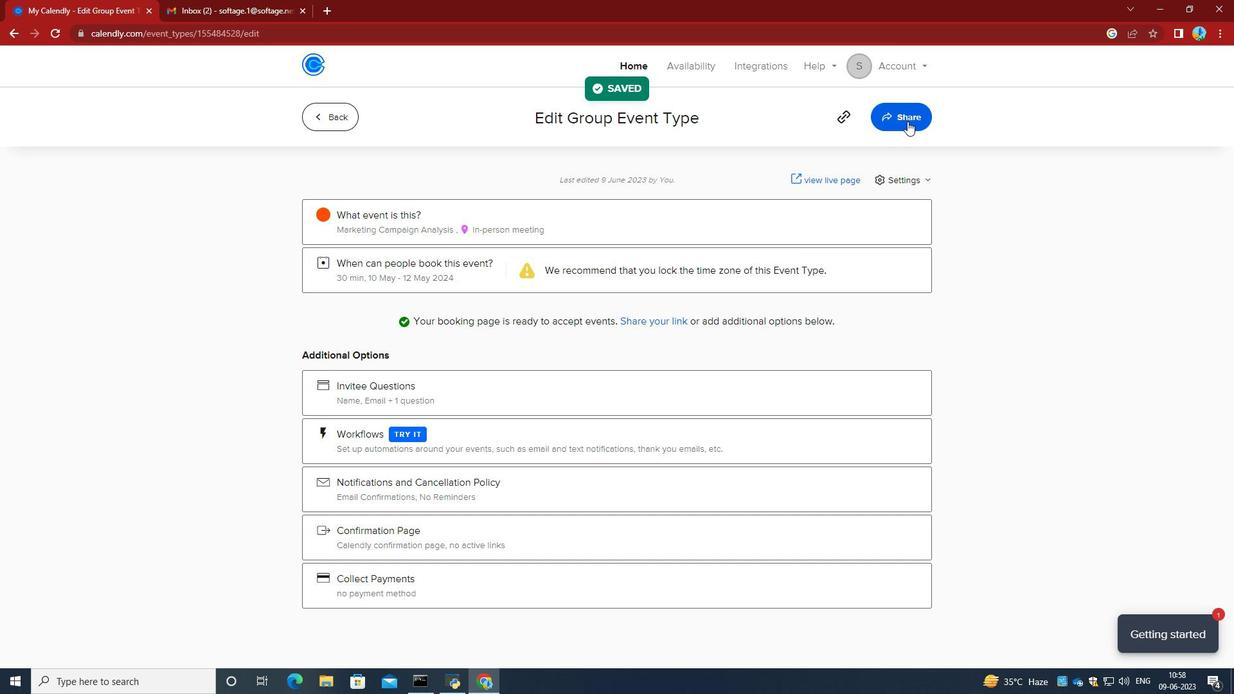 
Action: Mouse pressed left at (909, 115)
Screenshot: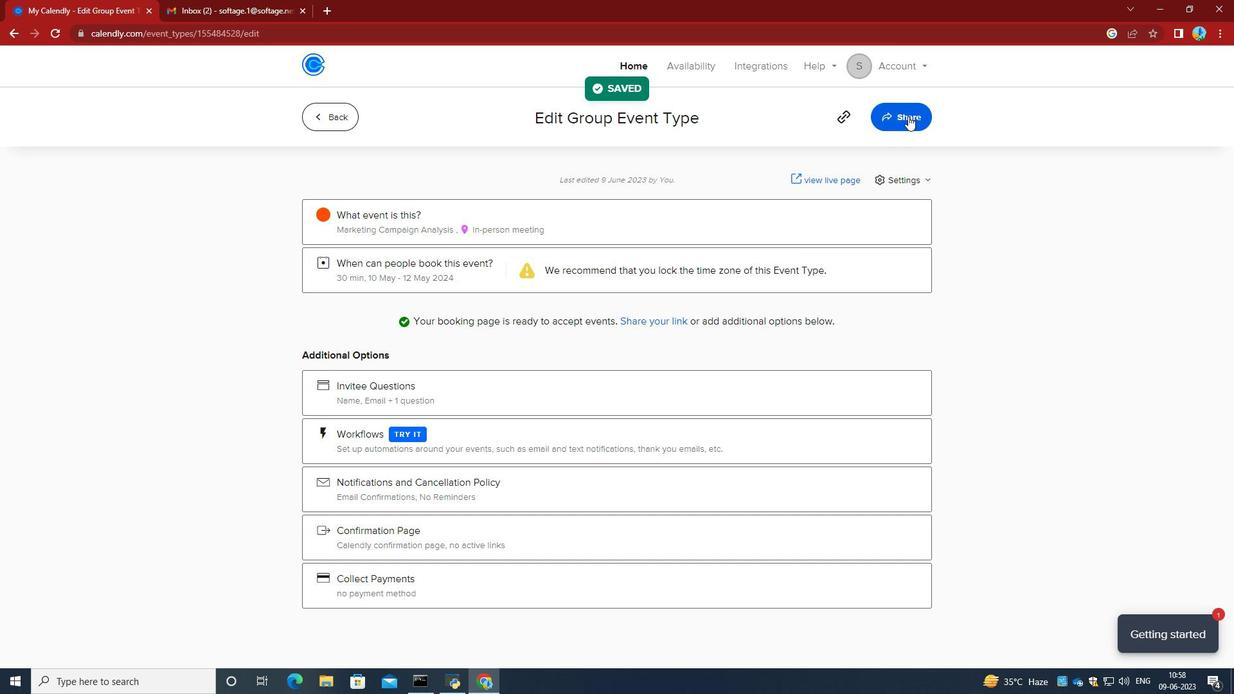 
Action: Mouse moved to (778, 245)
Screenshot: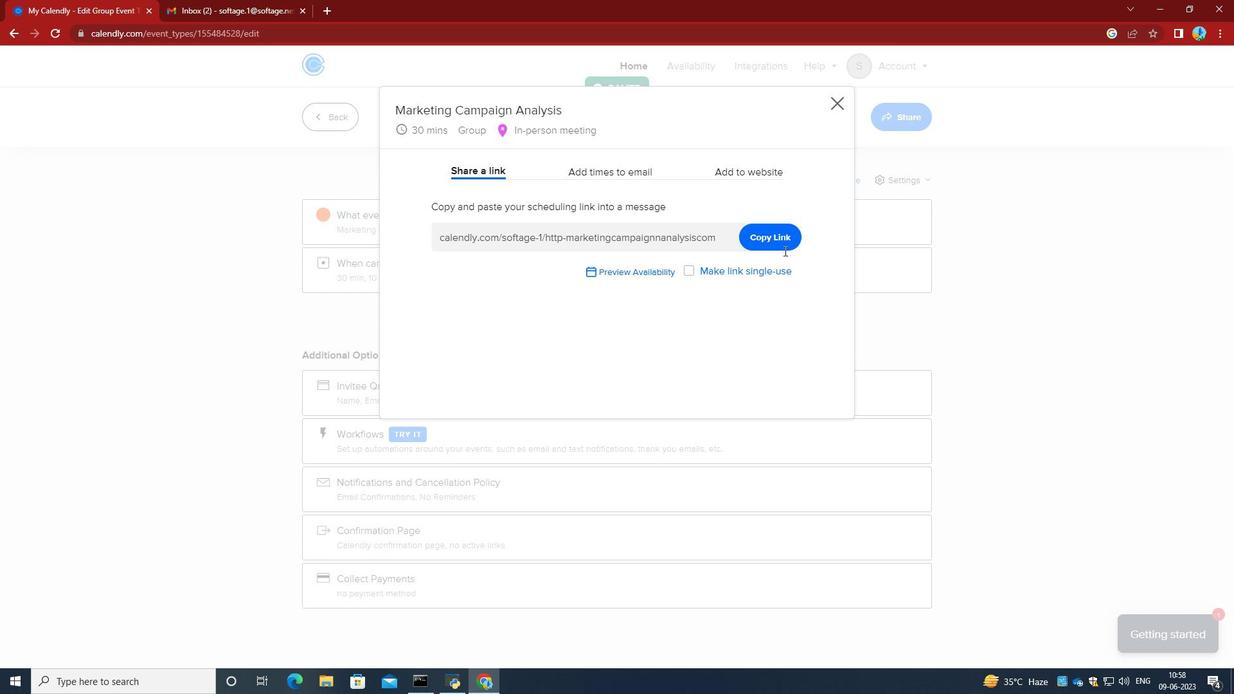 
Action: Mouse pressed left at (778, 245)
Screenshot: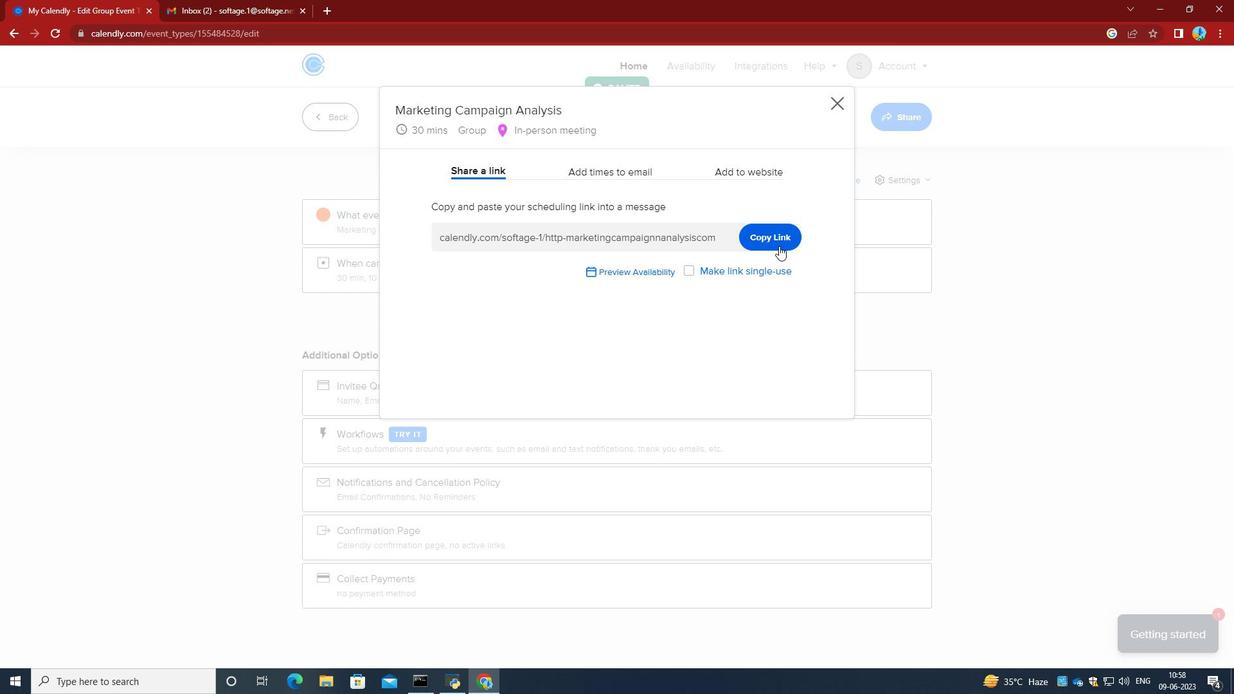 
Action: Mouse moved to (236, 0)
Screenshot: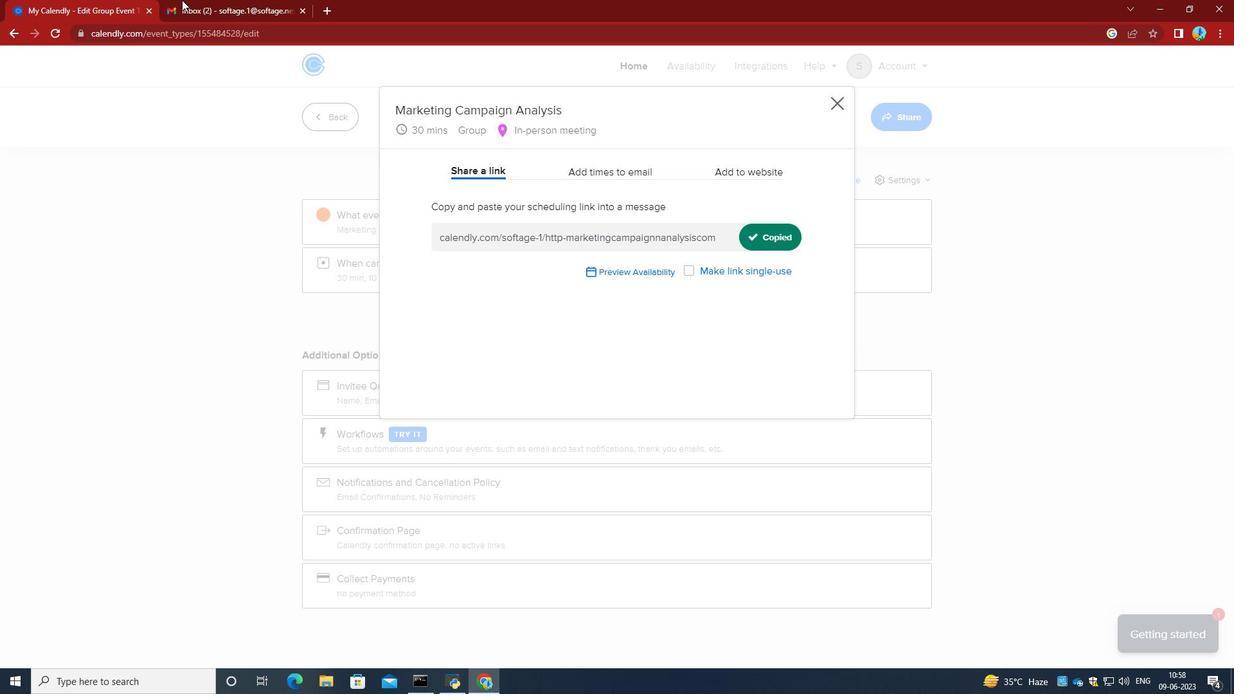 
Action: Mouse pressed left at (236, 0)
Screenshot: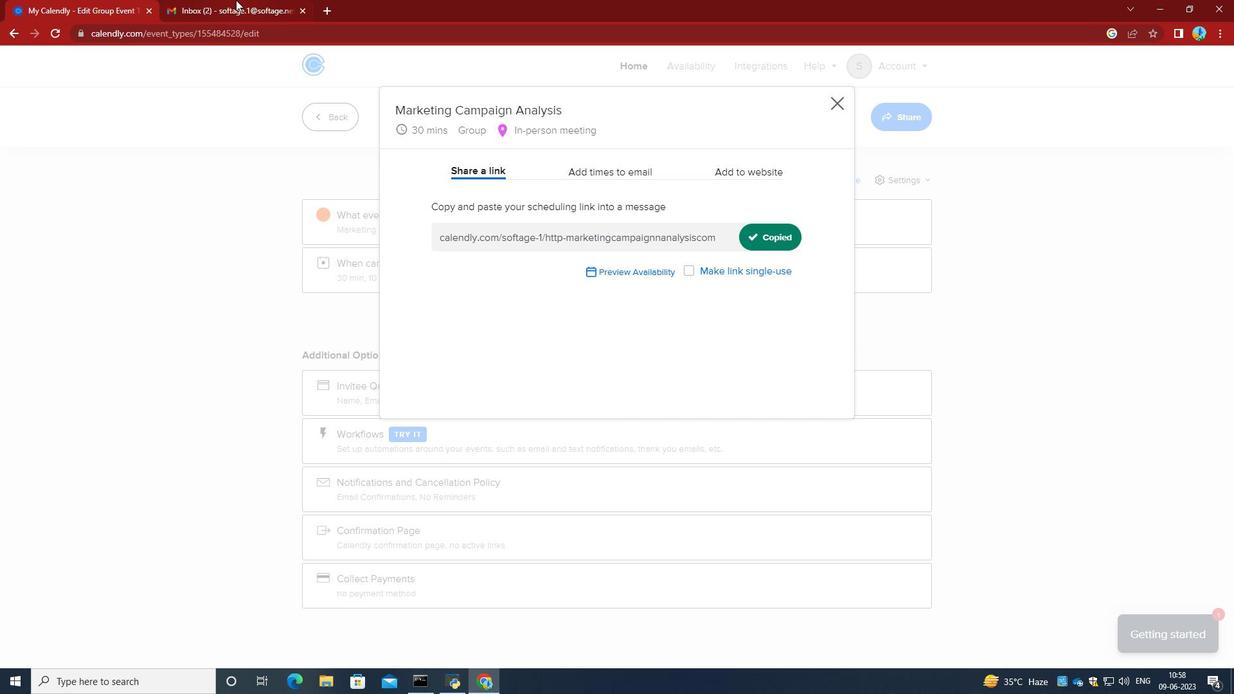 
Action: Mouse moved to (118, 108)
Screenshot: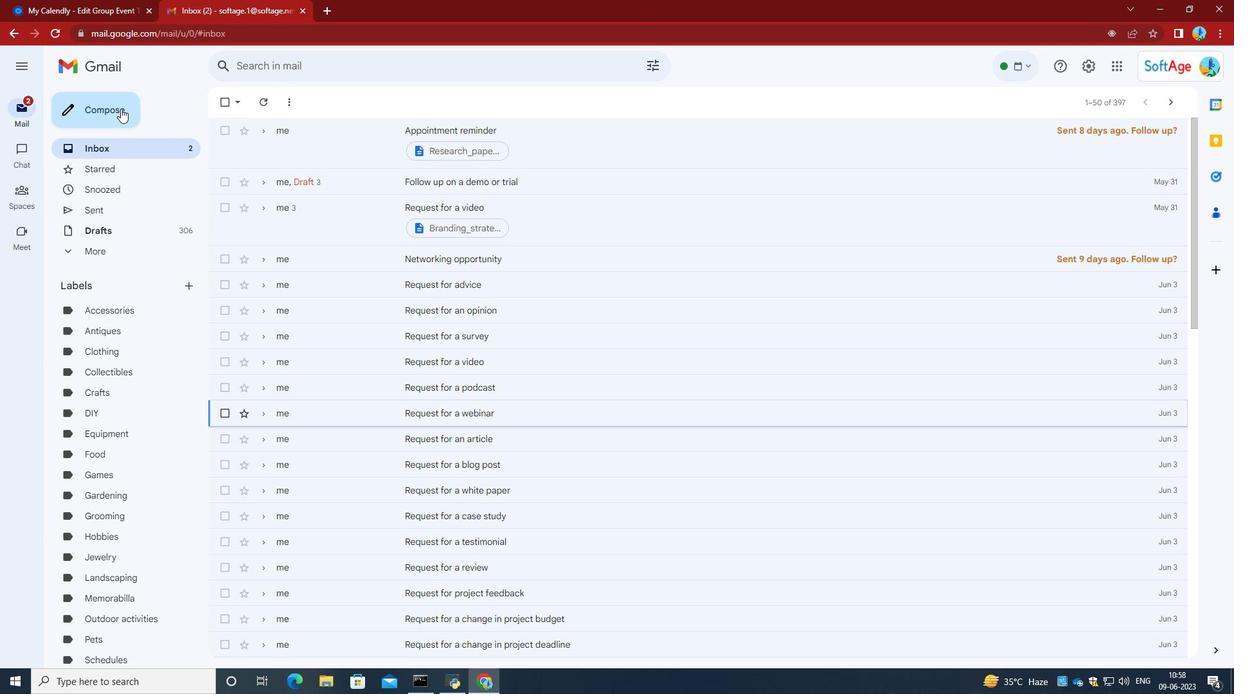 
Action: Mouse pressed left at (118, 108)
Screenshot: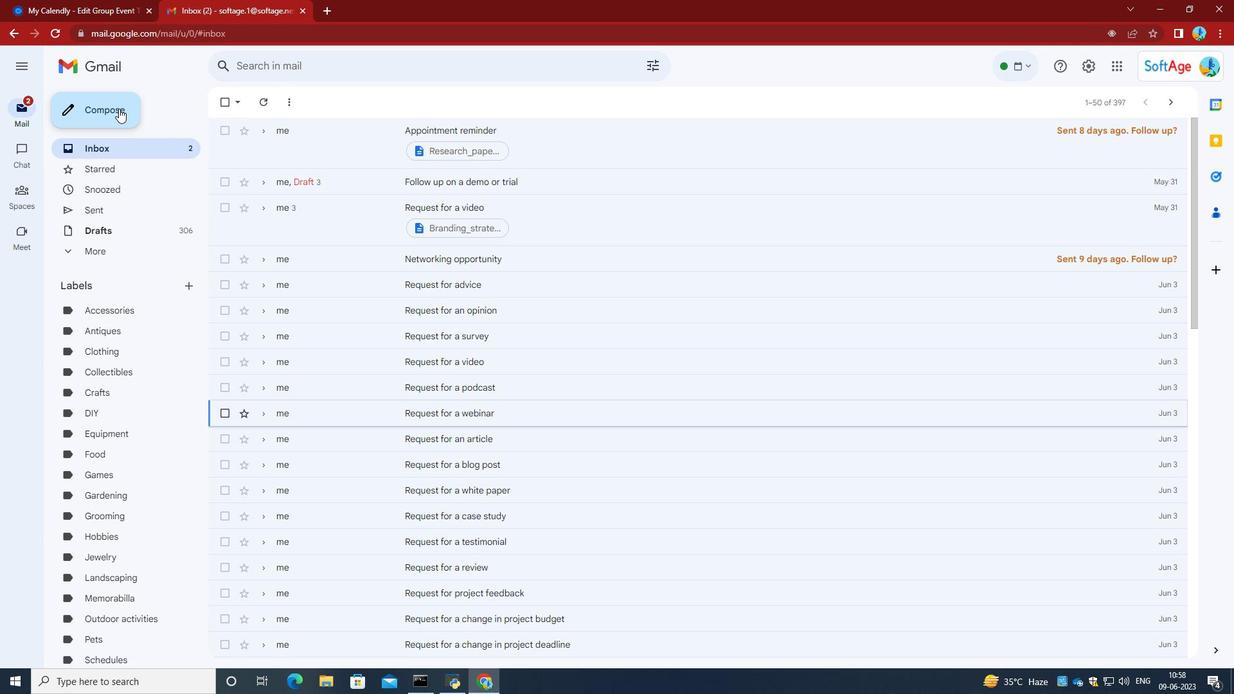 
Action: Mouse moved to (924, 430)
Screenshot: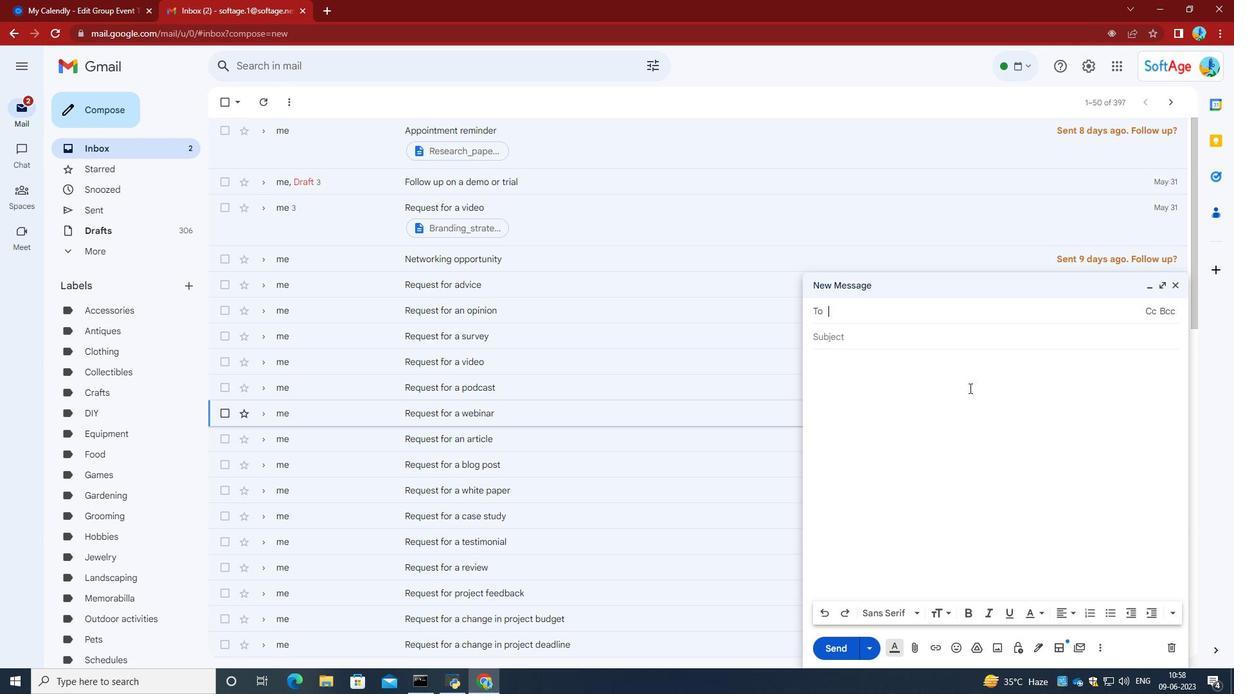 
Action: Mouse pressed left at (924, 430)
Screenshot: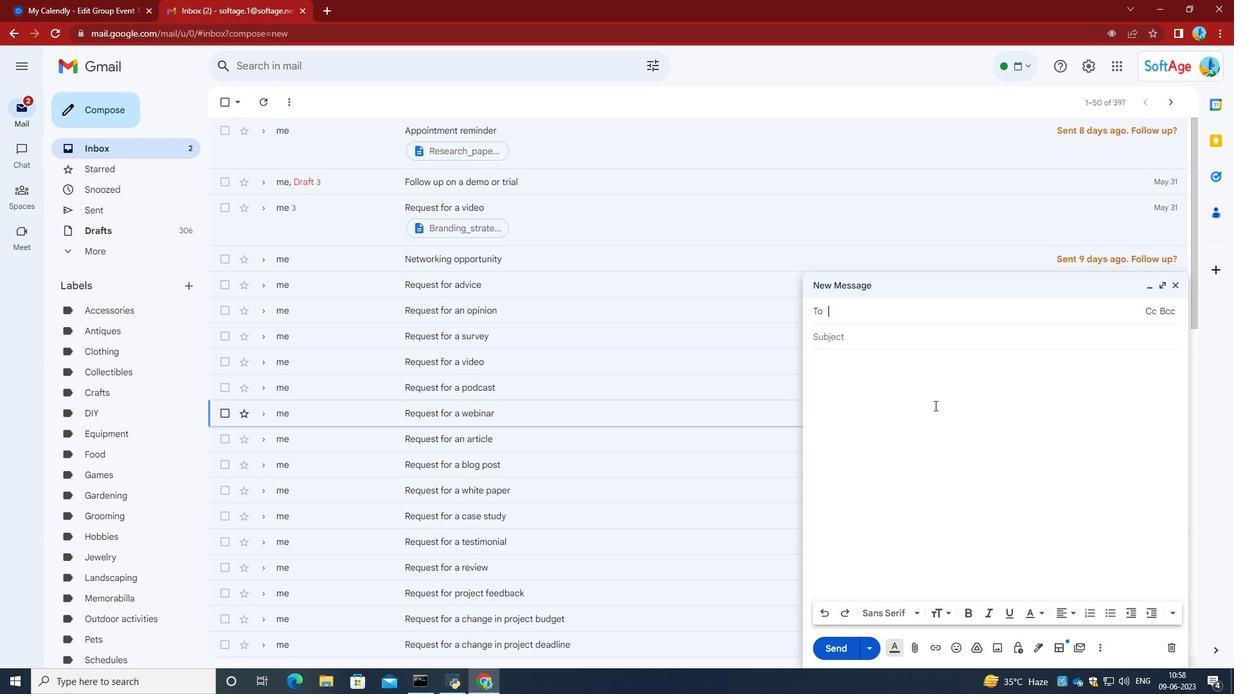 
Action: Key pressed ctrl+V
Screenshot: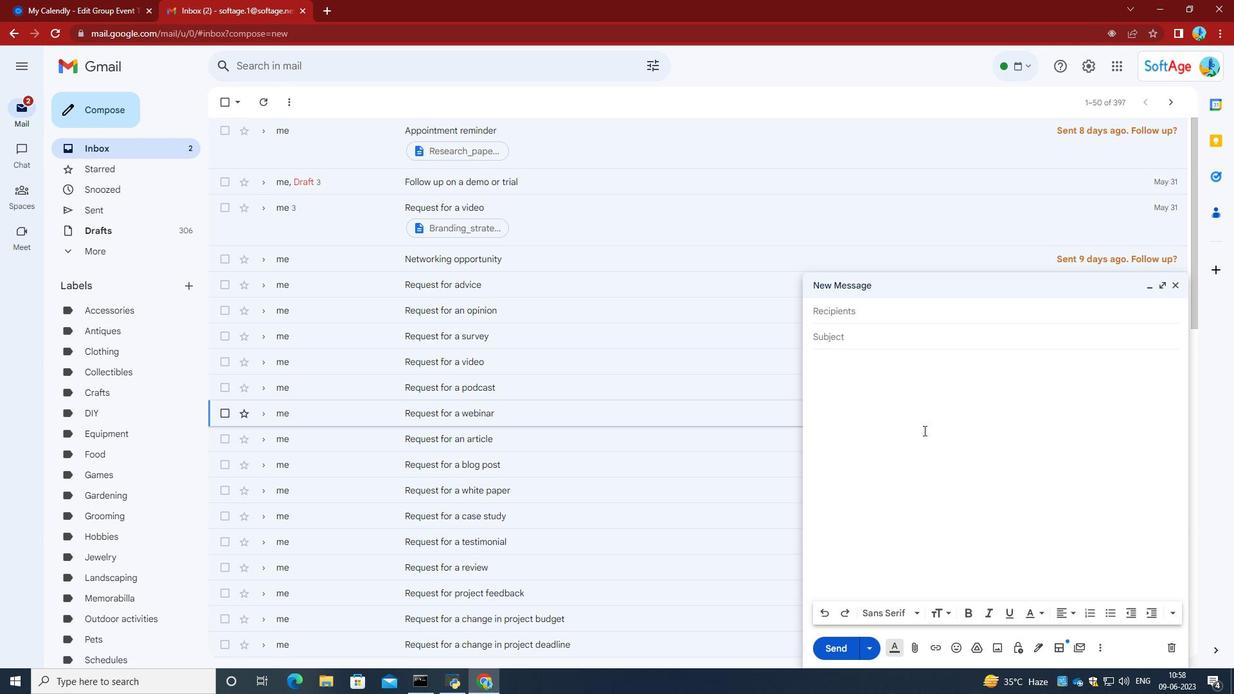 
Action: Mouse moved to (888, 307)
Screenshot: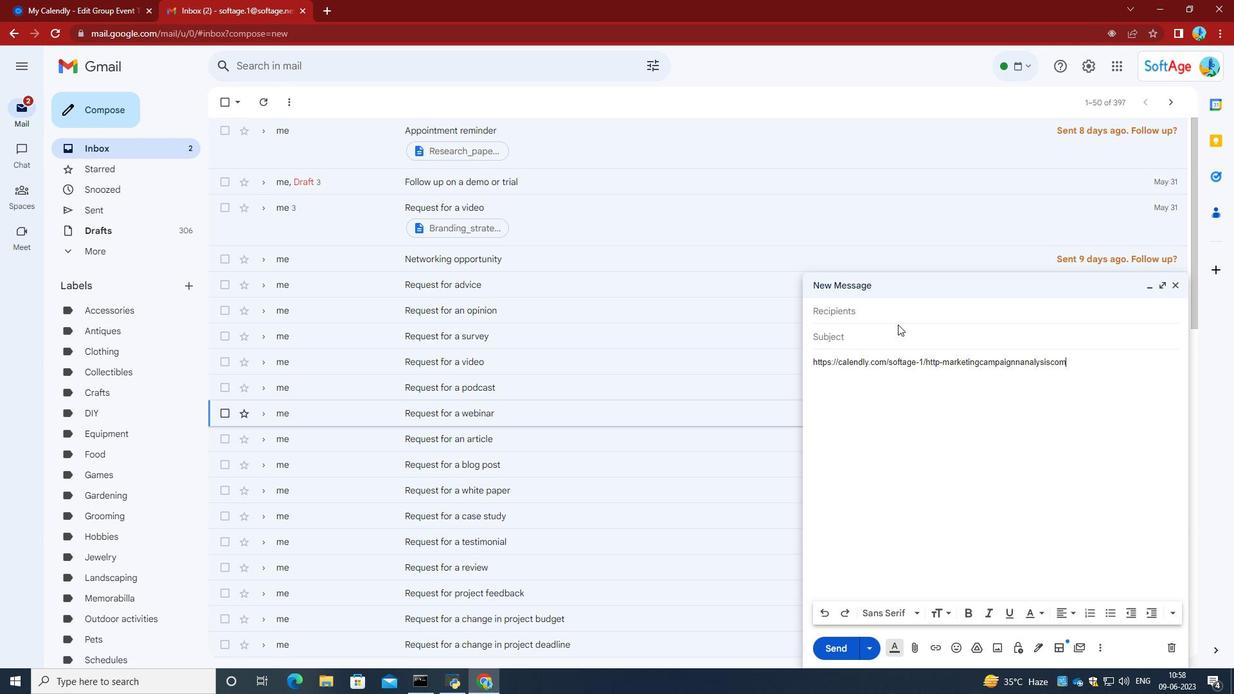 
Action: Mouse pressed left at (888, 307)
Screenshot: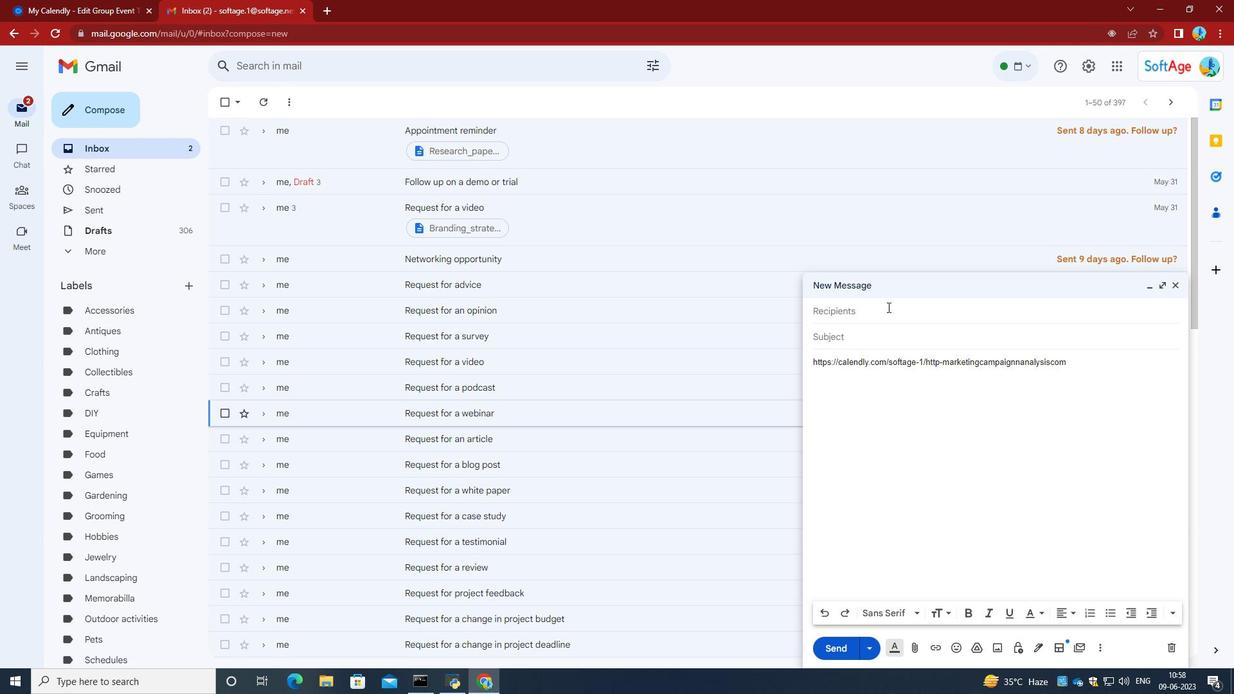 
Action: Key pressed softage.3<Key.shift>@softage.net<Key.enter>
Screenshot: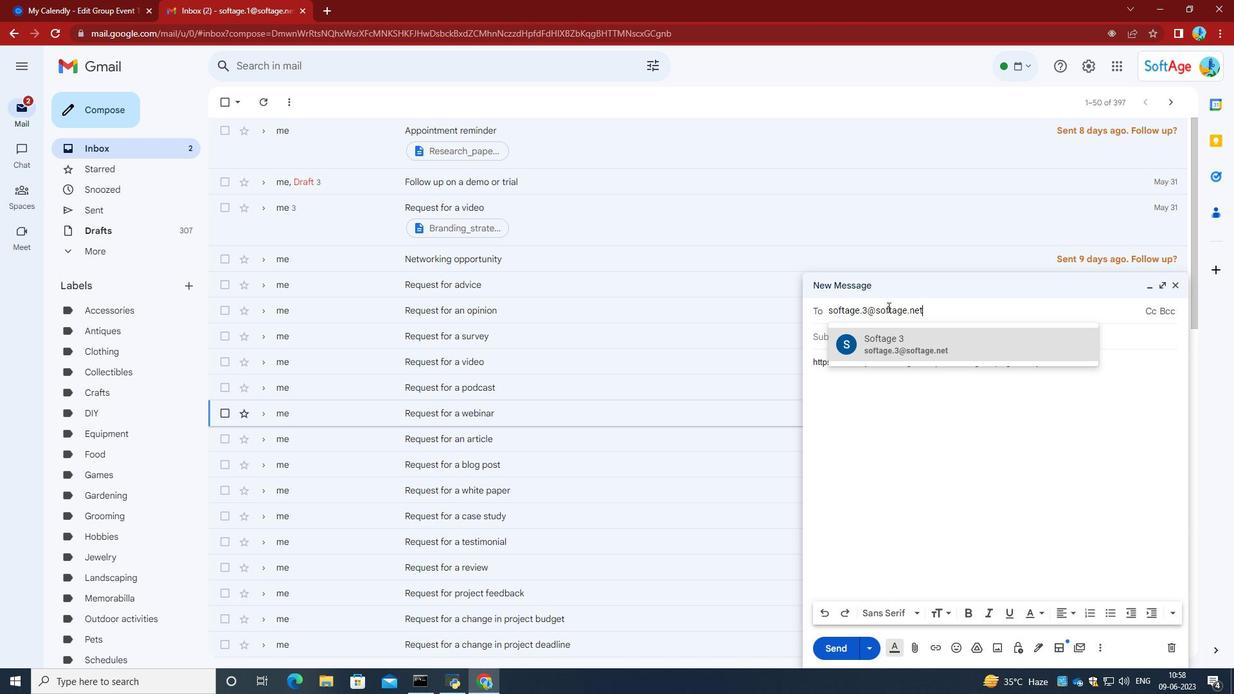 
Action: Mouse moved to (976, 318)
Screenshot: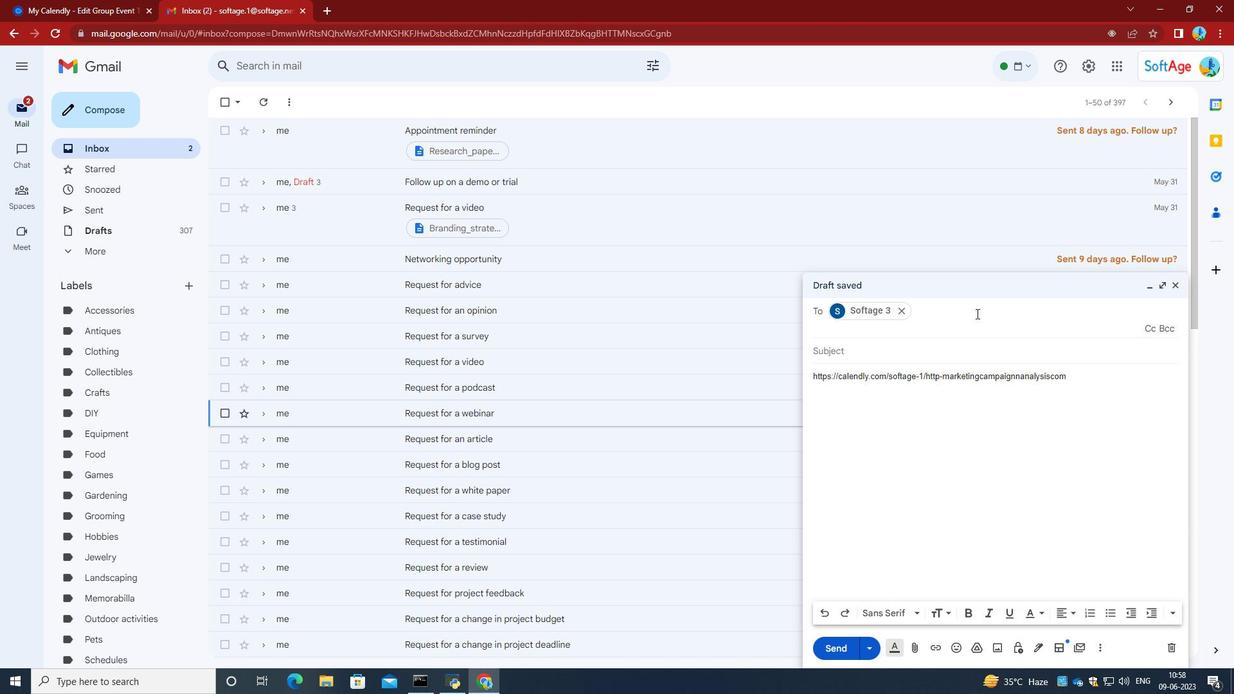 
Action: Mouse pressed left at (976, 318)
Screenshot: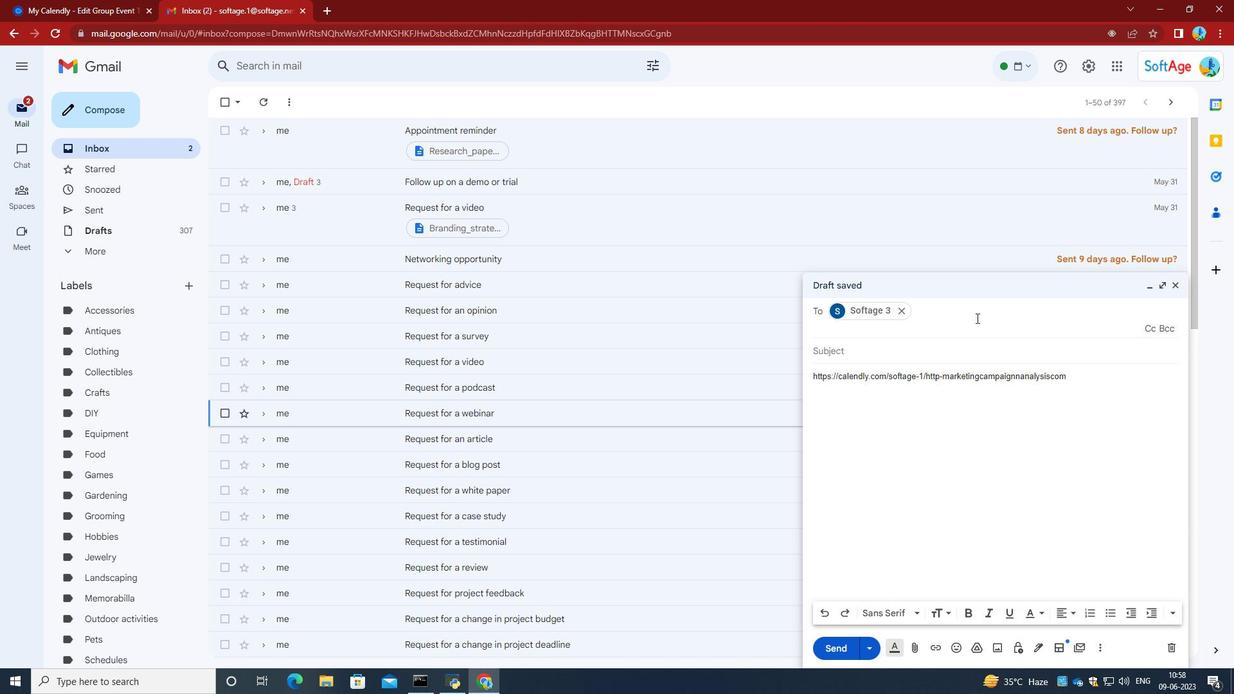 
Action: Key pressed softage.4<Key.shift>@softage.net<Key.enter>
Screenshot: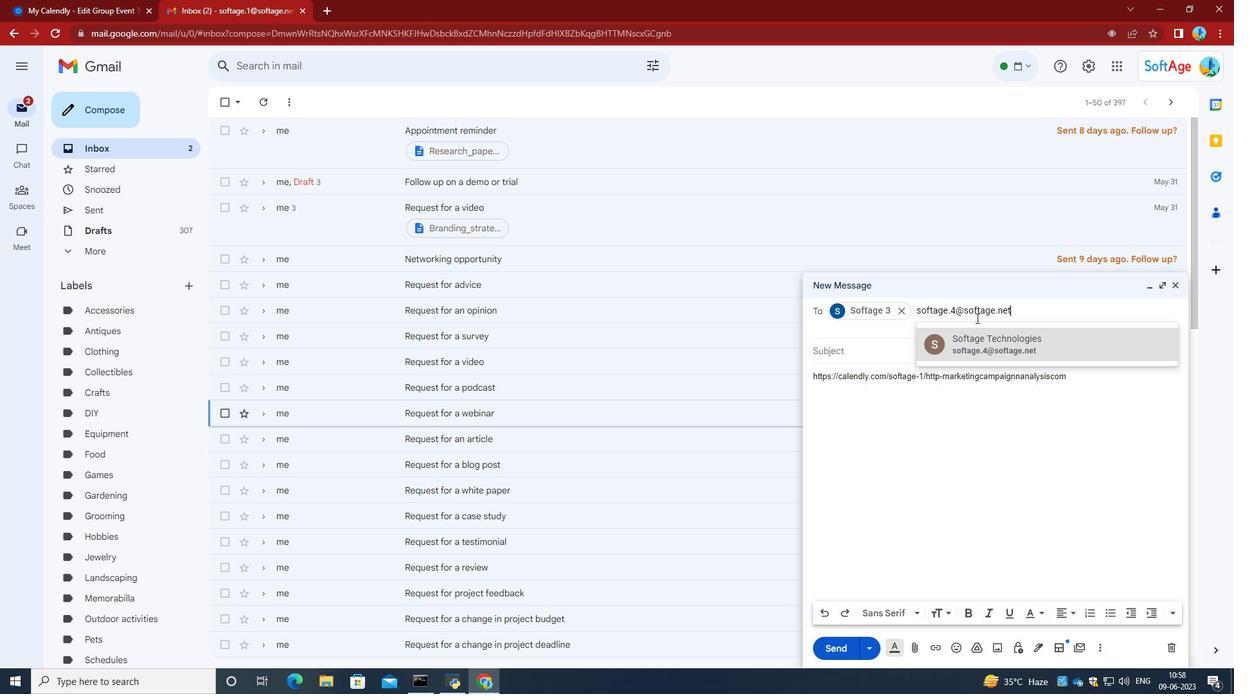 
Action: Mouse moved to (845, 651)
Screenshot: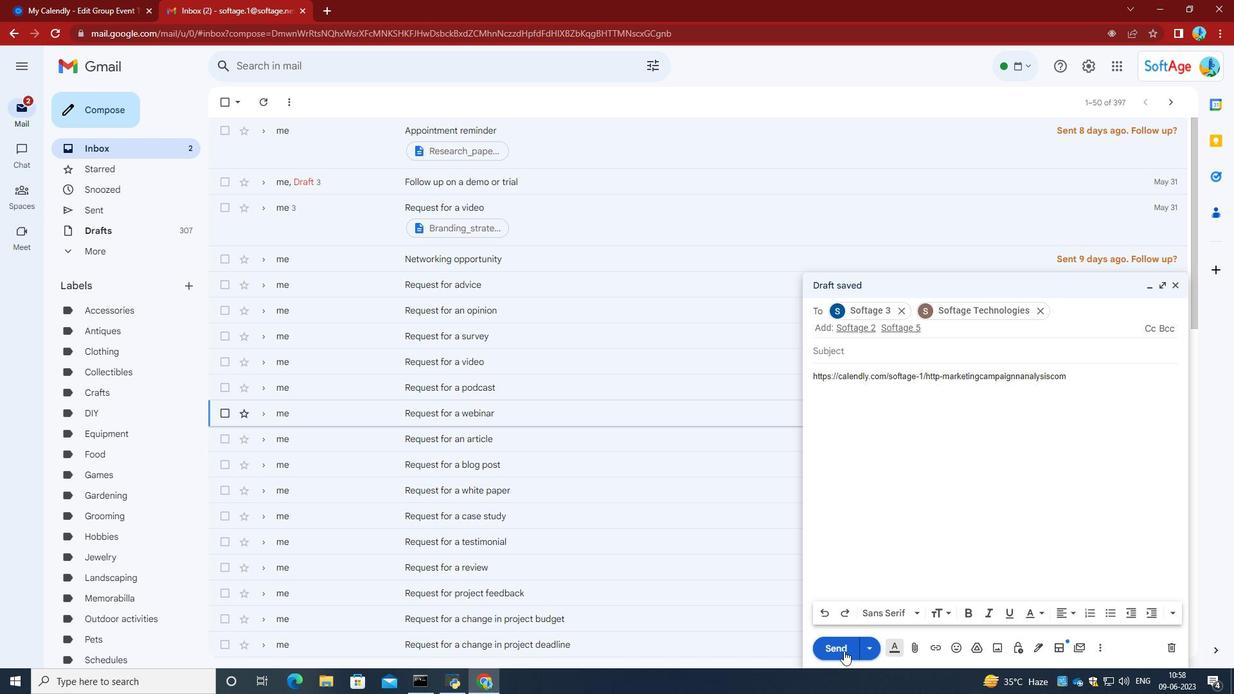 
Action: Mouse pressed left at (845, 651)
Screenshot: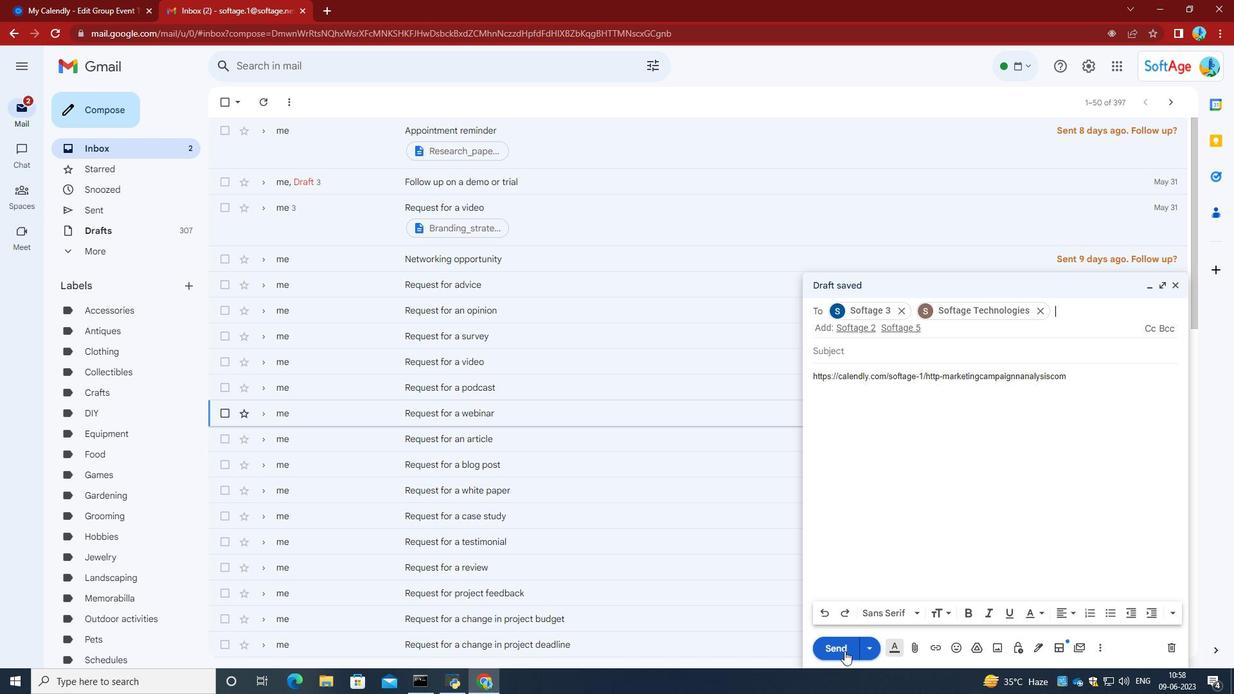 
